 Task: Search one way flight ticket for 5 adults, 2 children, 1 infant in seat and 2 infants on lap in economy from Fort Myers: Southwest Florida International Airport to Sheridan: Sheridan County Airport on 8-6-2023. Choice of flights is JetBlue. Number of bags: 2 checked bags. Price is upto 35000. Outbound departure time preference is 6:15.
Action: Mouse moved to (325, 416)
Screenshot: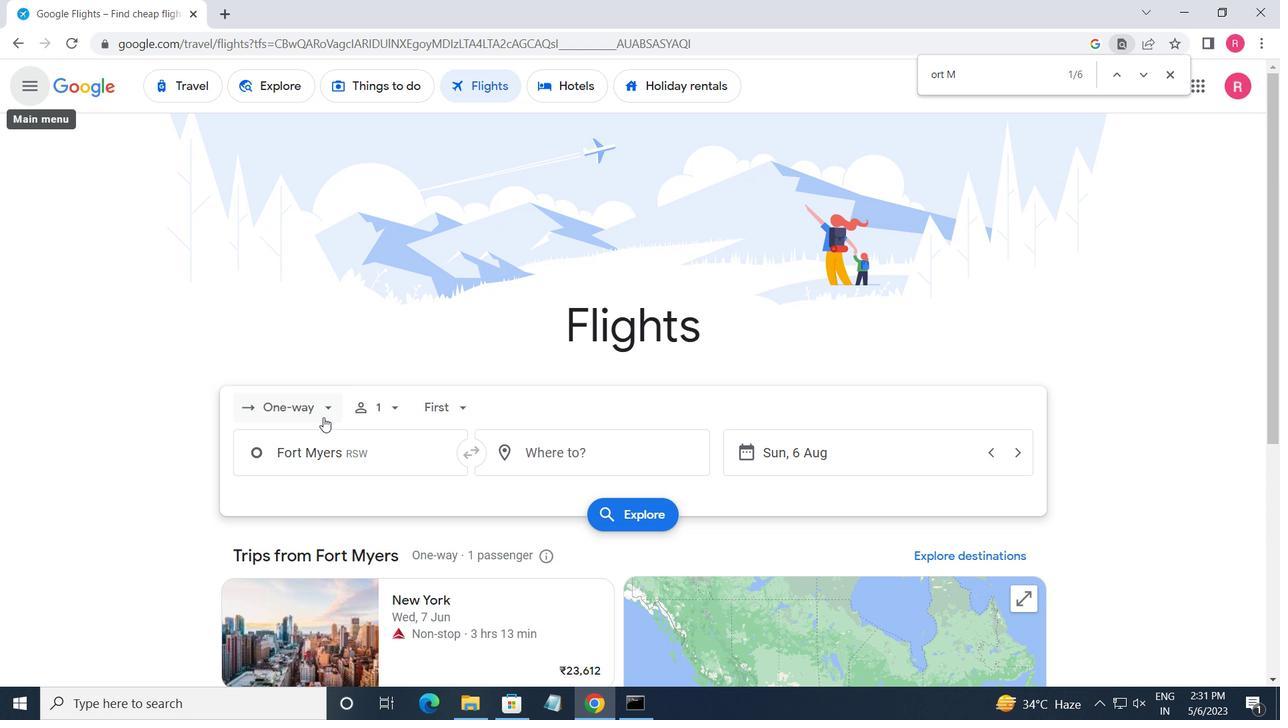 
Action: Mouse pressed left at (325, 416)
Screenshot: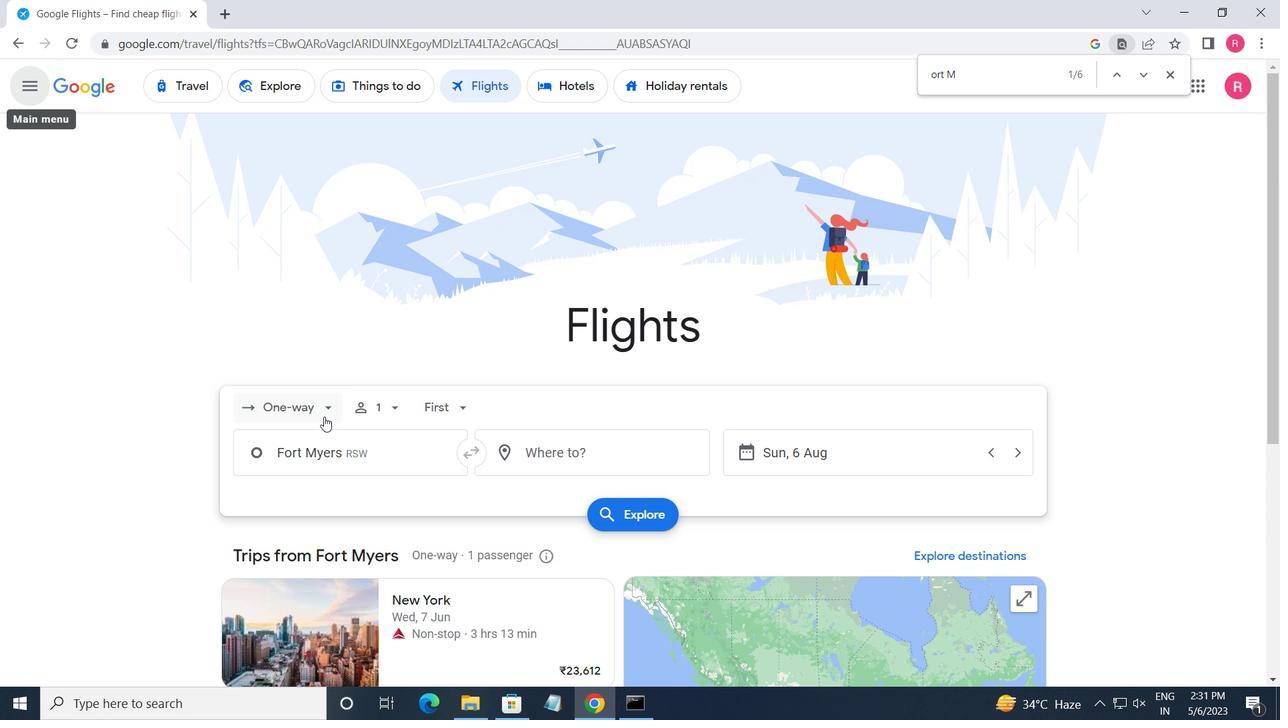 
Action: Mouse moved to (327, 478)
Screenshot: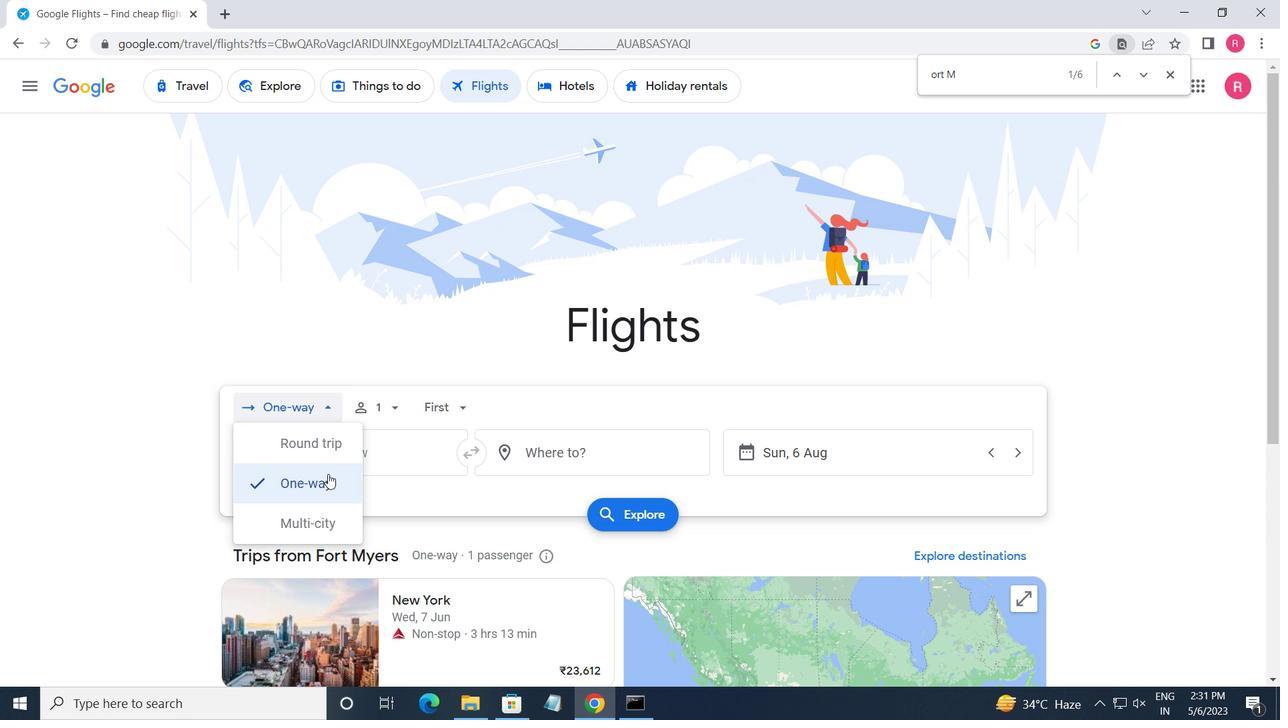 
Action: Mouse pressed left at (327, 478)
Screenshot: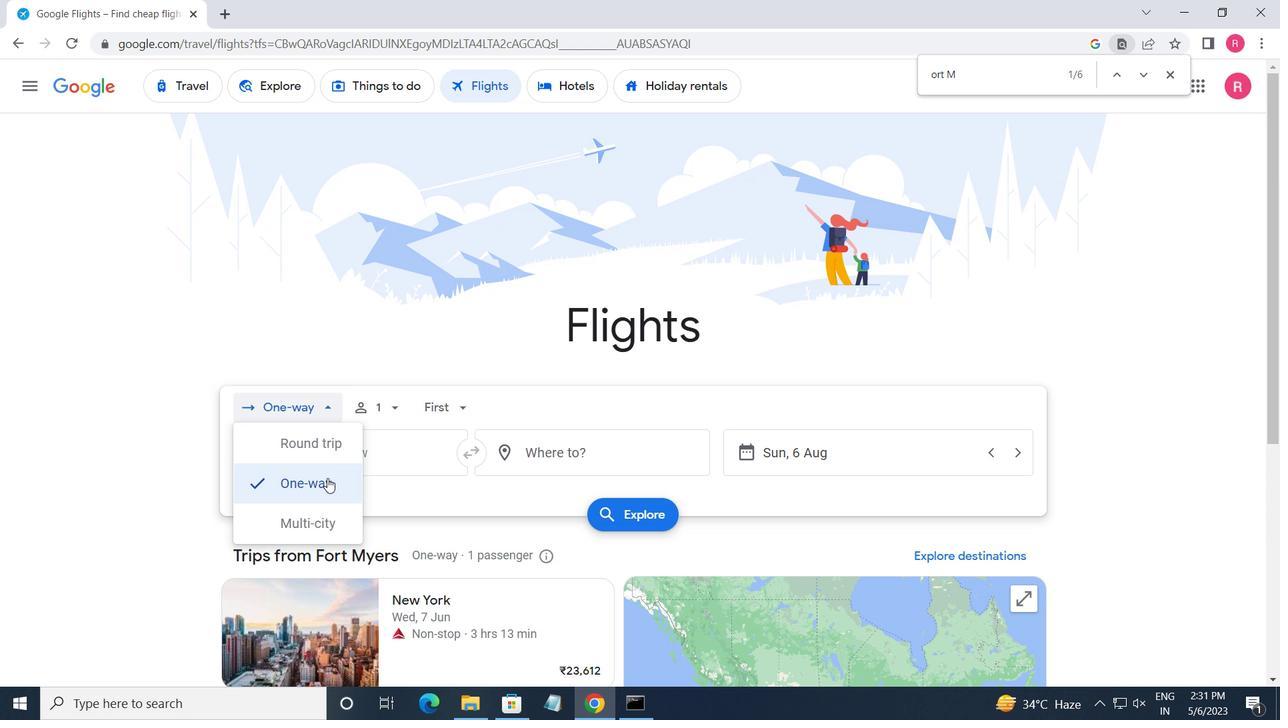 
Action: Mouse moved to (388, 407)
Screenshot: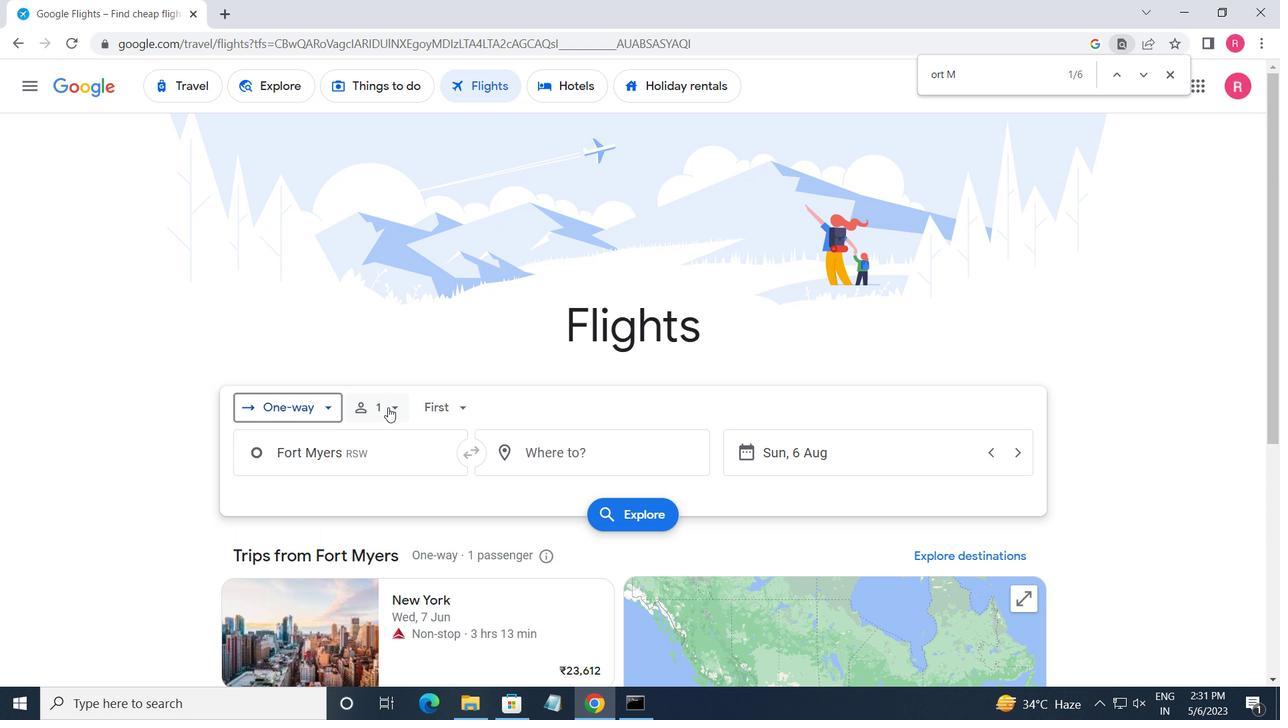 
Action: Mouse pressed left at (388, 407)
Screenshot: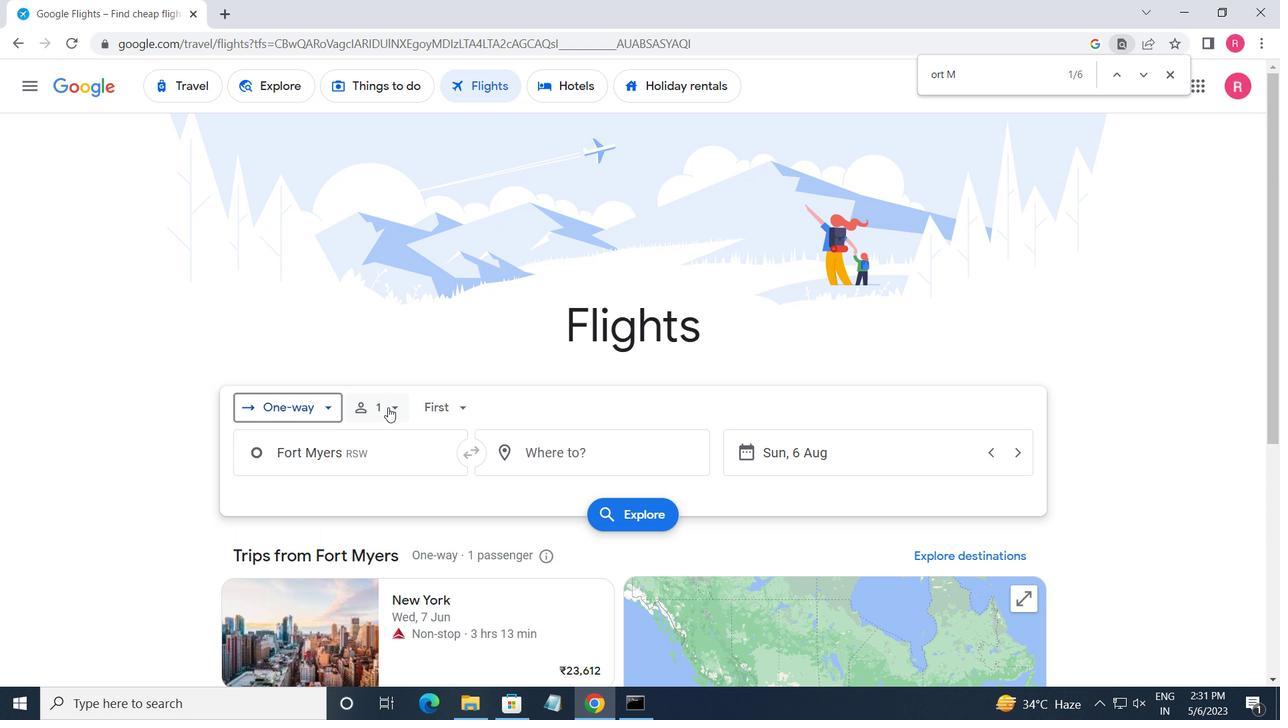 
Action: Mouse moved to (518, 449)
Screenshot: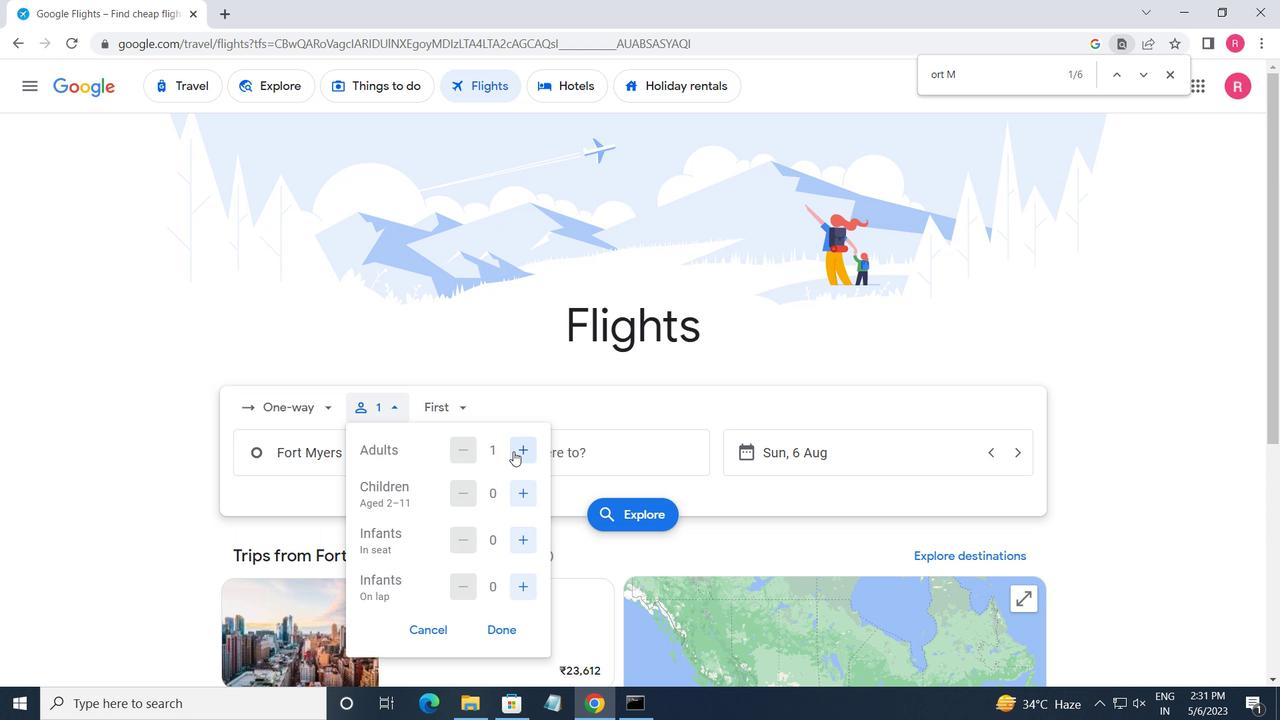 
Action: Mouse pressed left at (518, 449)
Screenshot: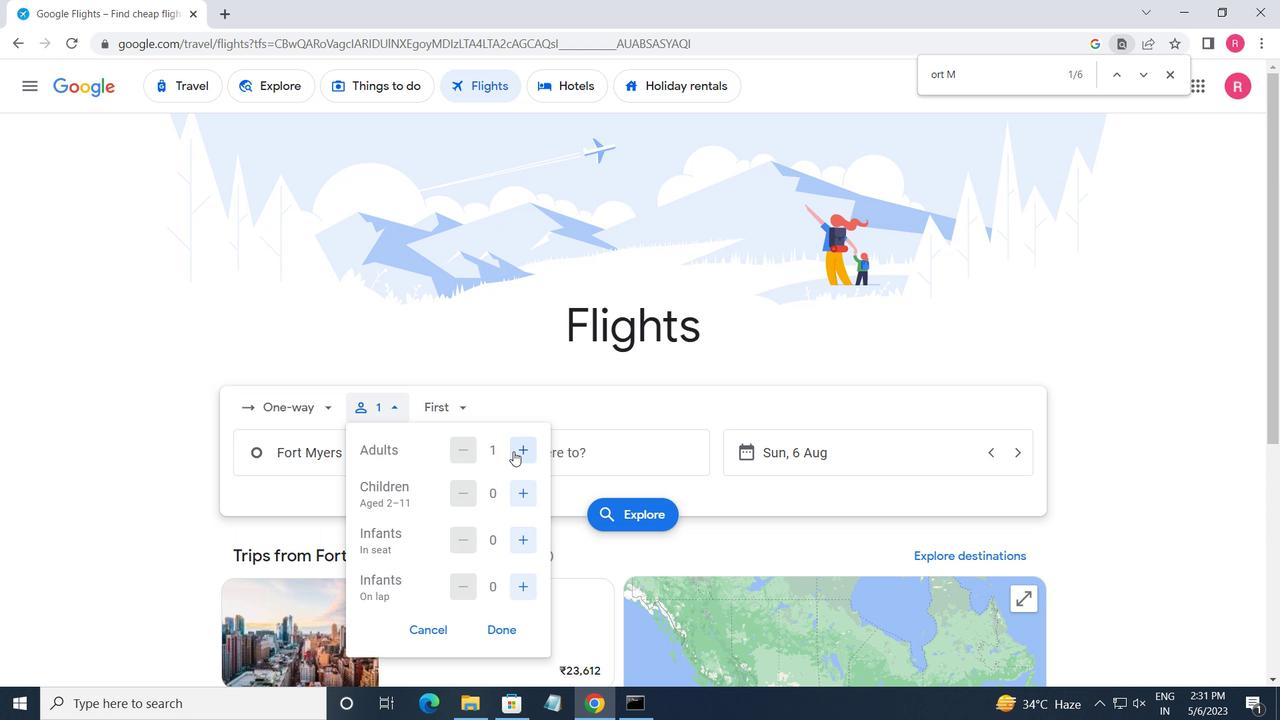 
Action: Mouse moved to (521, 448)
Screenshot: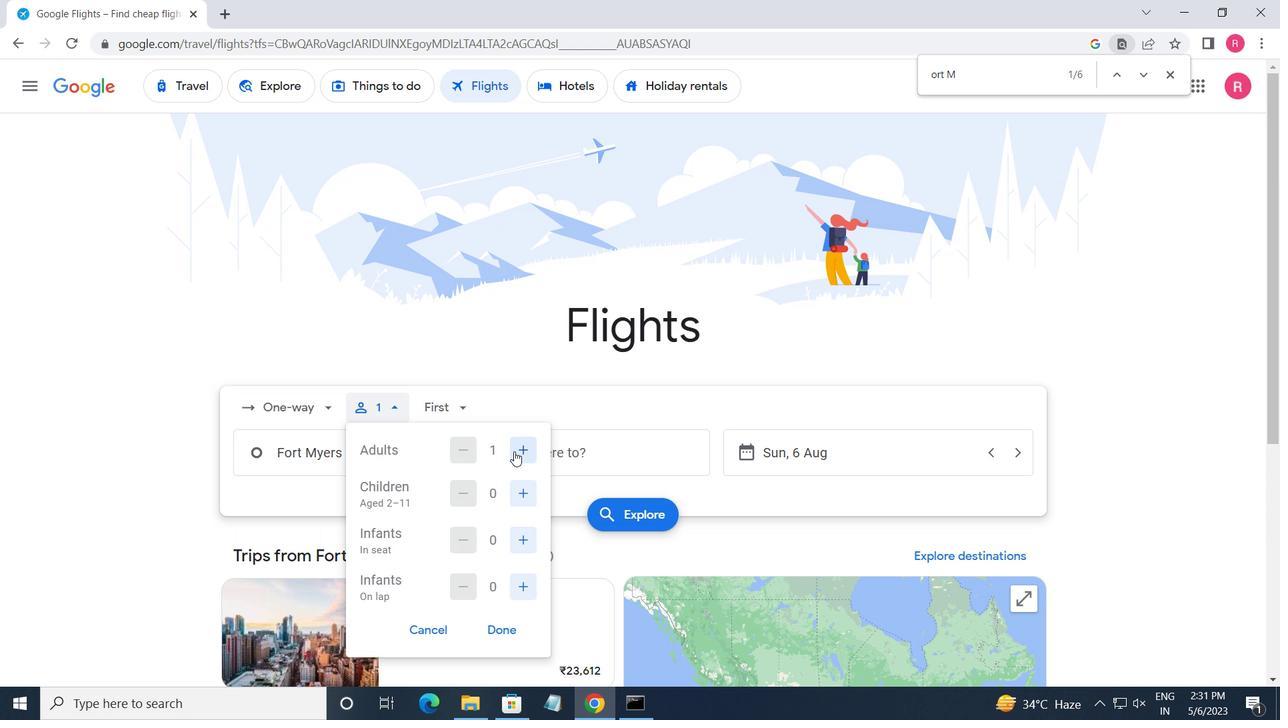 
Action: Mouse pressed left at (521, 448)
Screenshot: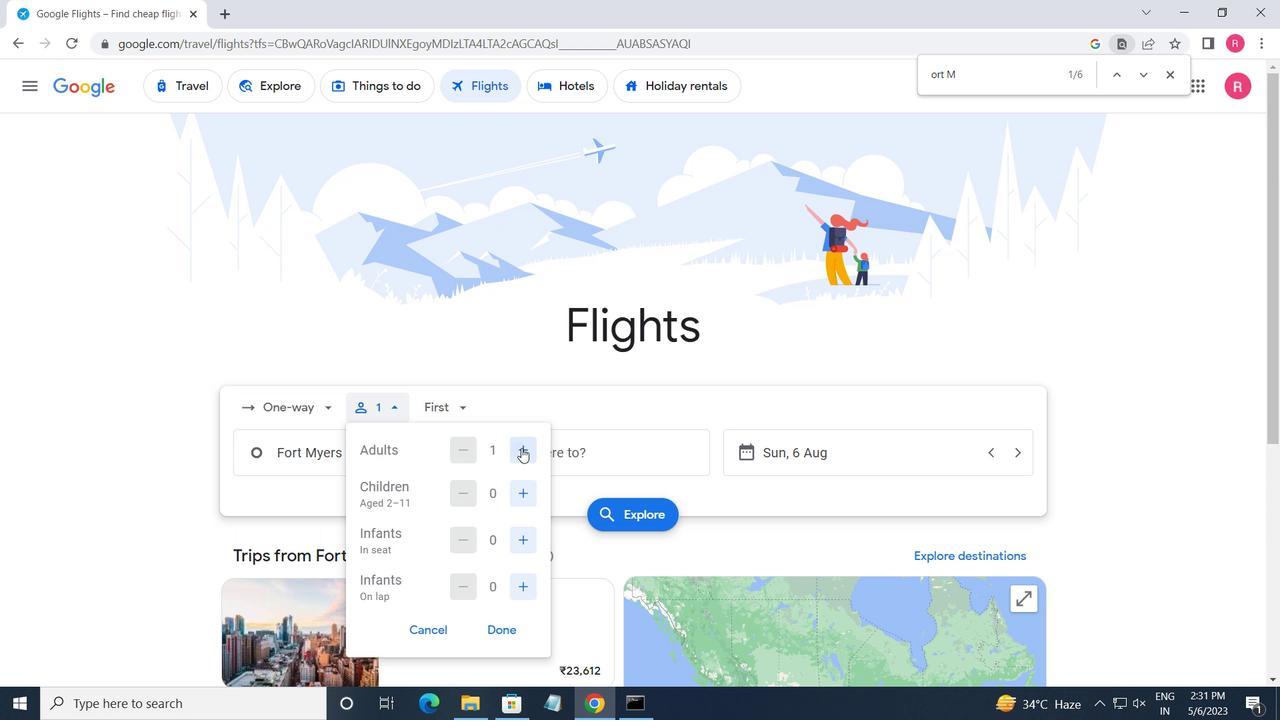 
Action: Mouse moved to (522, 448)
Screenshot: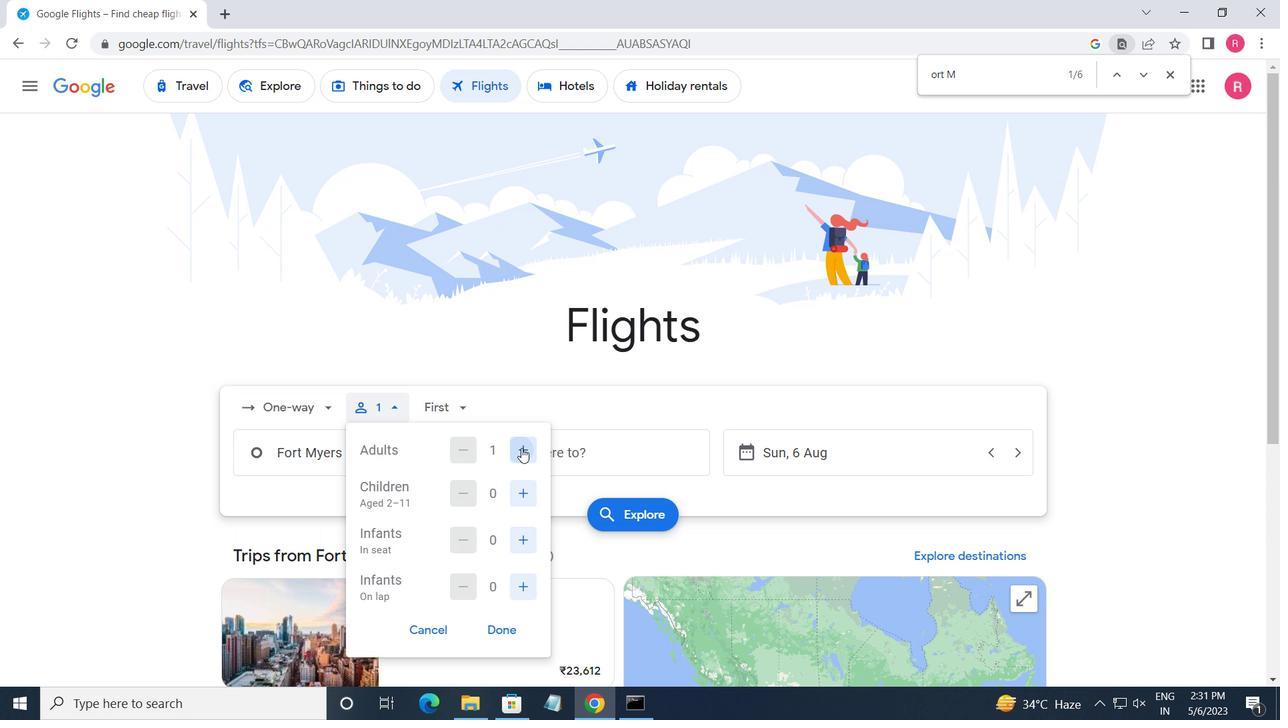 
Action: Mouse pressed left at (522, 448)
Screenshot: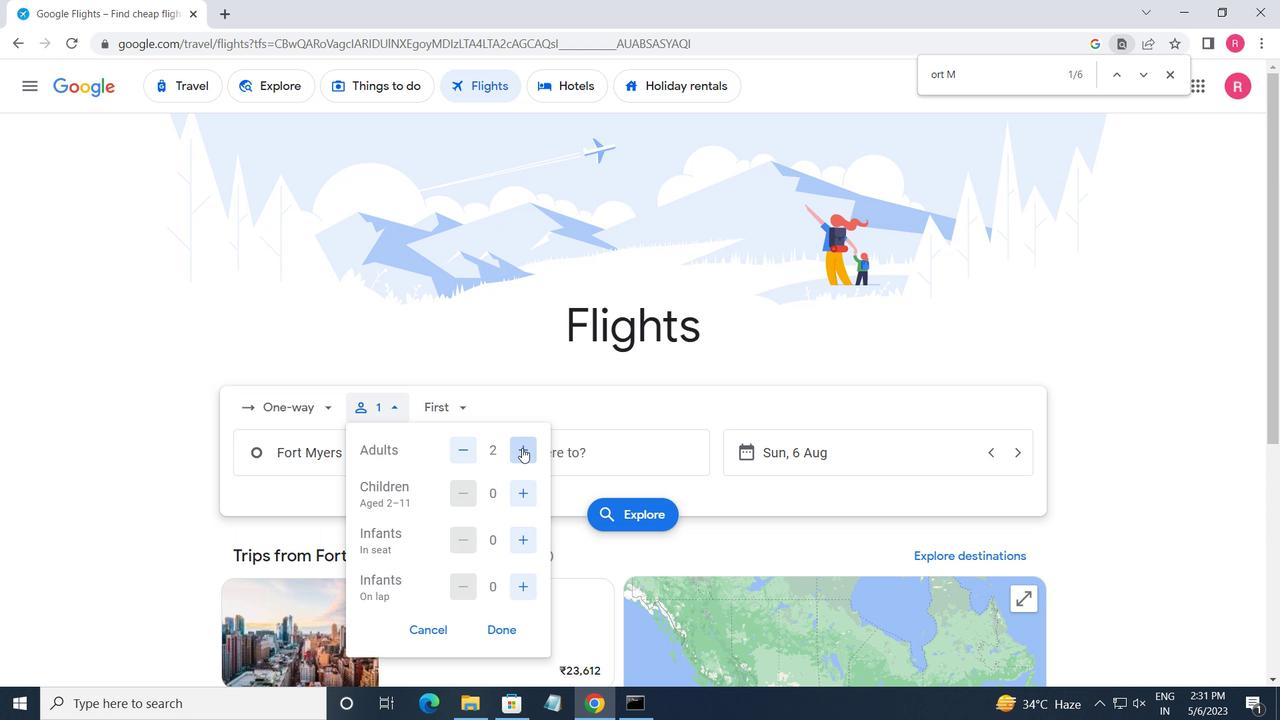 
Action: Mouse pressed left at (522, 448)
Screenshot: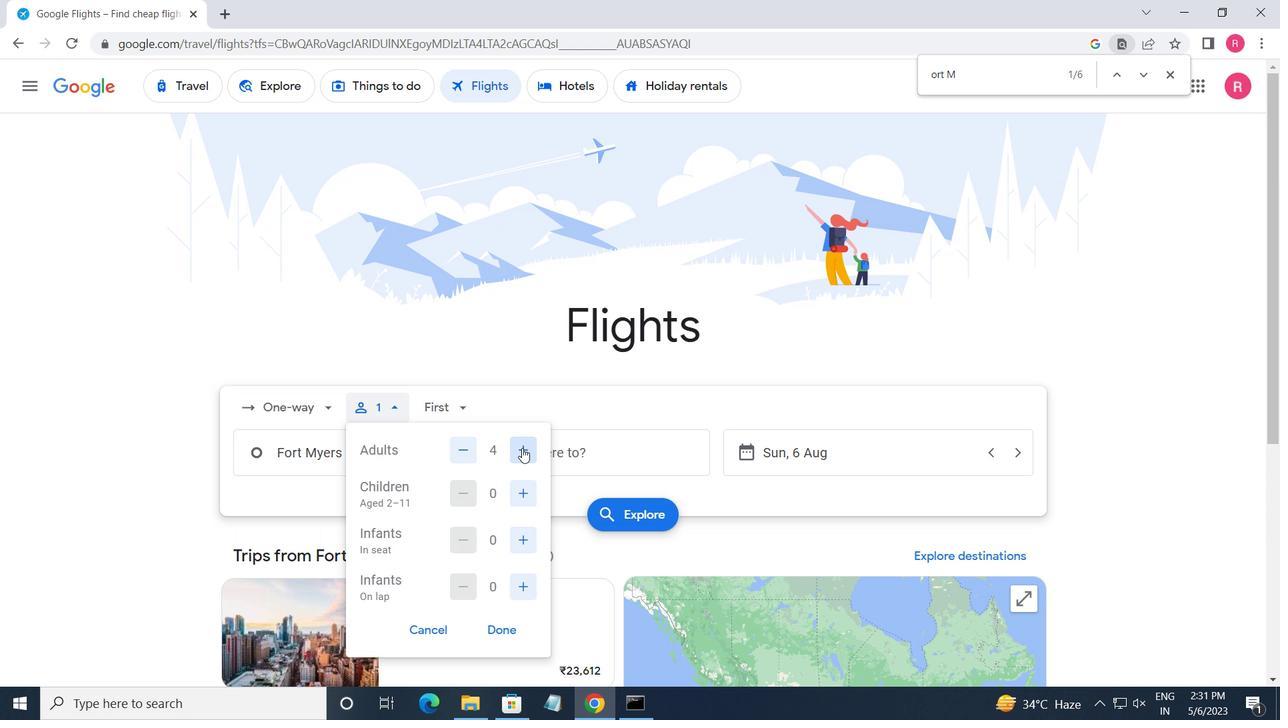 
Action: Mouse moved to (518, 495)
Screenshot: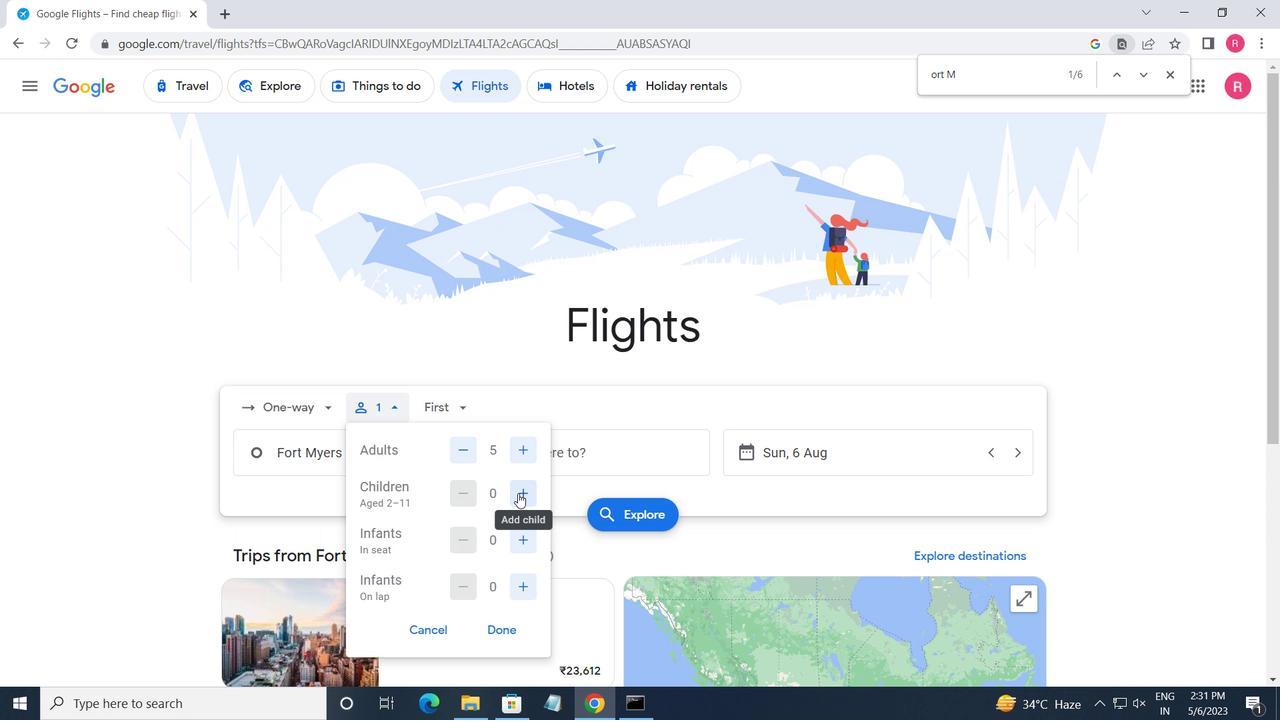 
Action: Mouse pressed left at (518, 495)
Screenshot: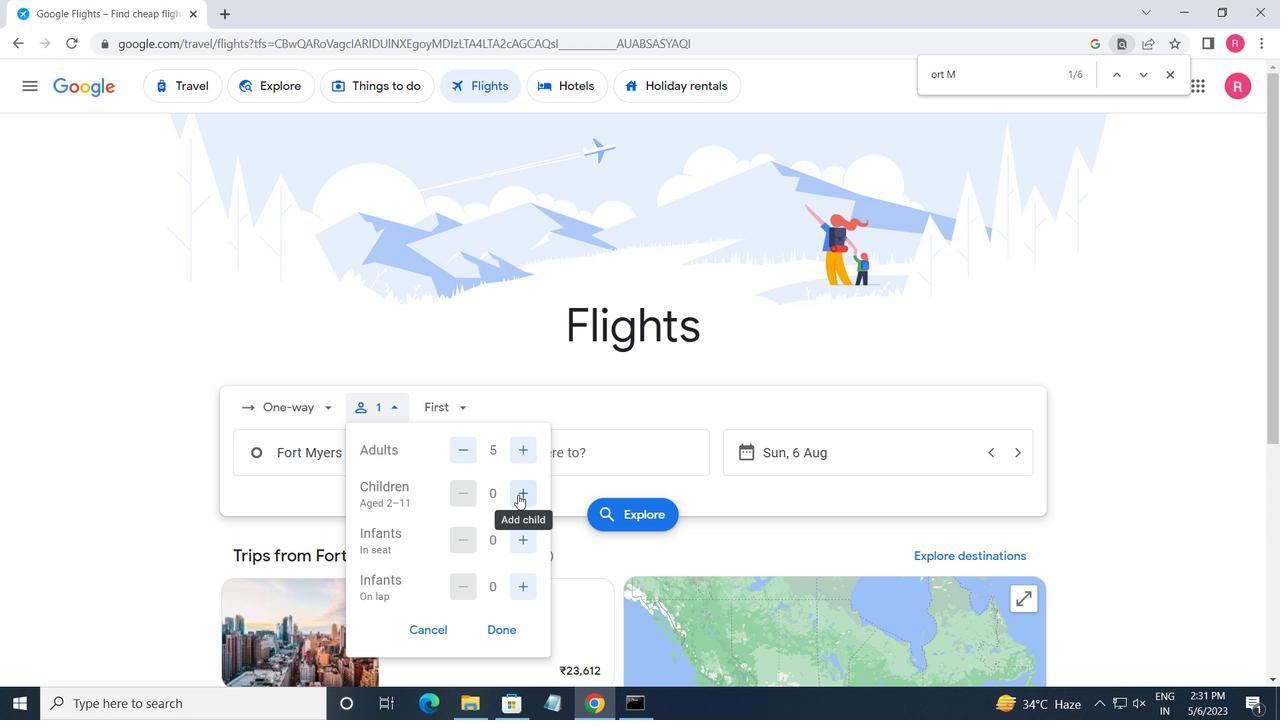 
Action: Mouse pressed left at (518, 495)
Screenshot: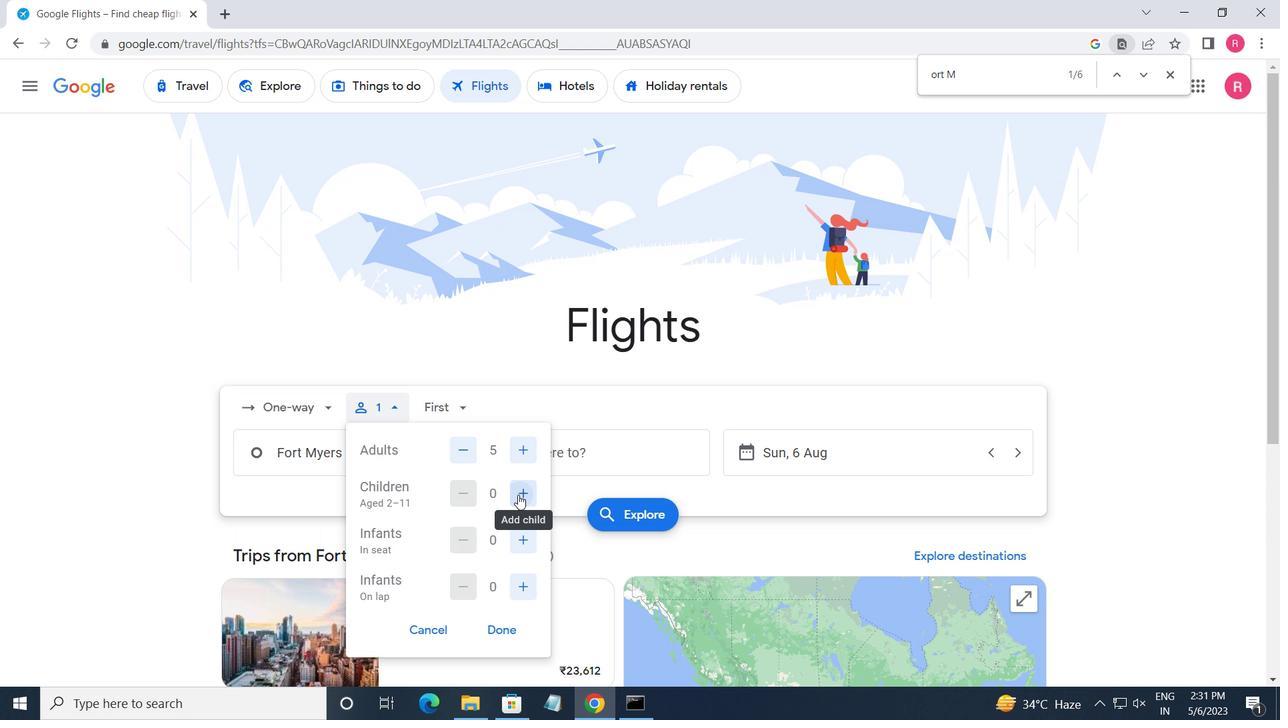 
Action: Mouse moved to (516, 538)
Screenshot: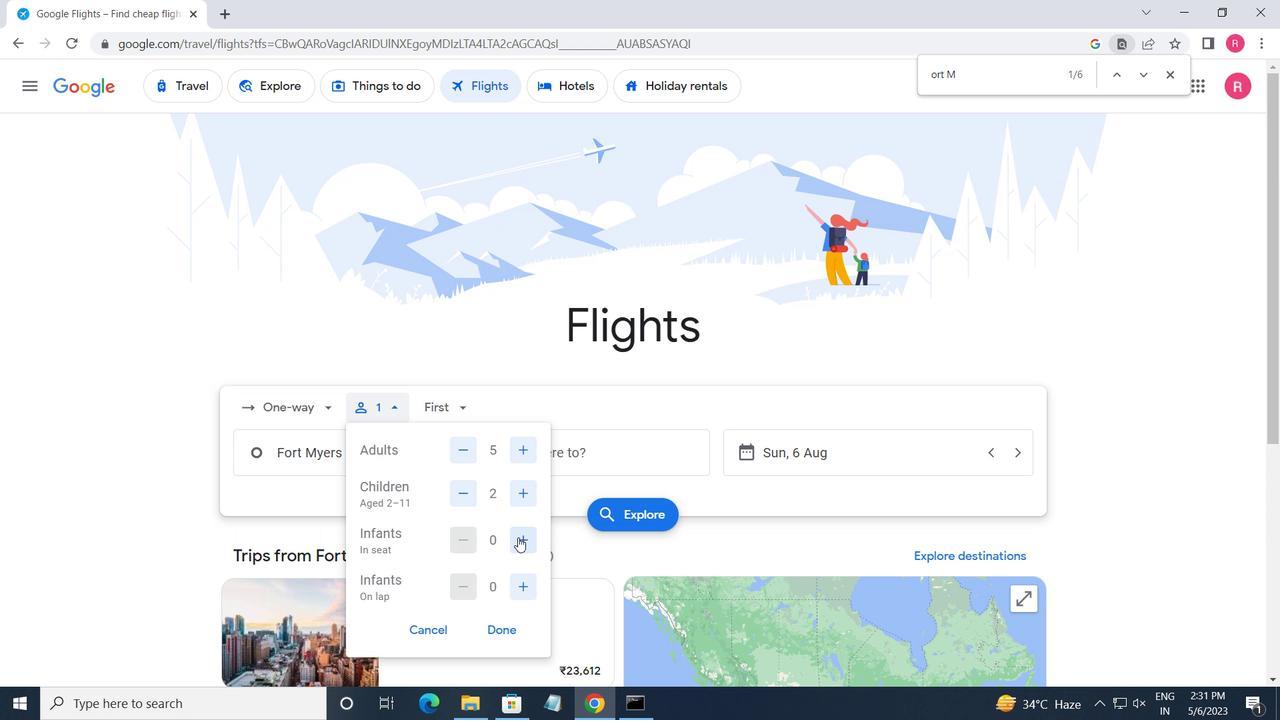 
Action: Mouse pressed left at (516, 538)
Screenshot: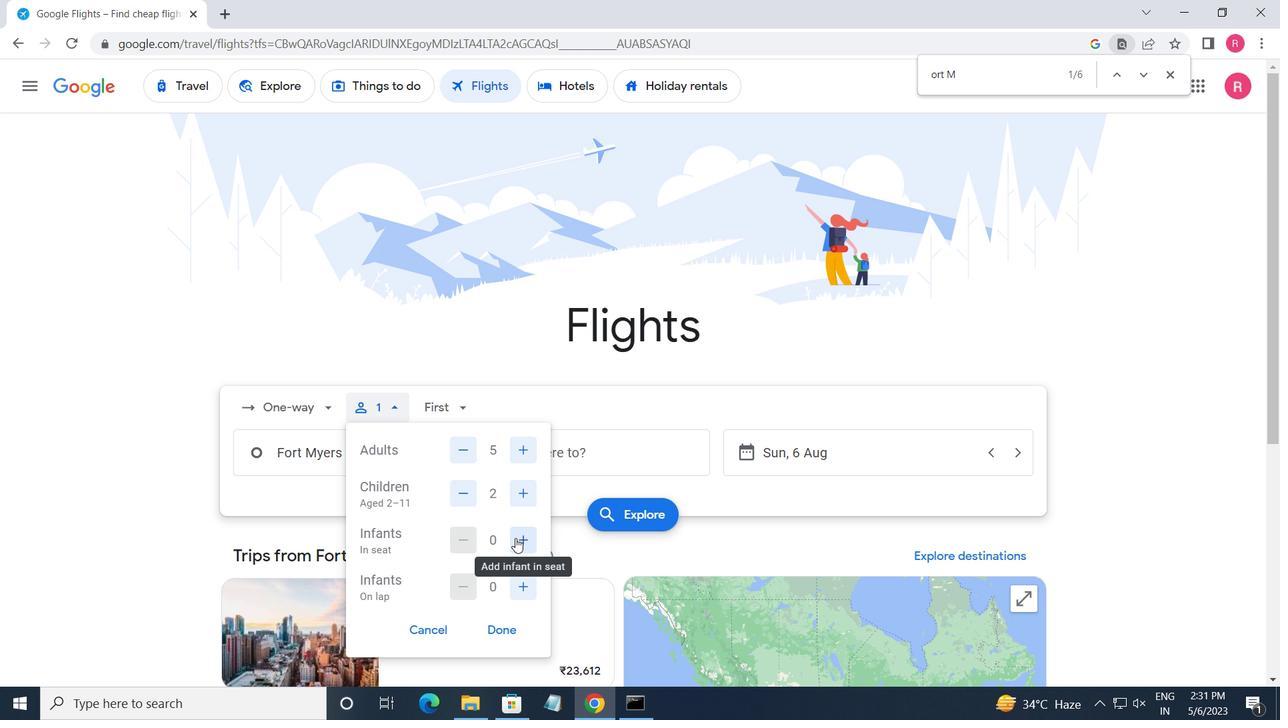 
Action: Mouse moved to (531, 587)
Screenshot: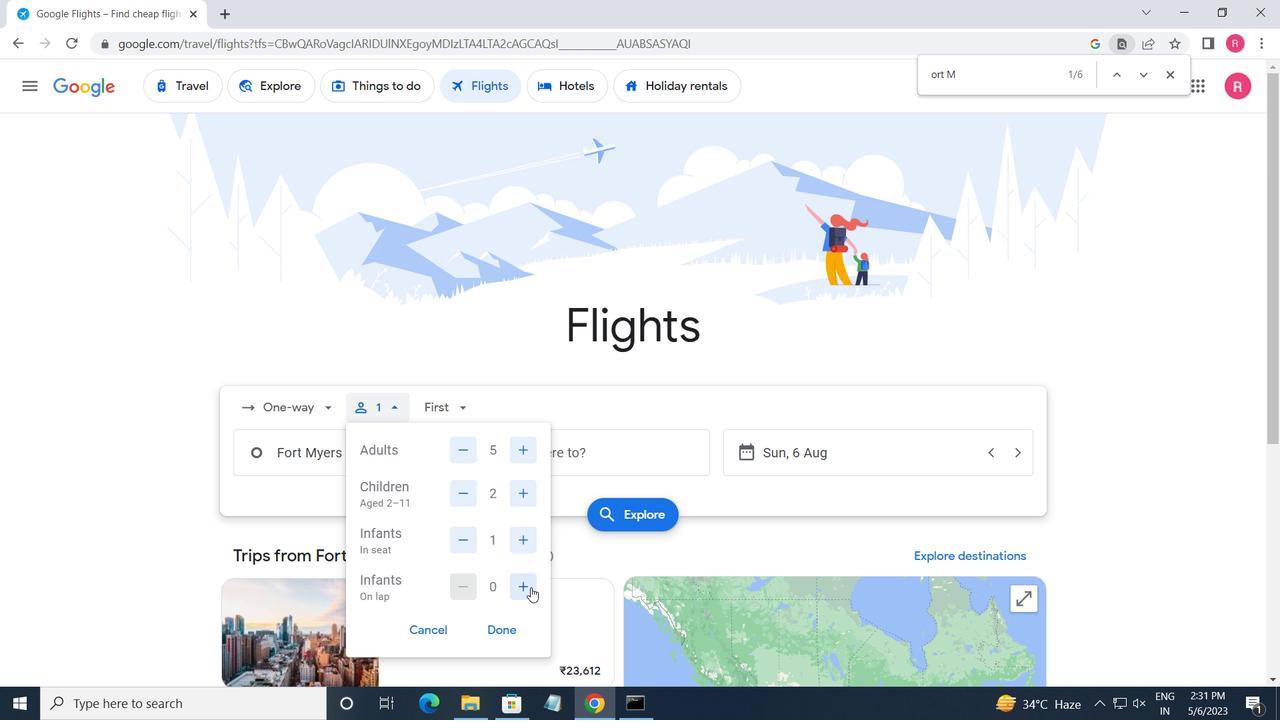 
Action: Mouse pressed left at (531, 587)
Screenshot: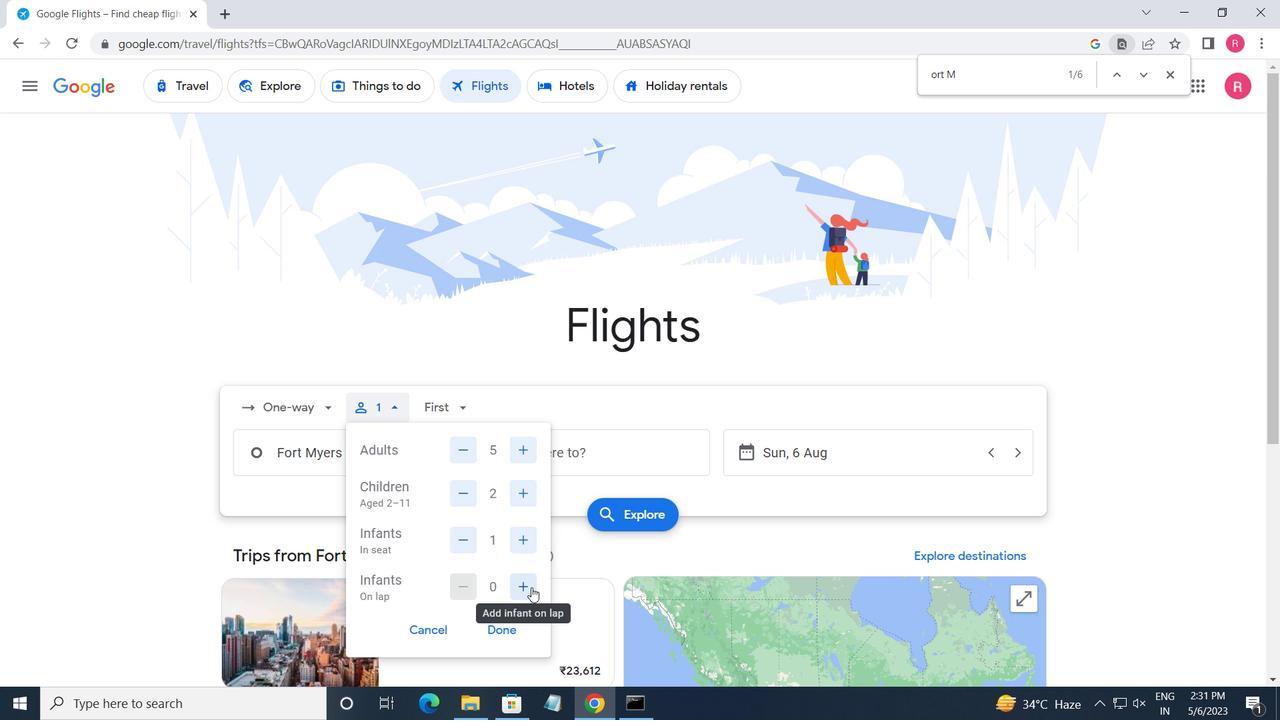 
Action: Mouse pressed left at (531, 587)
Screenshot: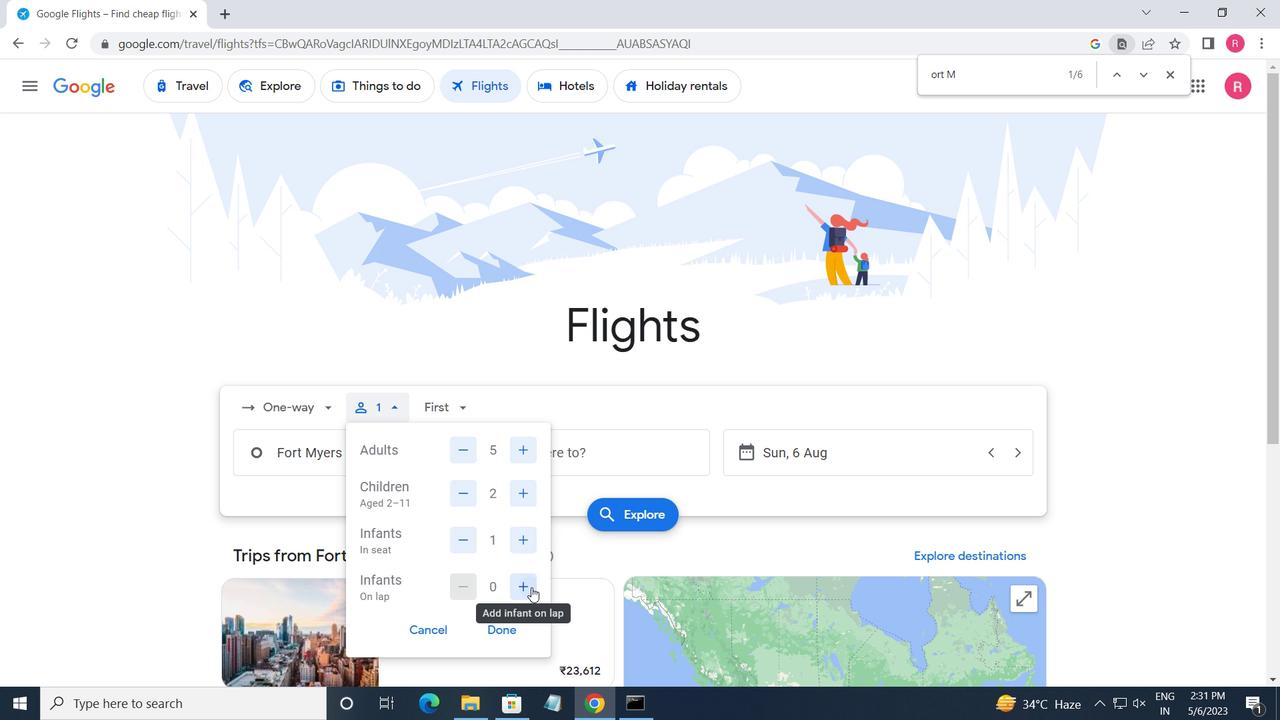 
Action: Mouse moved to (471, 581)
Screenshot: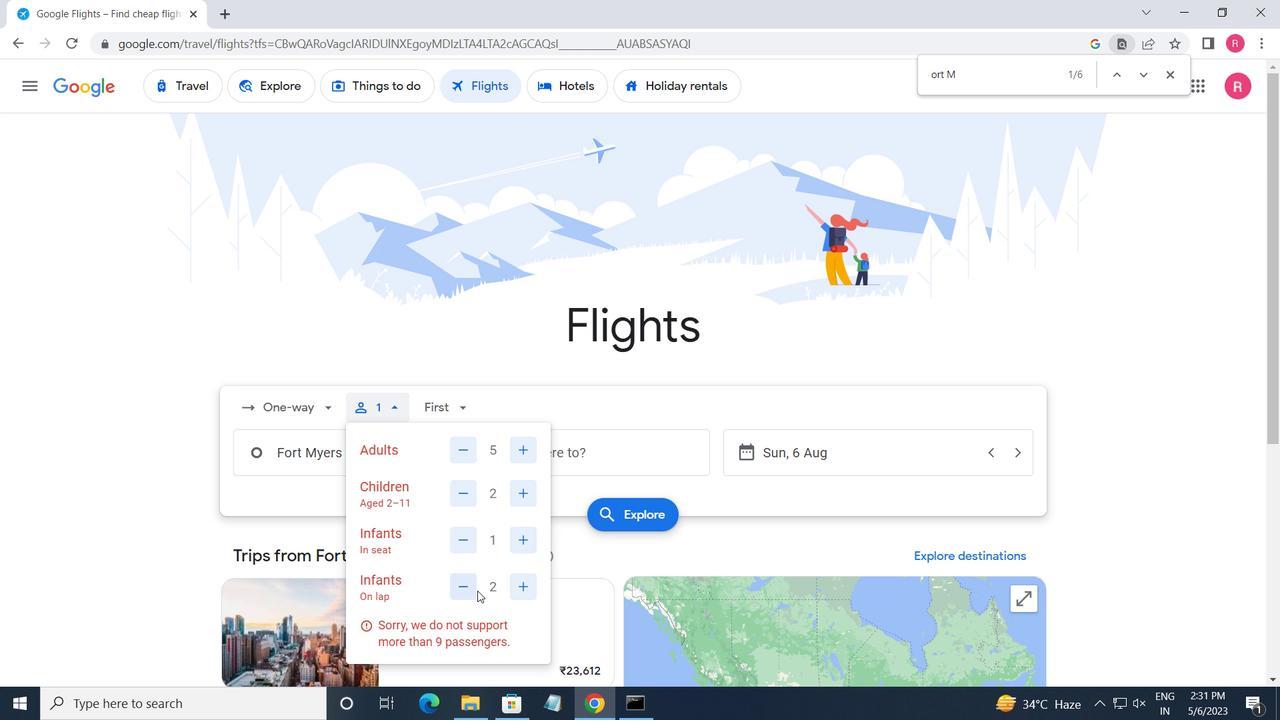 
Action: Mouse pressed left at (471, 581)
Screenshot: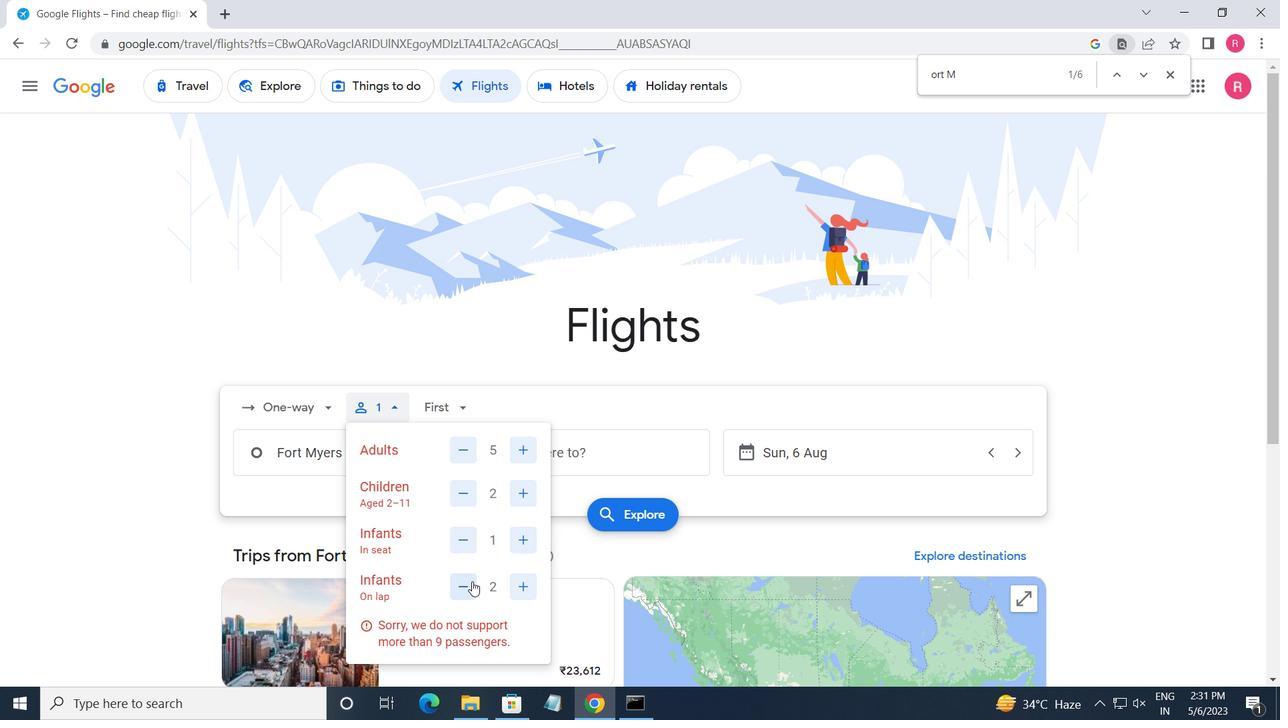 
Action: Mouse moved to (502, 638)
Screenshot: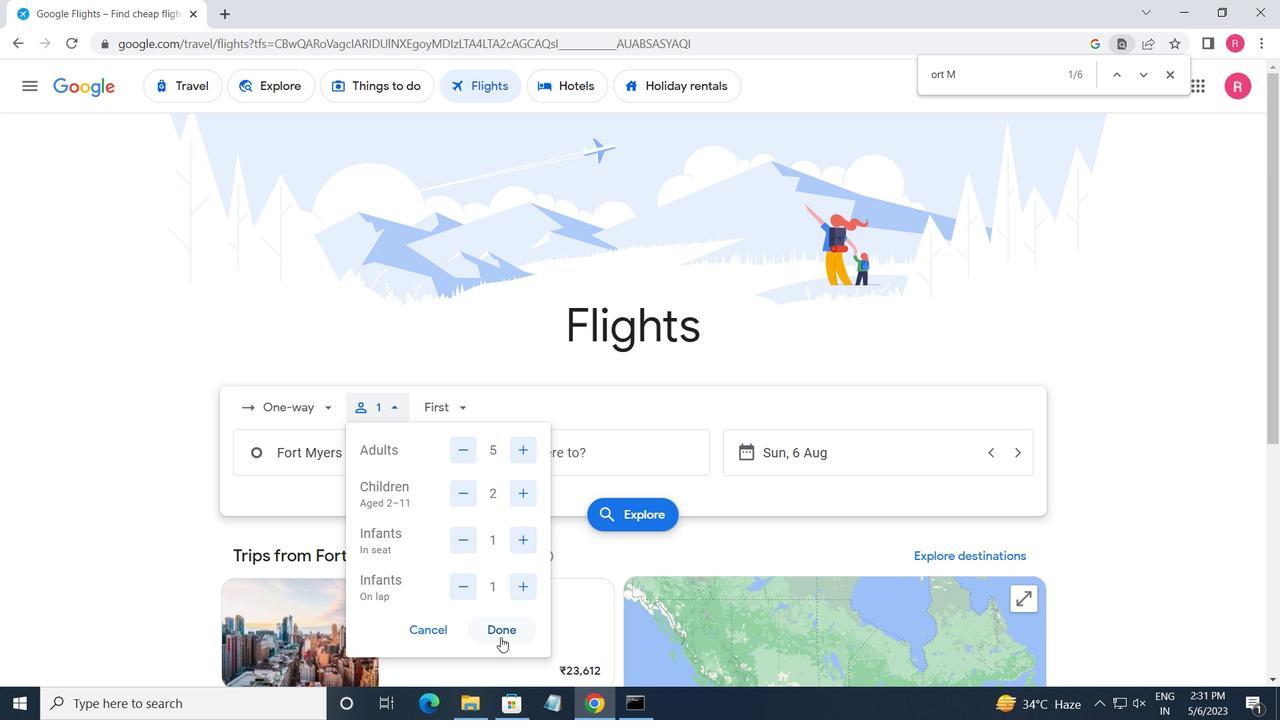 
Action: Mouse pressed left at (502, 638)
Screenshot: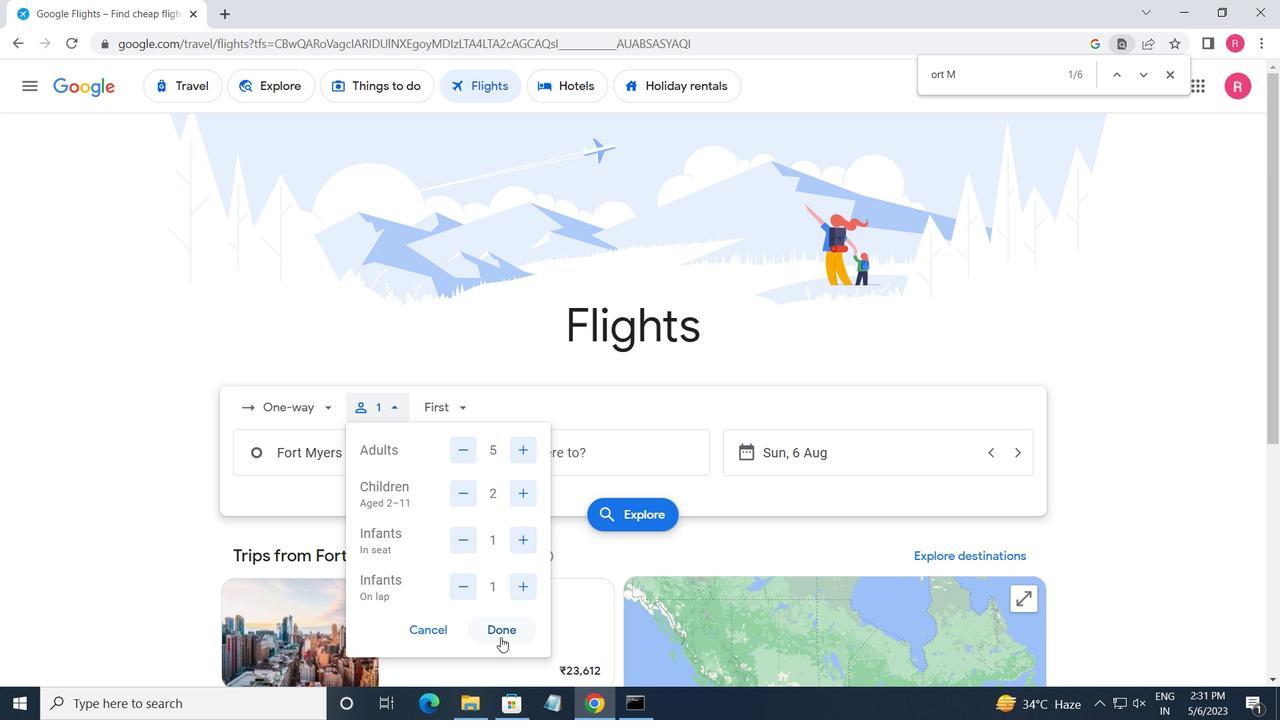 
Action: Mouse moved to (432, 400)
Screenshot: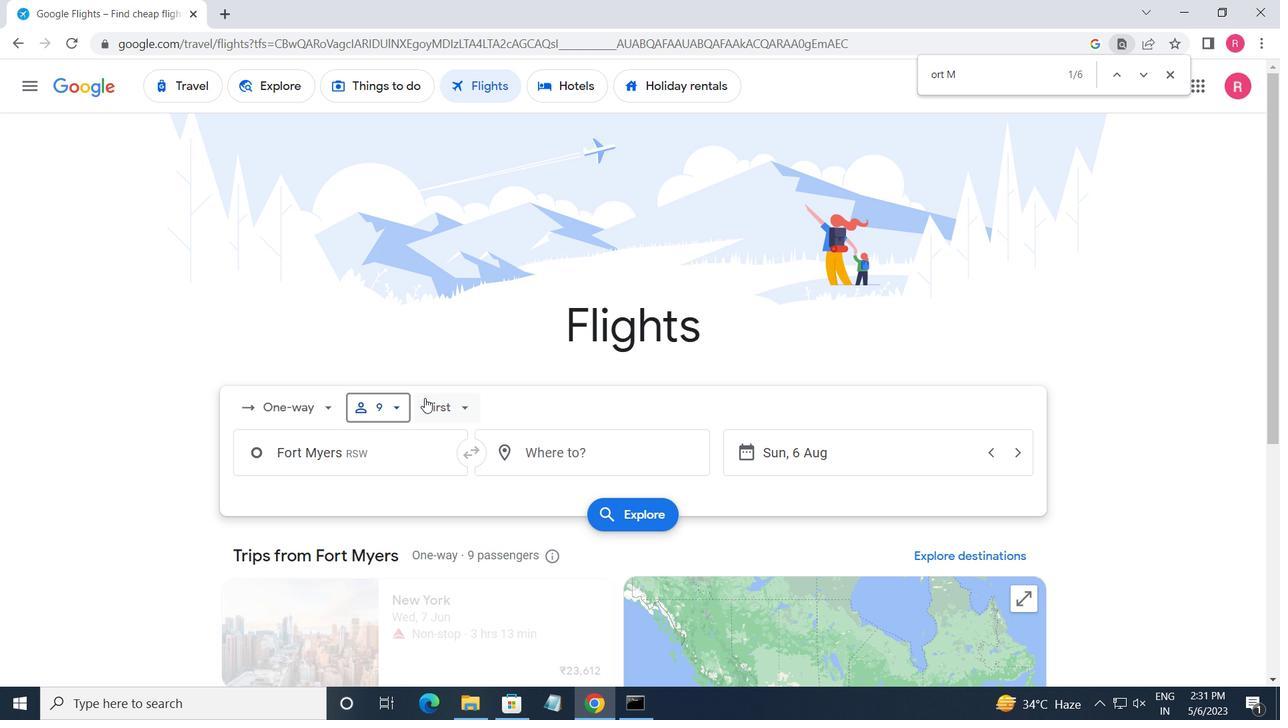 
Action: Mouse pressed left at (432, 400)
Screenshot: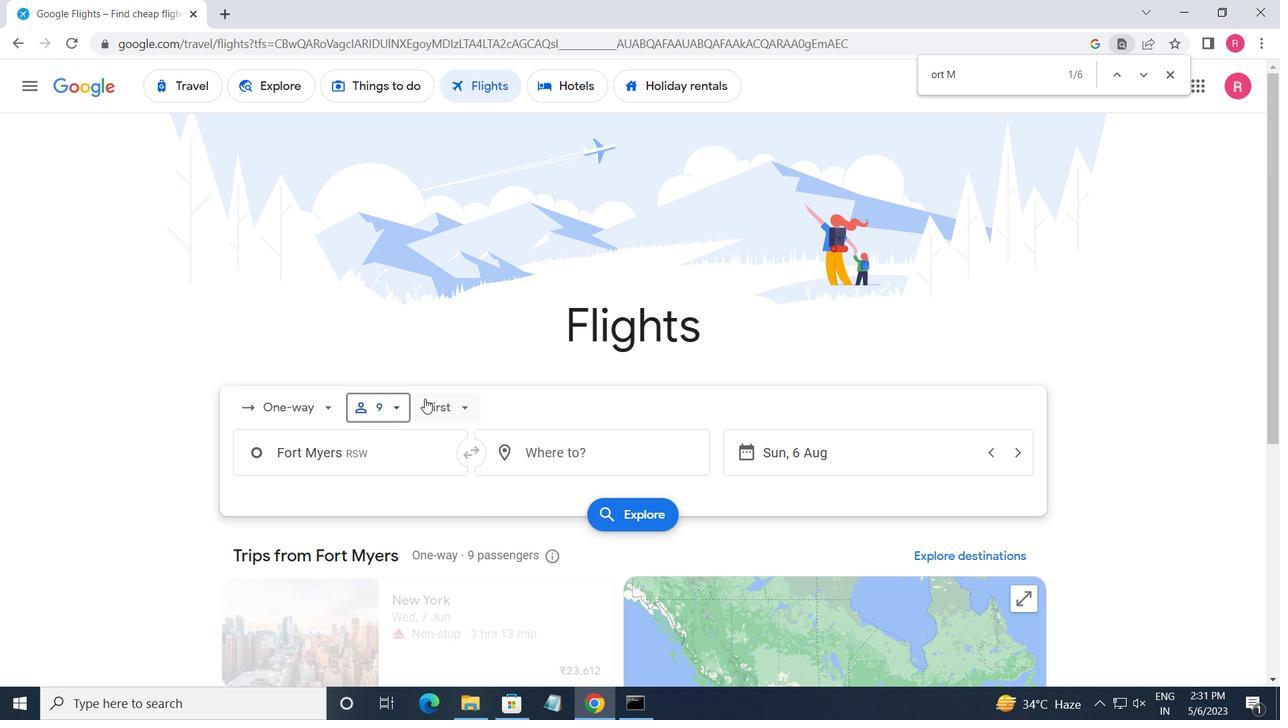 
Action: Mouse moved to (481, 452)
Screenshot: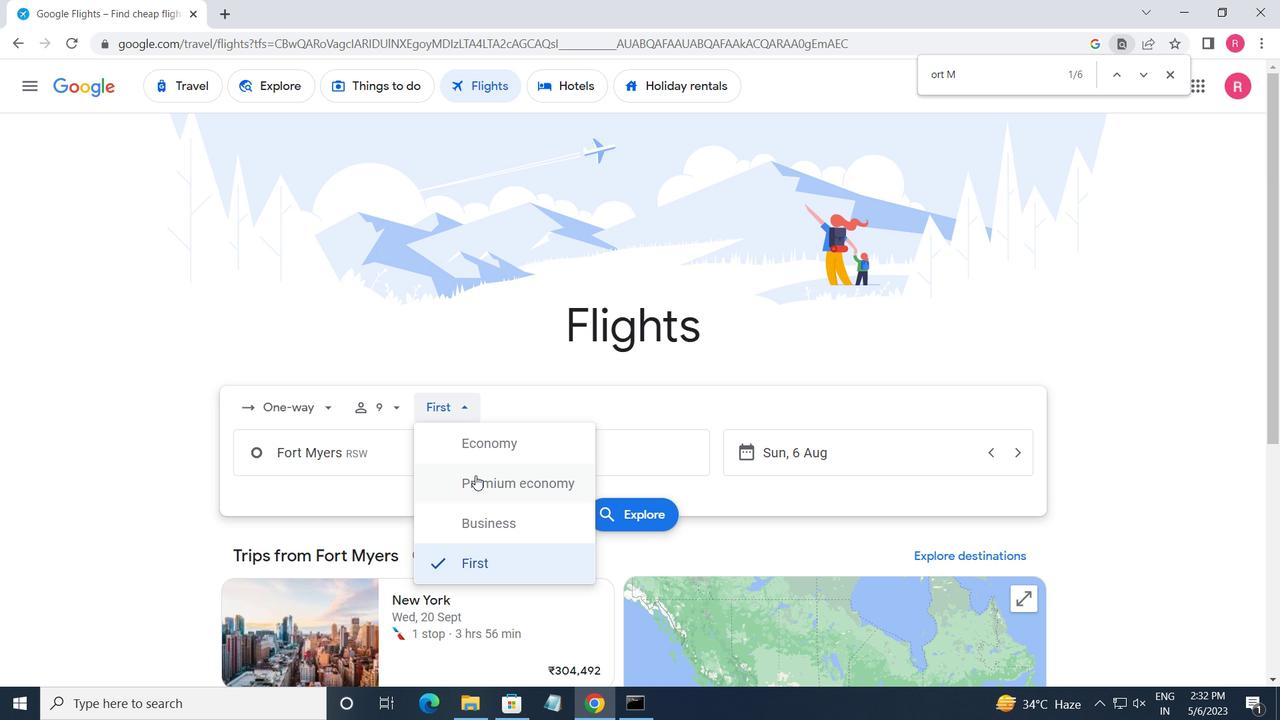 
Action: Mouse pressed left at (481, 452)
Screenshot: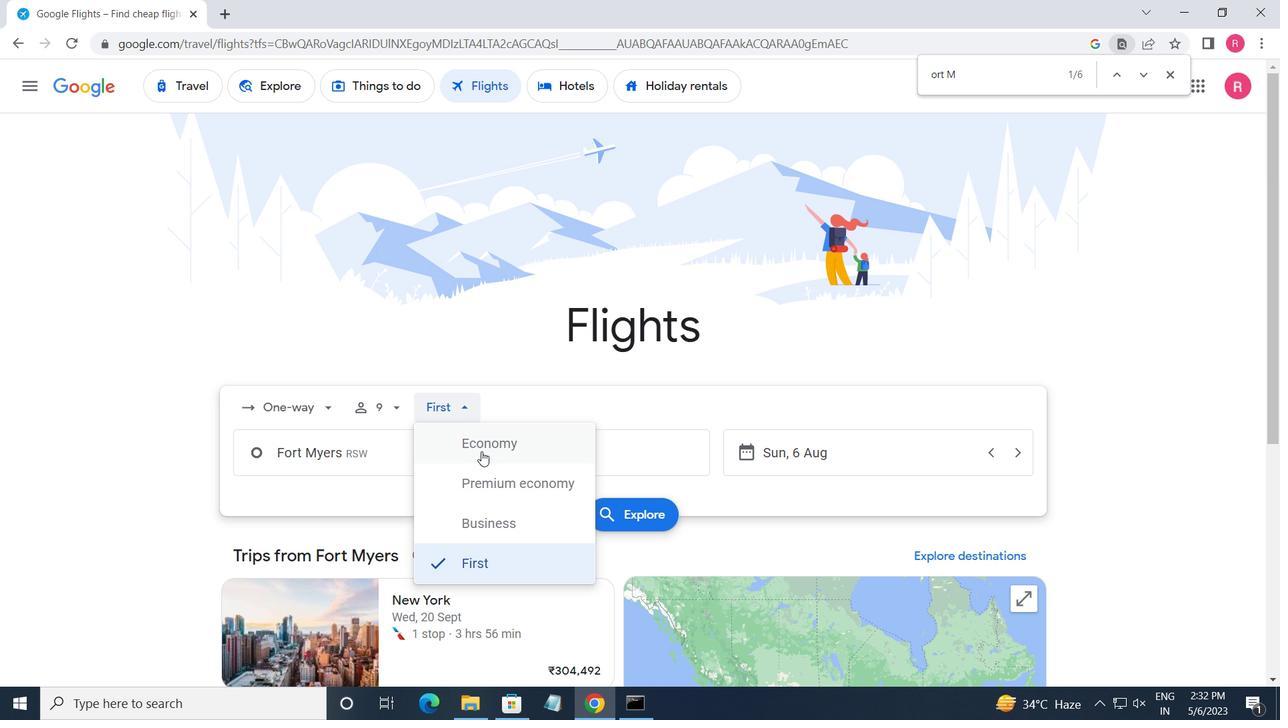 
Action: Mouse moved to (381, 458)
Screenshot: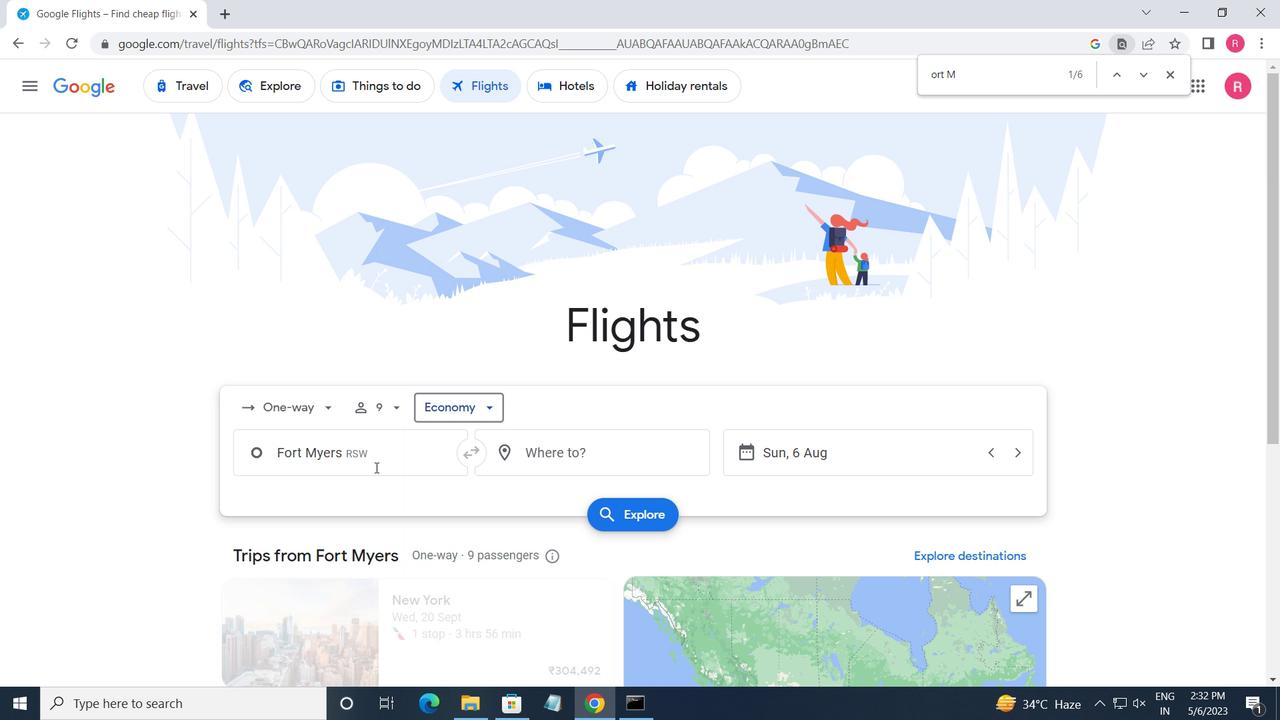 
Action: Mouse pressed left at (381, 458)
Screenshot: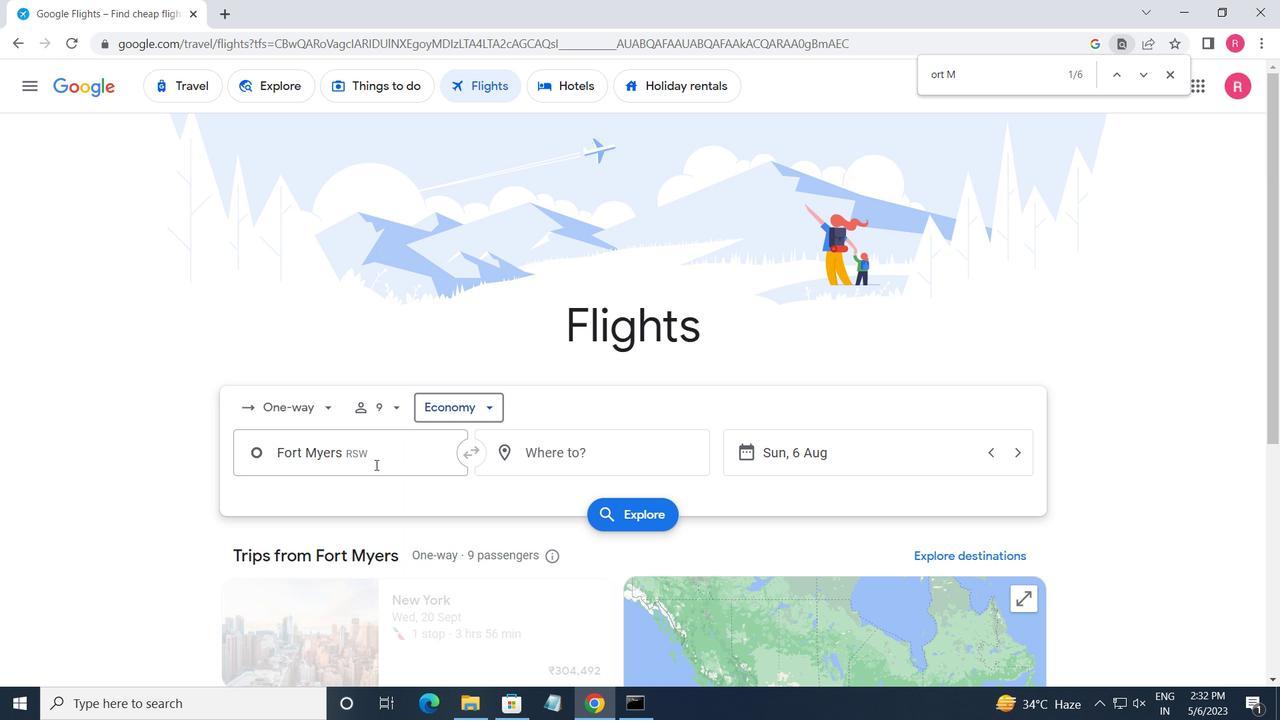 
Action: Mouse moved to (382, 457)
Screenshot: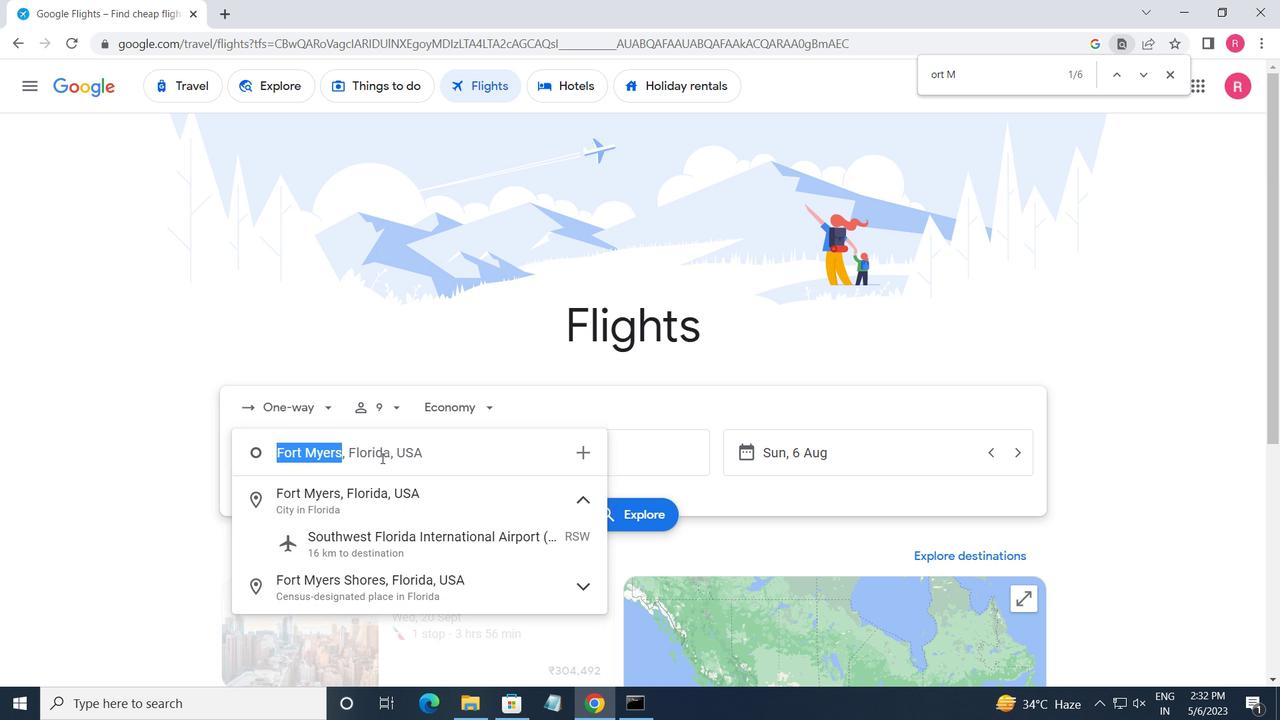 
Action: Key pressed <Key.shift>FORT<Key.space><Key.shift>MAY<Key.backspace><Key.backspace>YERS
Screenshot: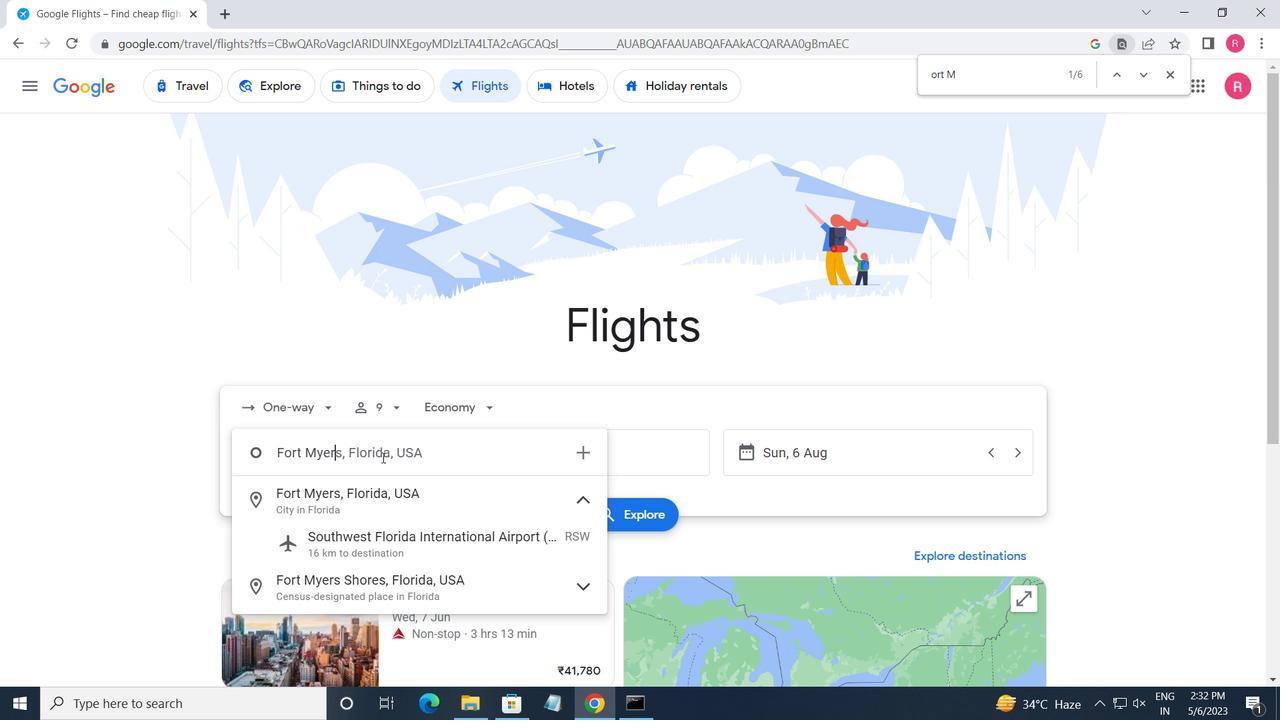 
Action: Mouse moved to (388, 545)
Screenshot: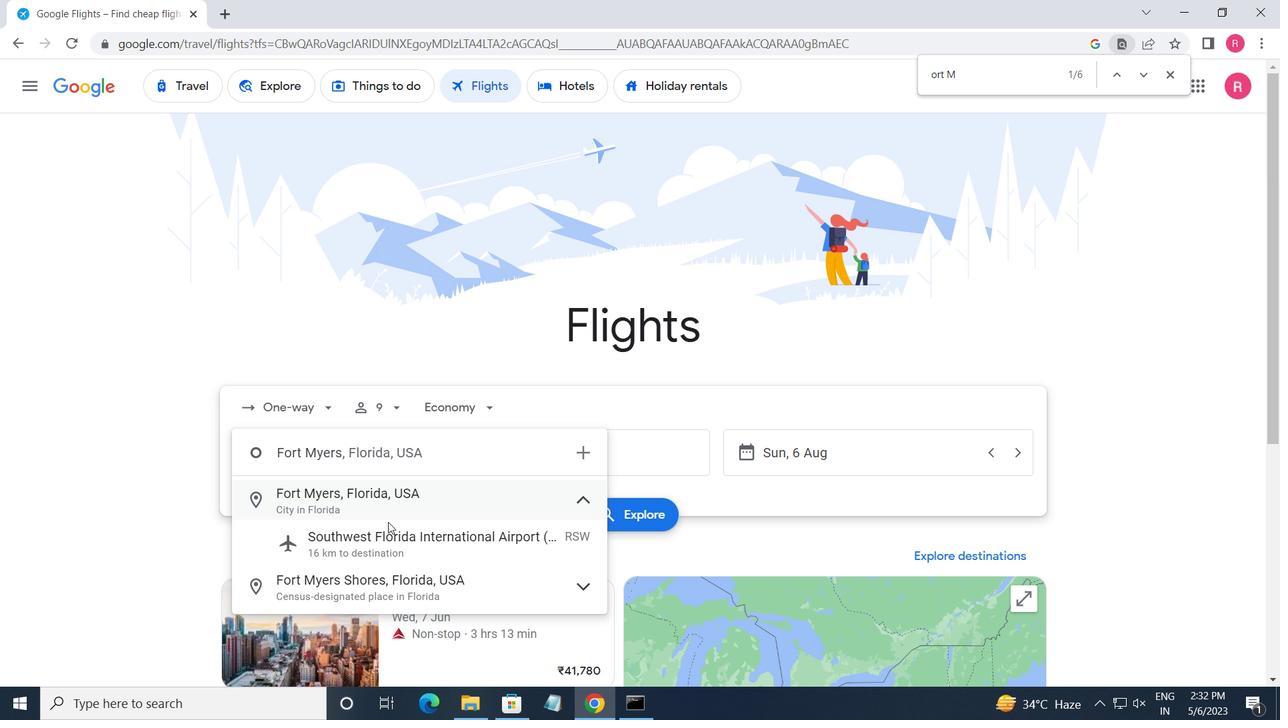 
Action: Mouse pressed left at (388, 545)
Screenshot: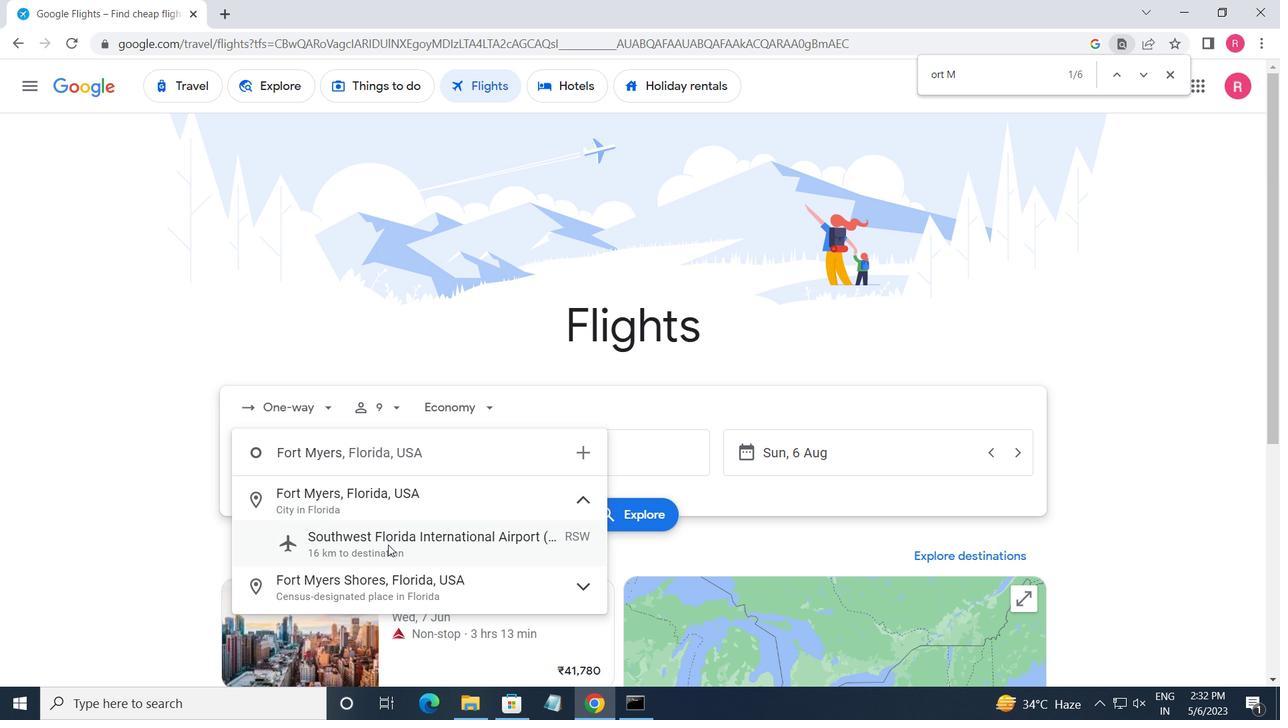 
Action: Mouse moved to (600, 442)
Screenshot: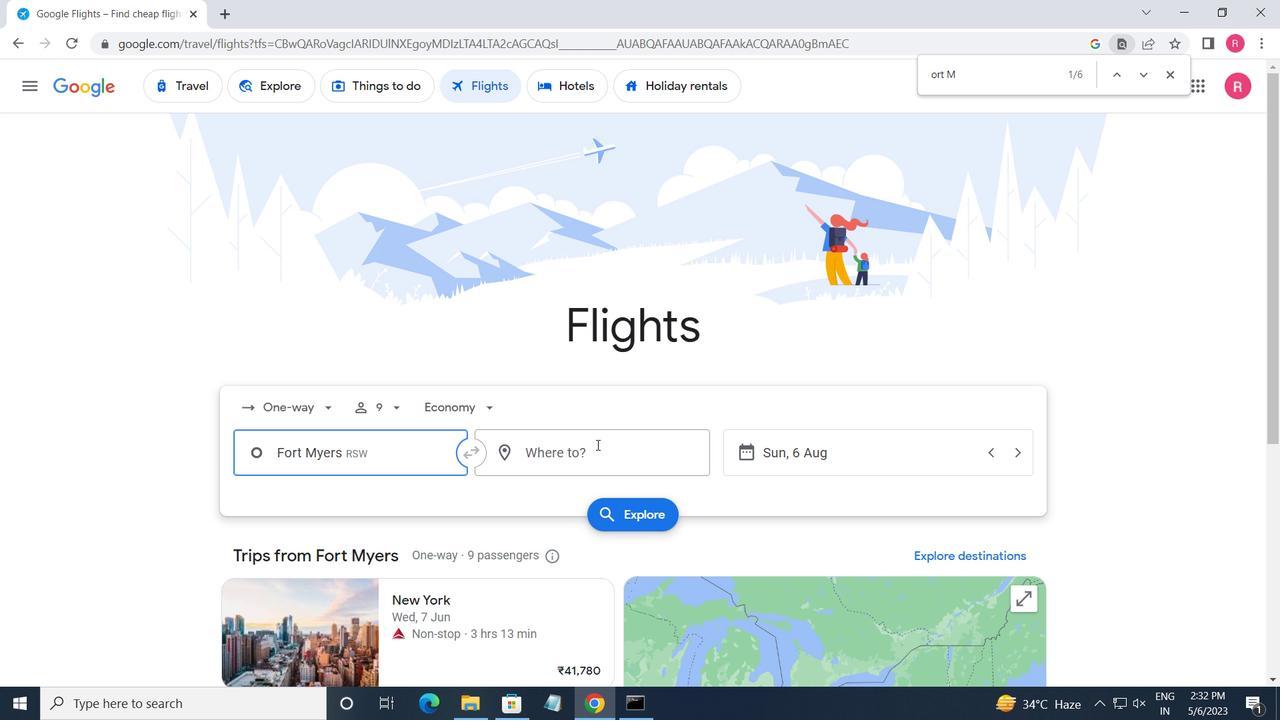 
Action: Mouse pressed left at (600, 442)
Screenshot: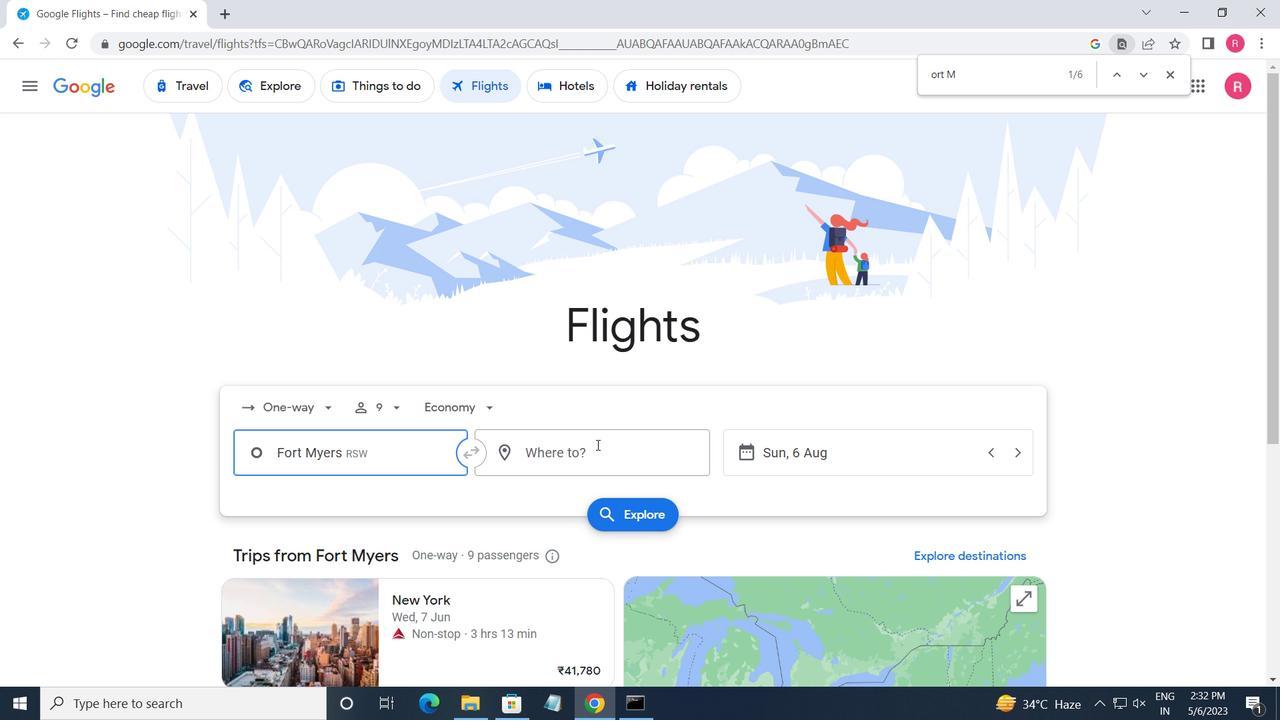
Action: Mouse moved to (597, 443)
Screenshot: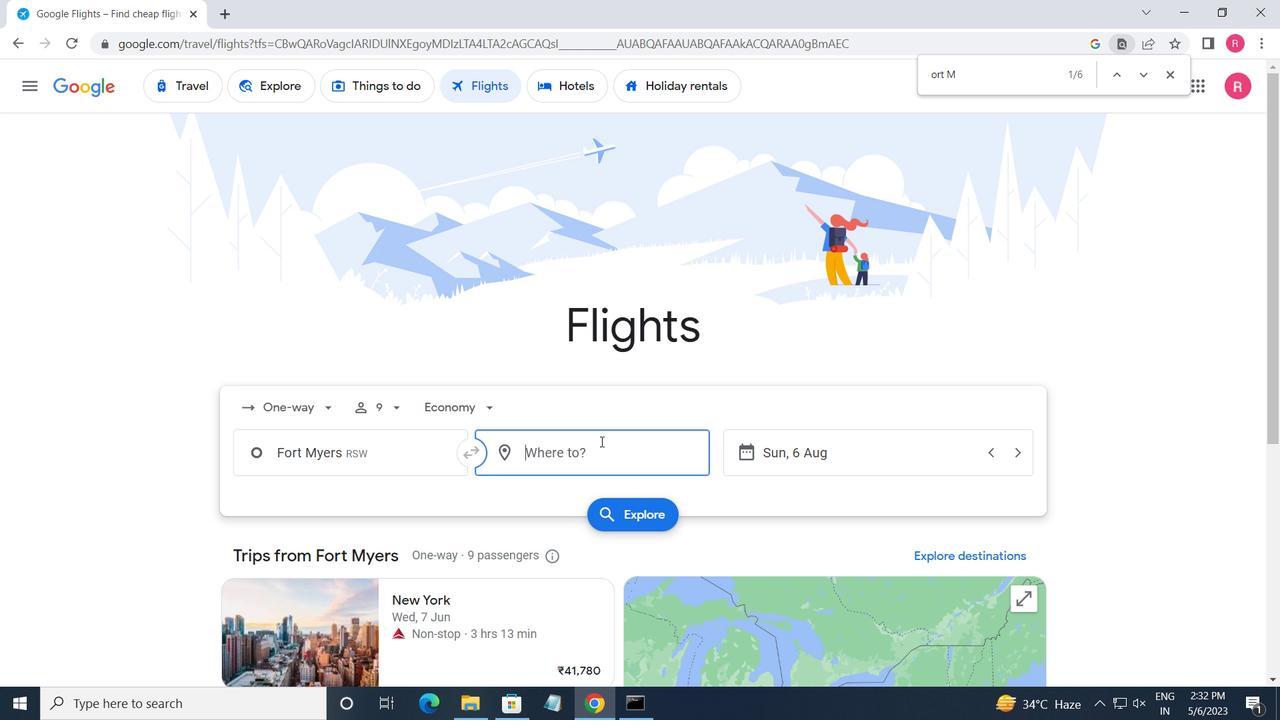 
Action: Key pressed <Key.shift>SHERIDAN
Screenshot: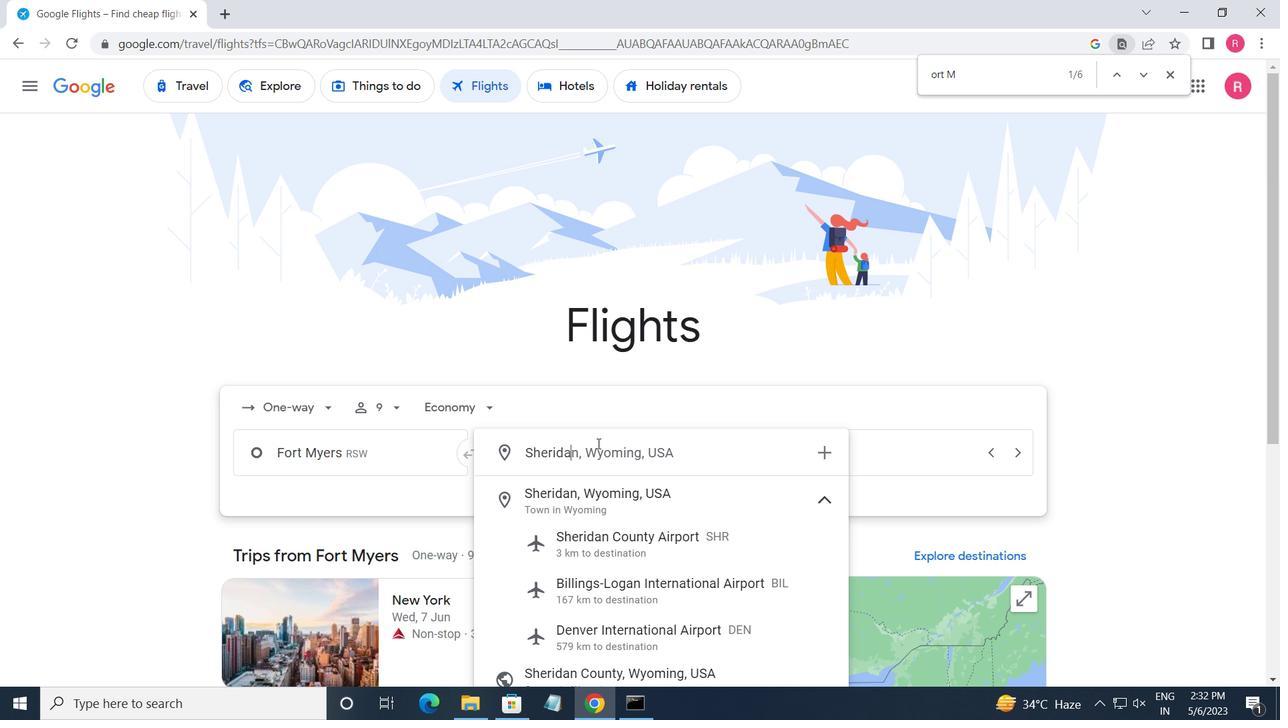 
Action: Mouse moved to (674, 556)
Screenshot: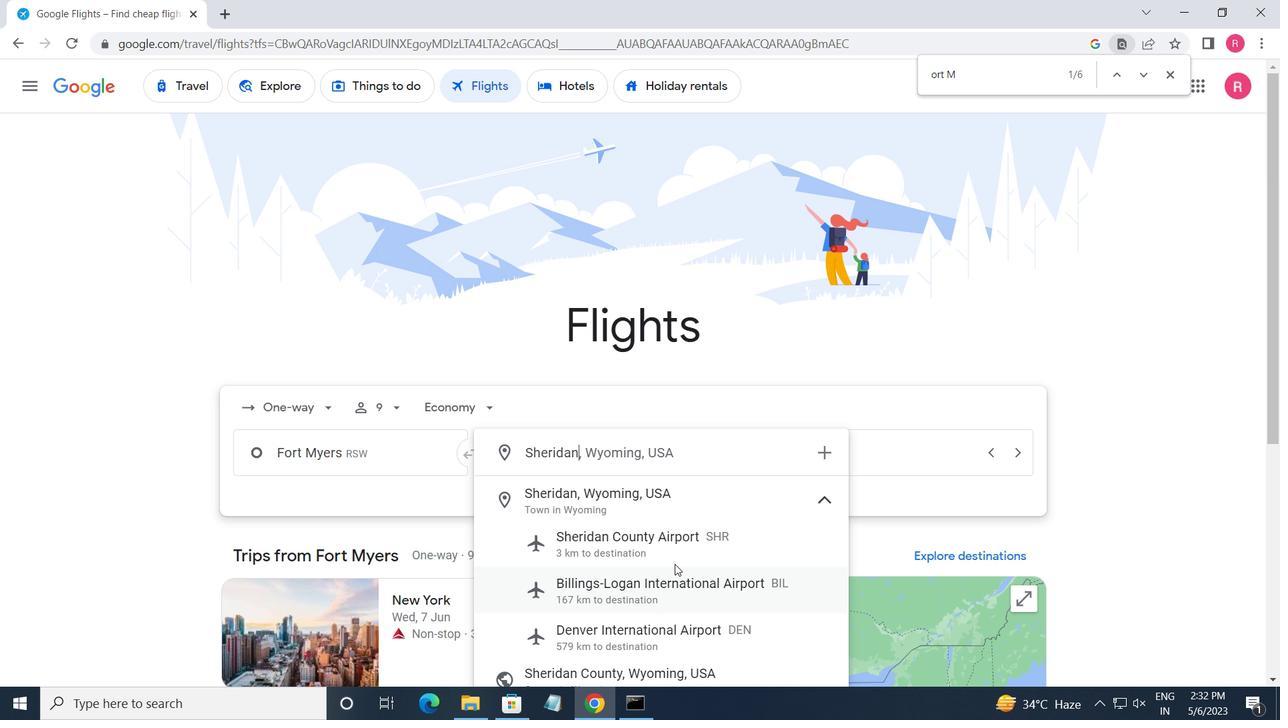 
Action: Mouse pressed left at (674, 556)
Screenshot: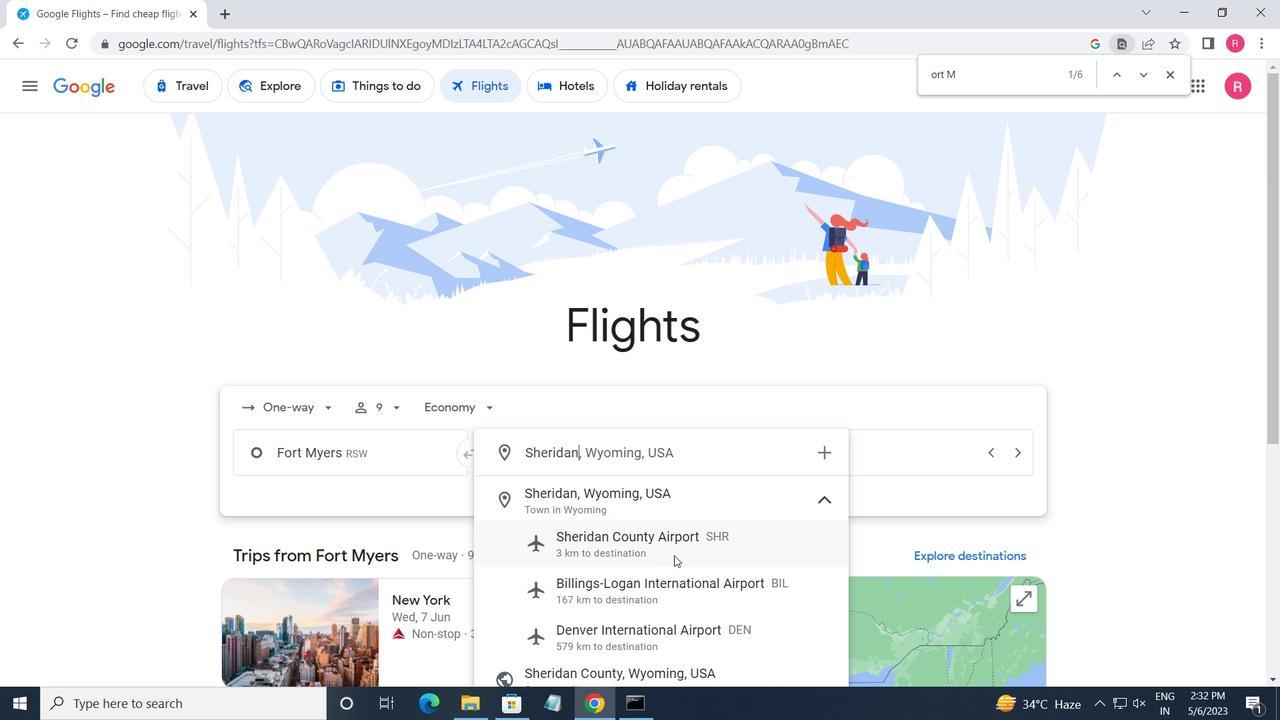 
Action: Mouse moved to (781, 448)
Screenshot: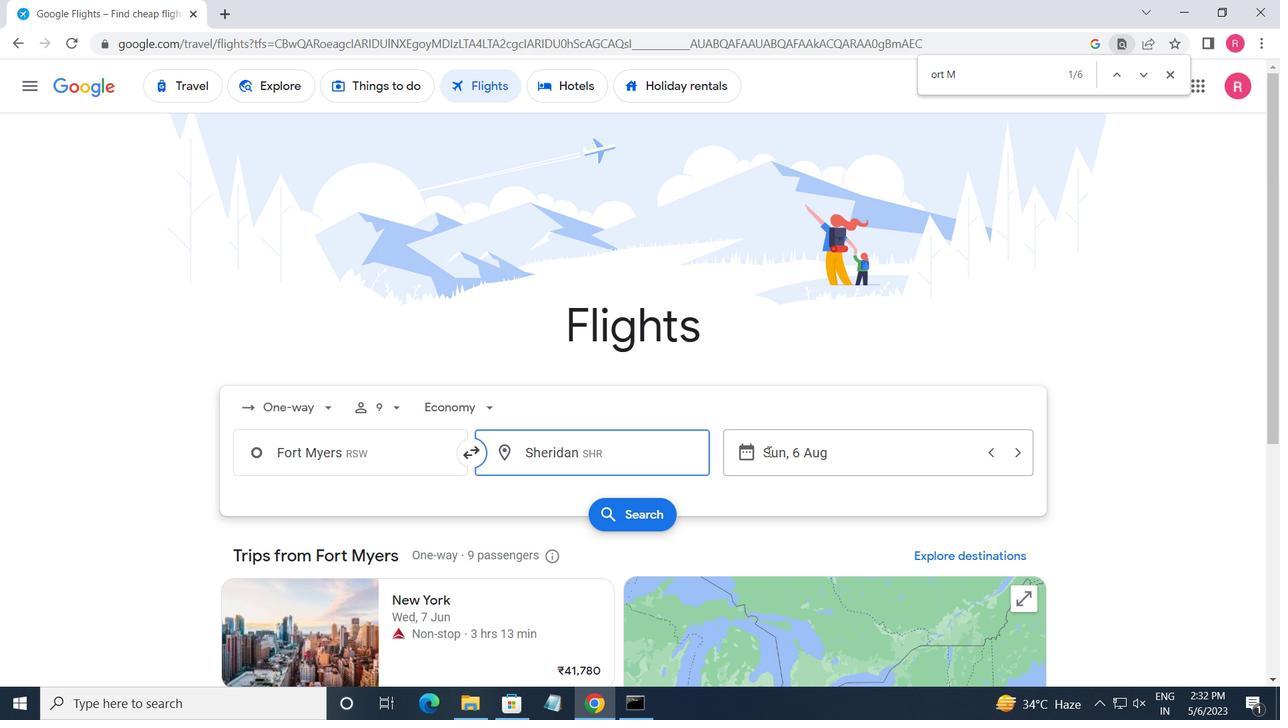 
Action: Mouse pressed left at (781, 448)
Screenshot: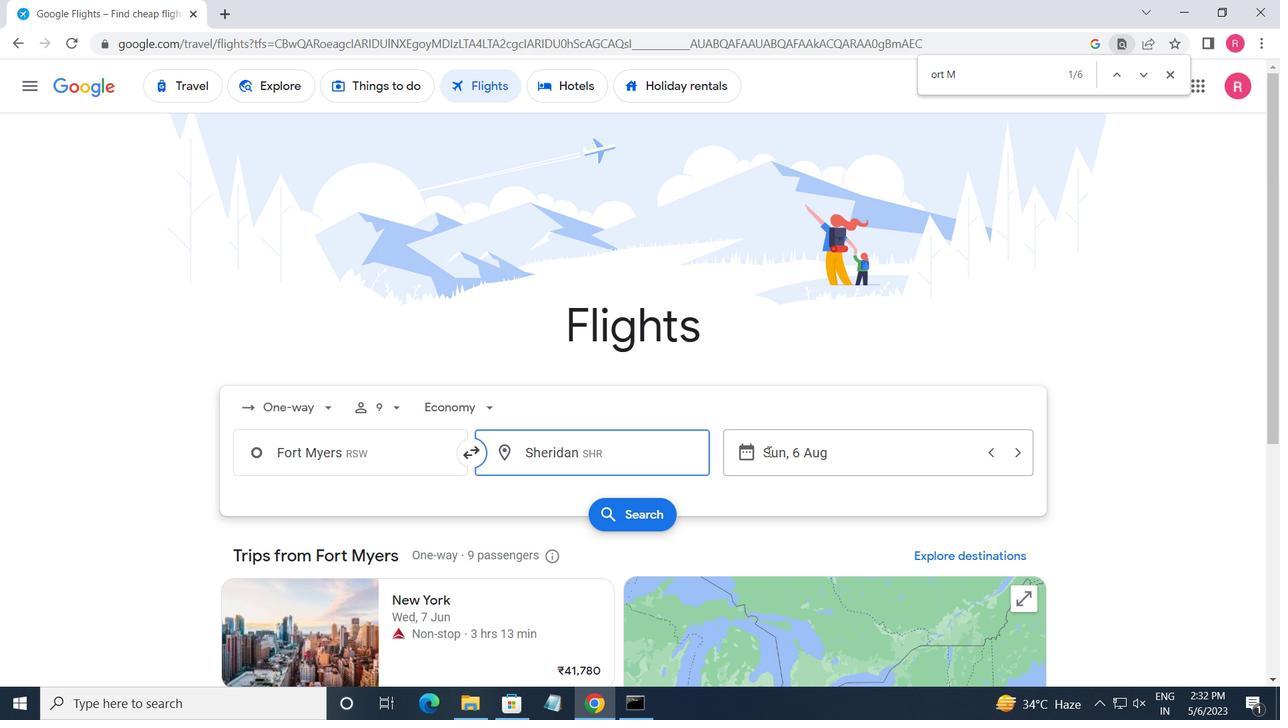
Action: Mouse moved to (438, 437)
Screenshot: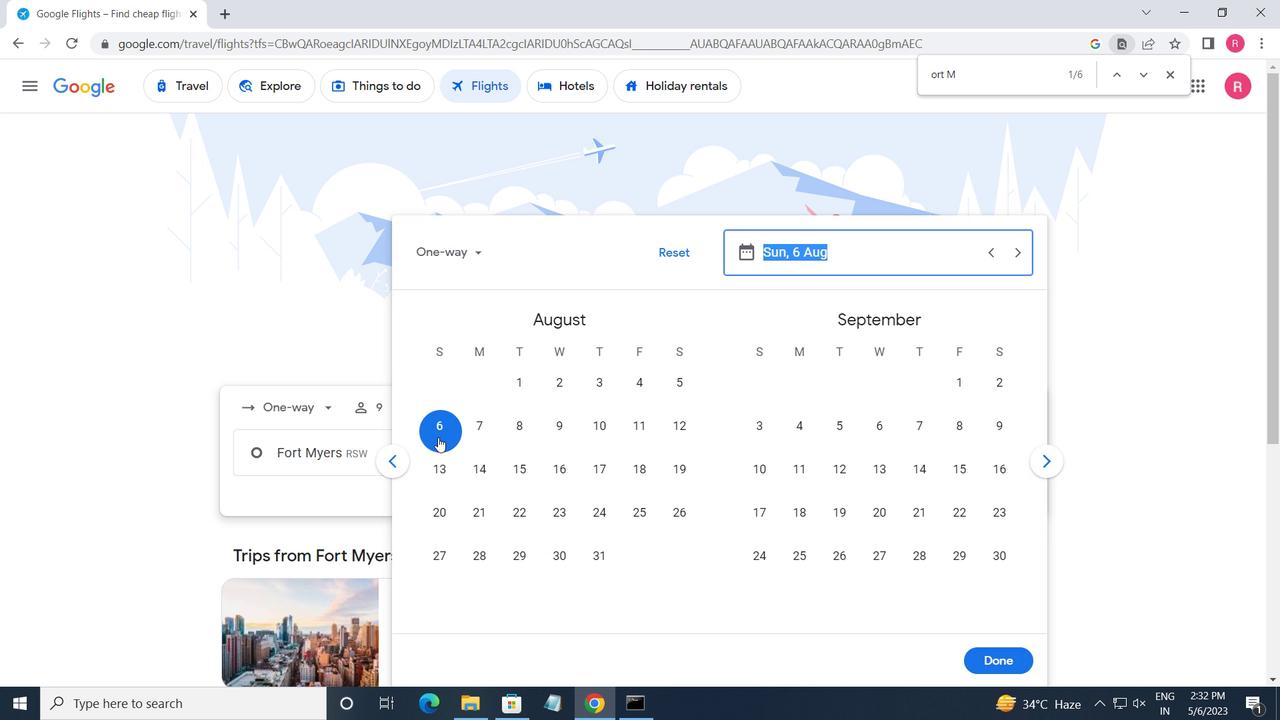 
Action: Mouse pressed left at (438, 437)
Screenshot: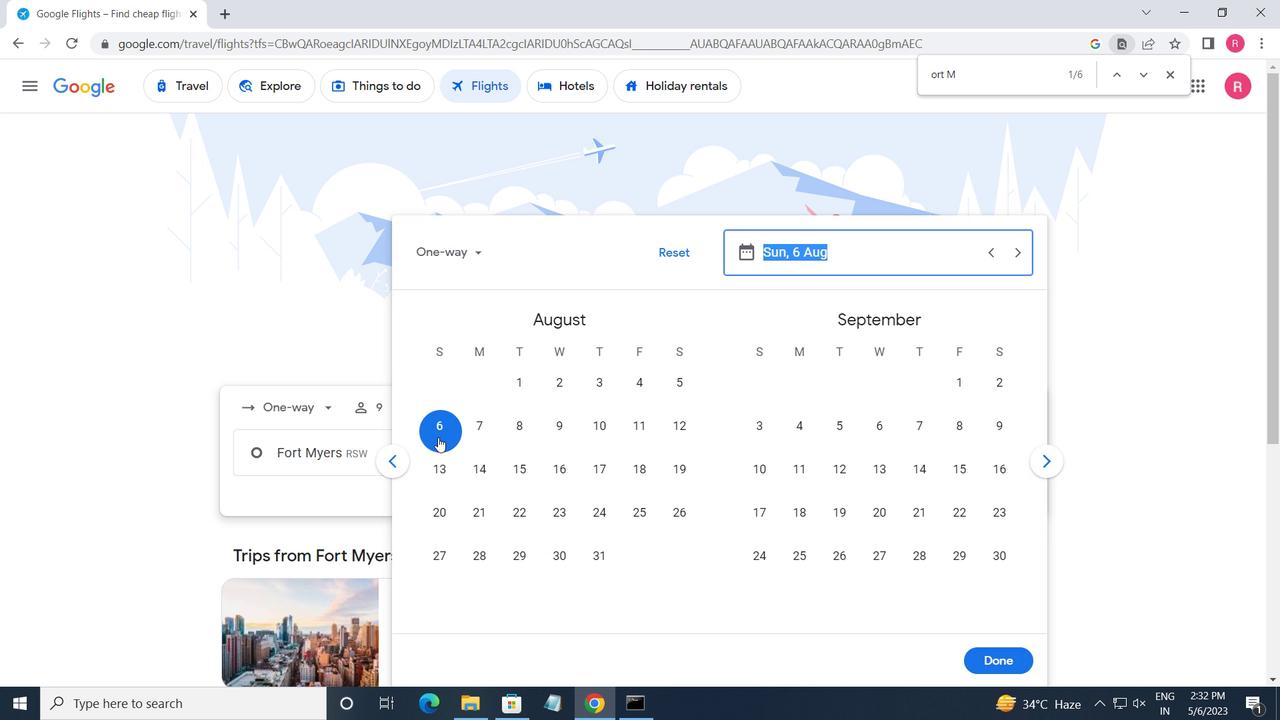 
Action: Mouse moved to (995, 653)
Screenshot: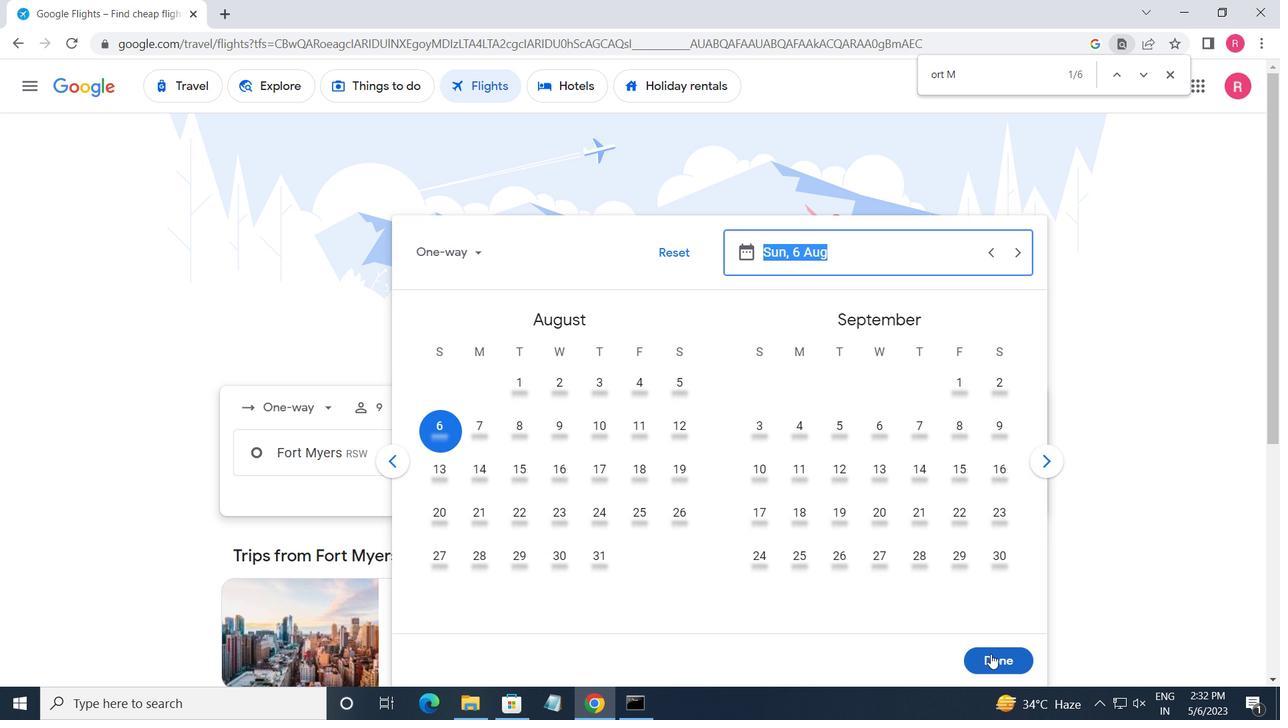 
Action: Mouse pressed left at (995, 653)
Screenshot: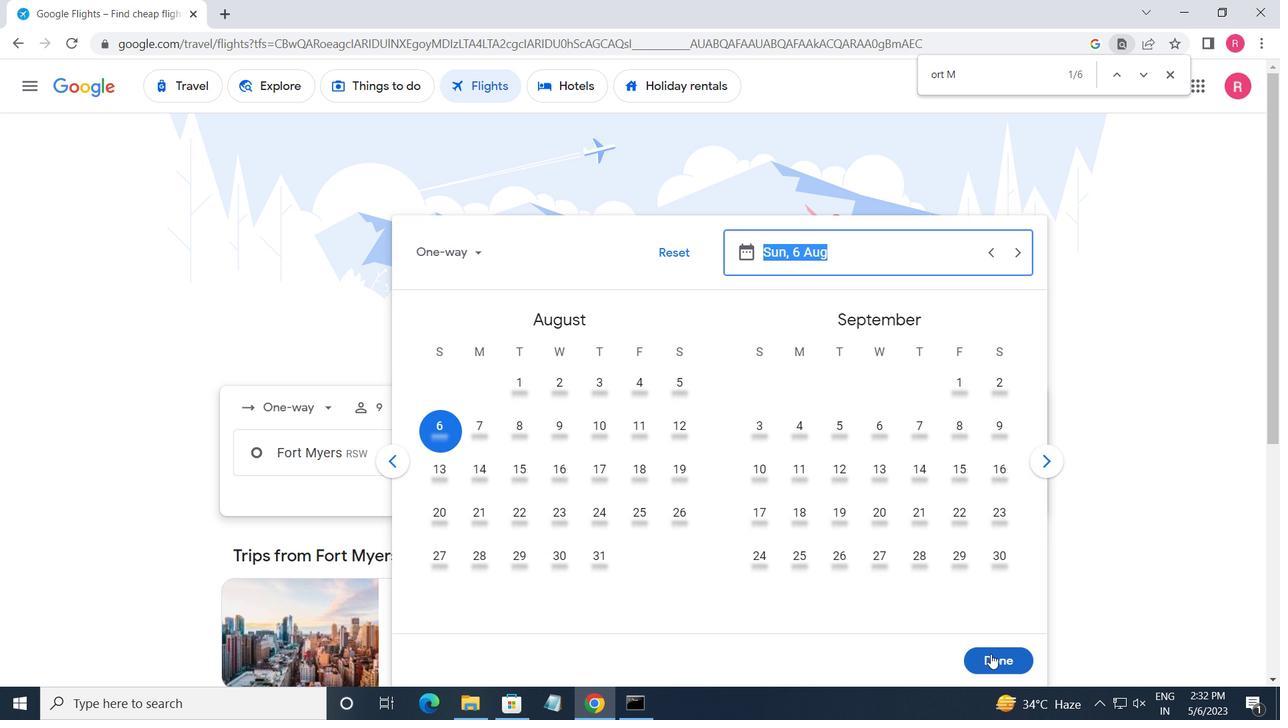
Action: Mouse moved to (640, 514)
Screenshot: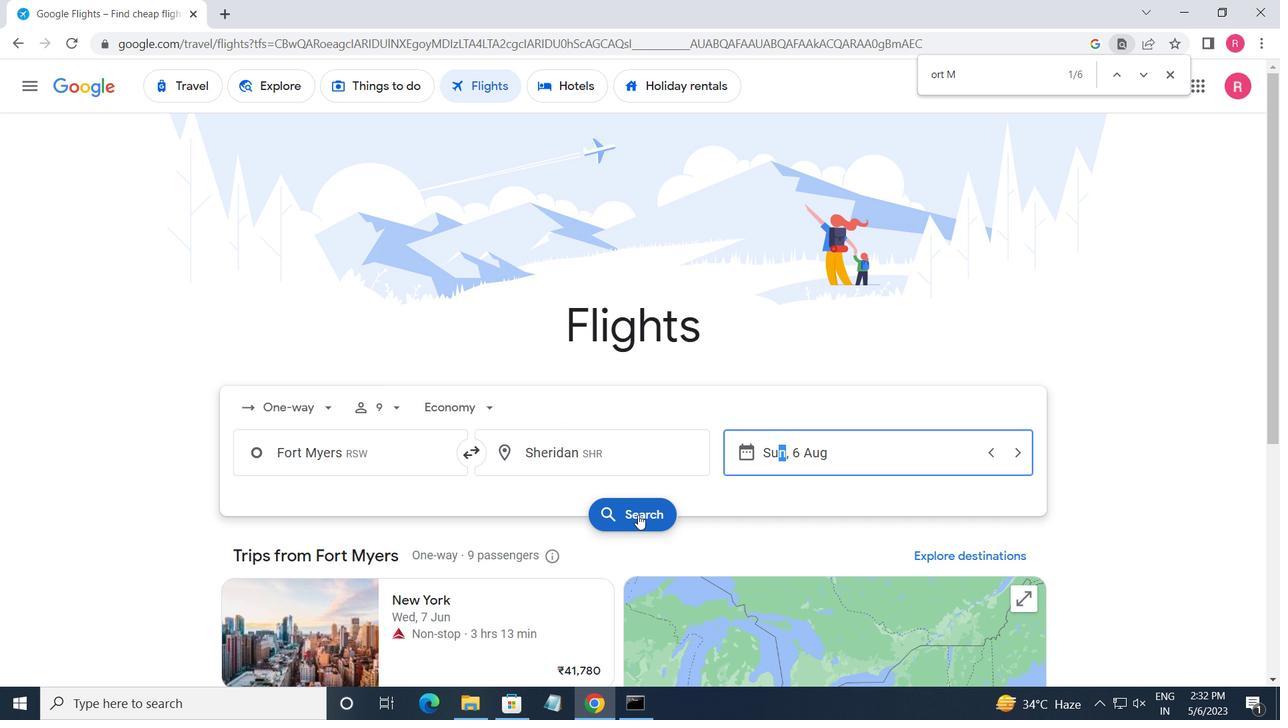 
Action: Mouse pressed left at (640, 514)
Screenshot: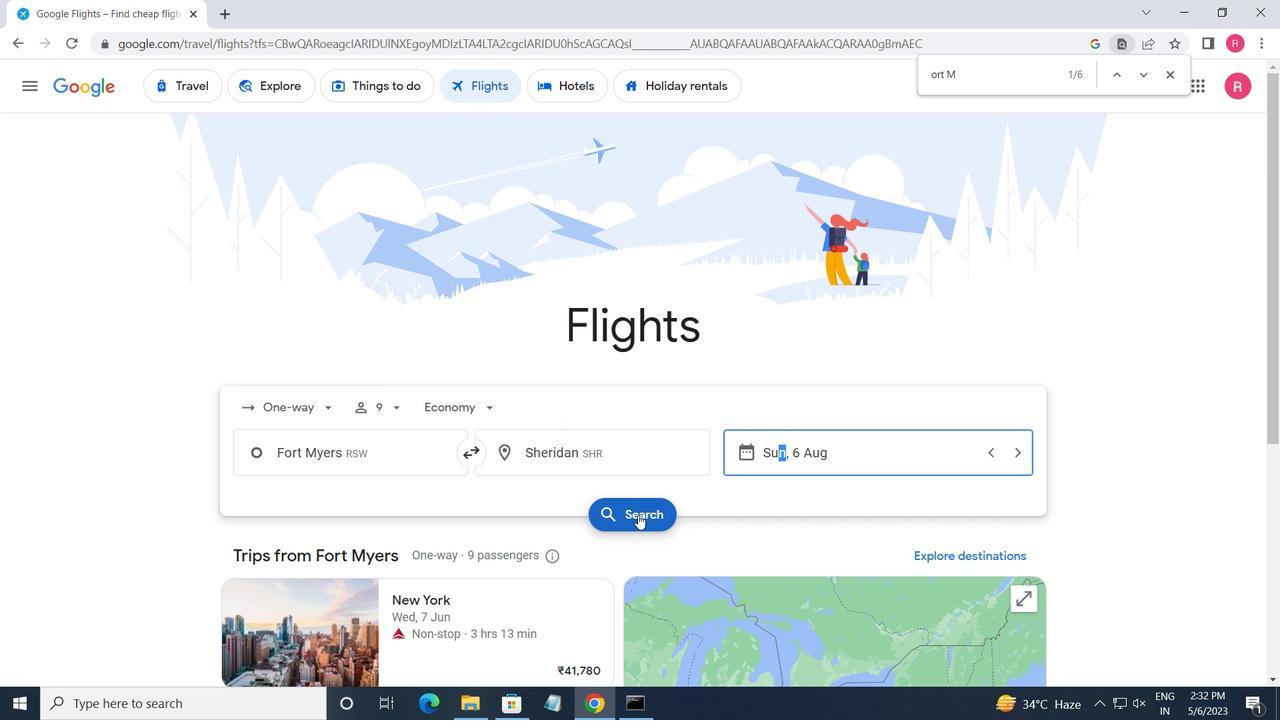 
Action: Mouse moved to (266, 240)
Screenshot: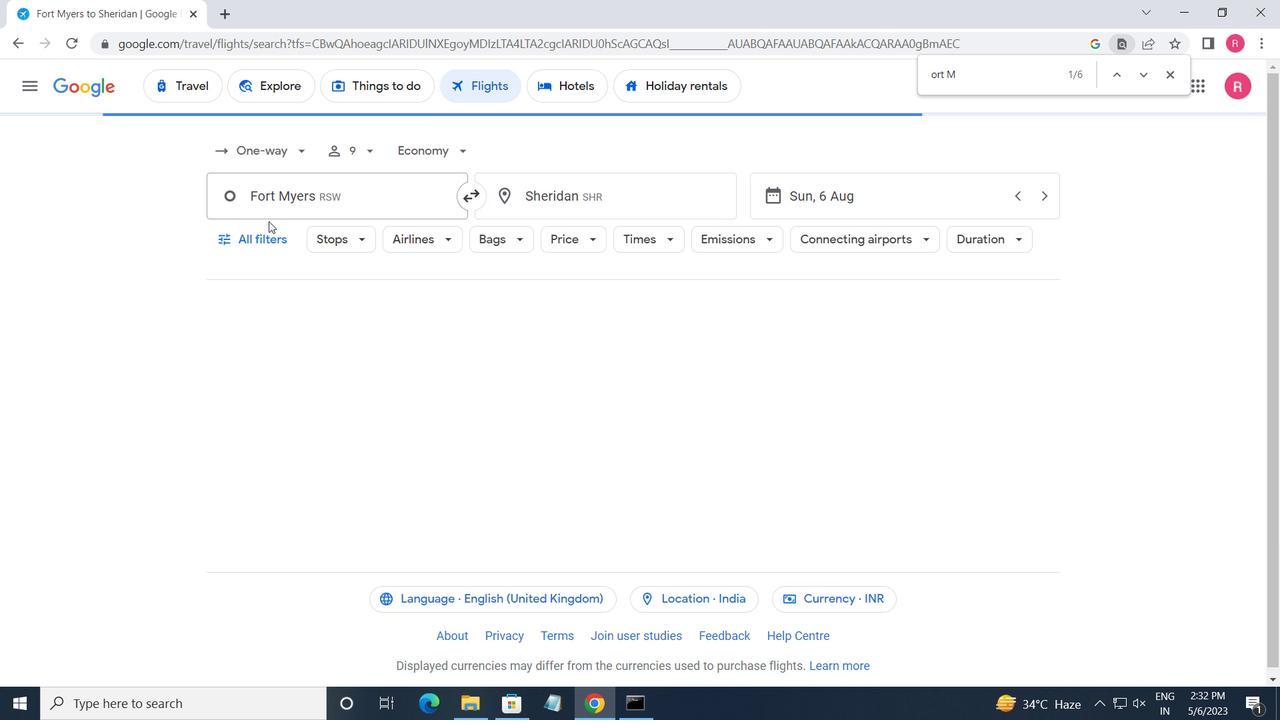 
Action: Mouse pressed left at (266, 240)
Screenshot: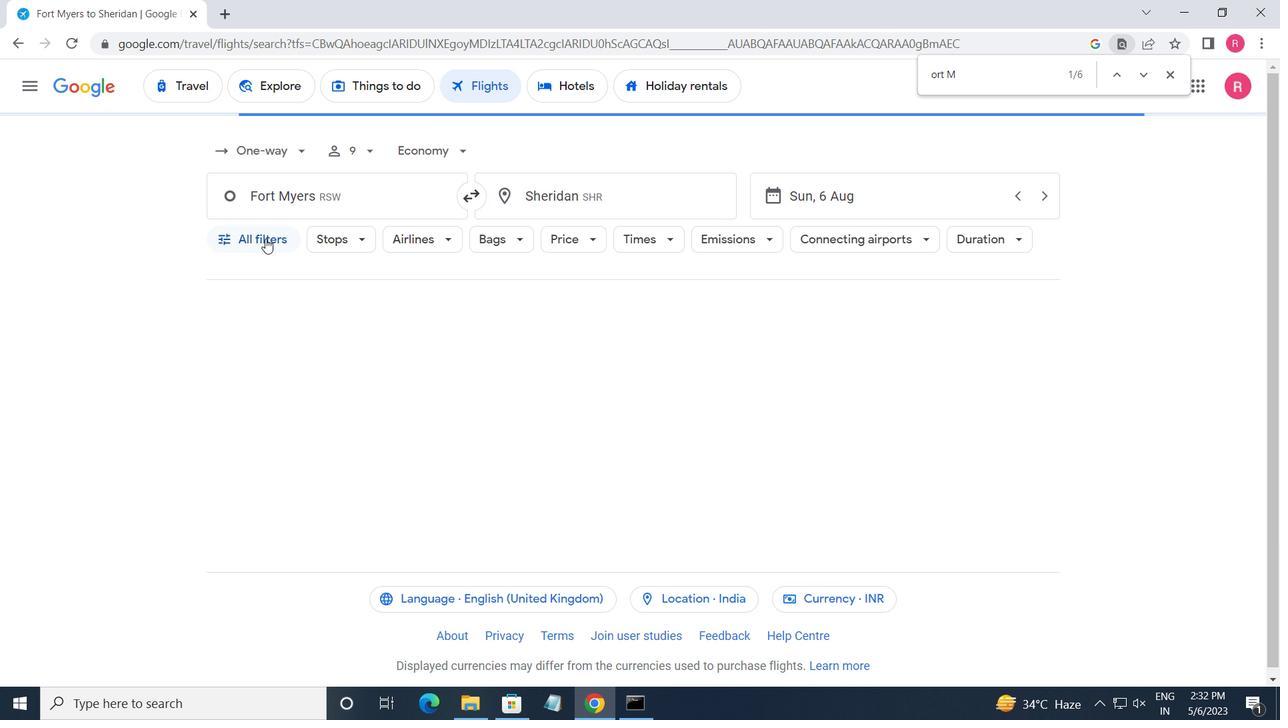 
Action: Mouse moved to (342, 430)
Screenshot: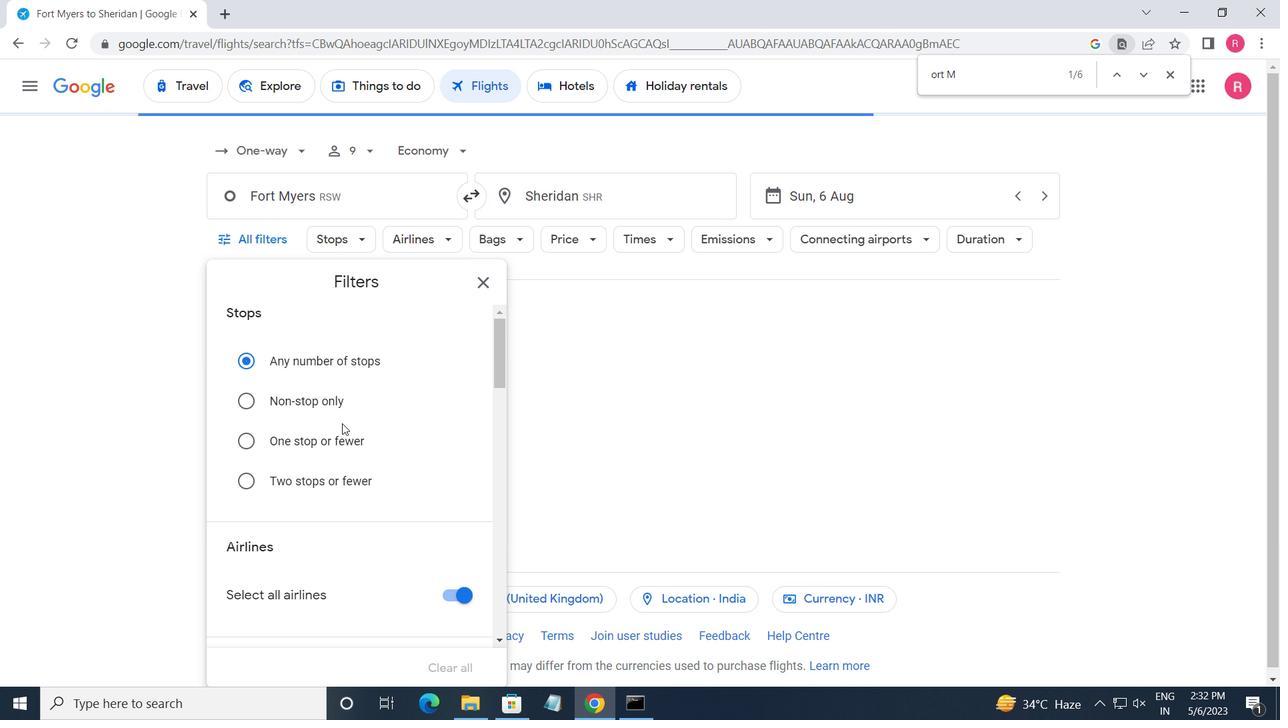 
Action: Mouse scrolled (342, 430) with delta (0, 0)
Screenshot: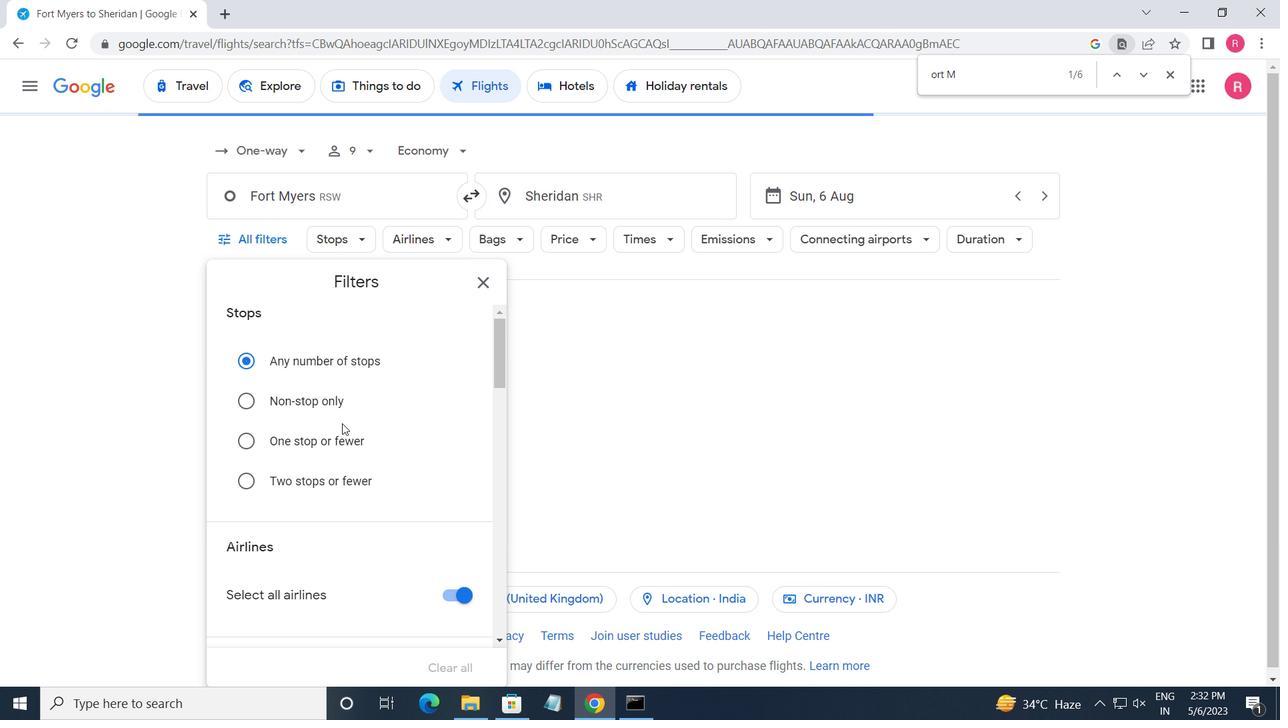 
Action: Mouse moved to (342, 430)
Screenshot: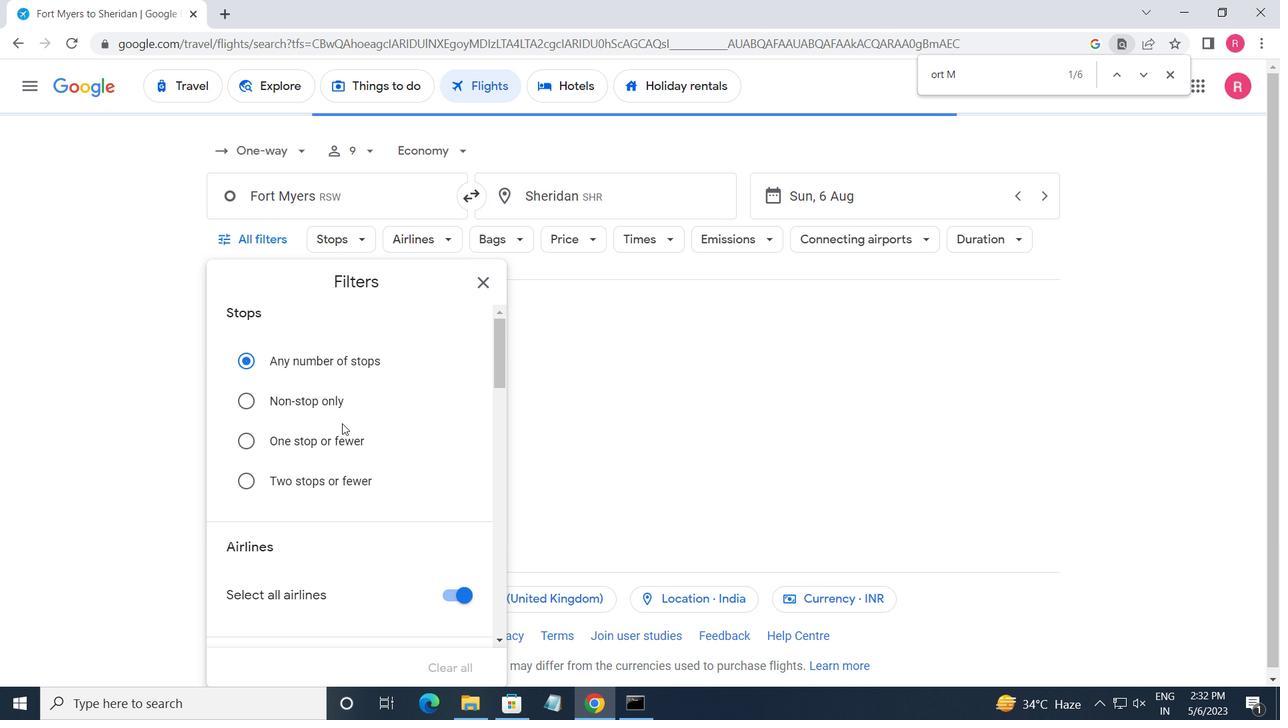 
Action: Mouse scrolled (342, 430) with delta (0, 0)
Screenshot: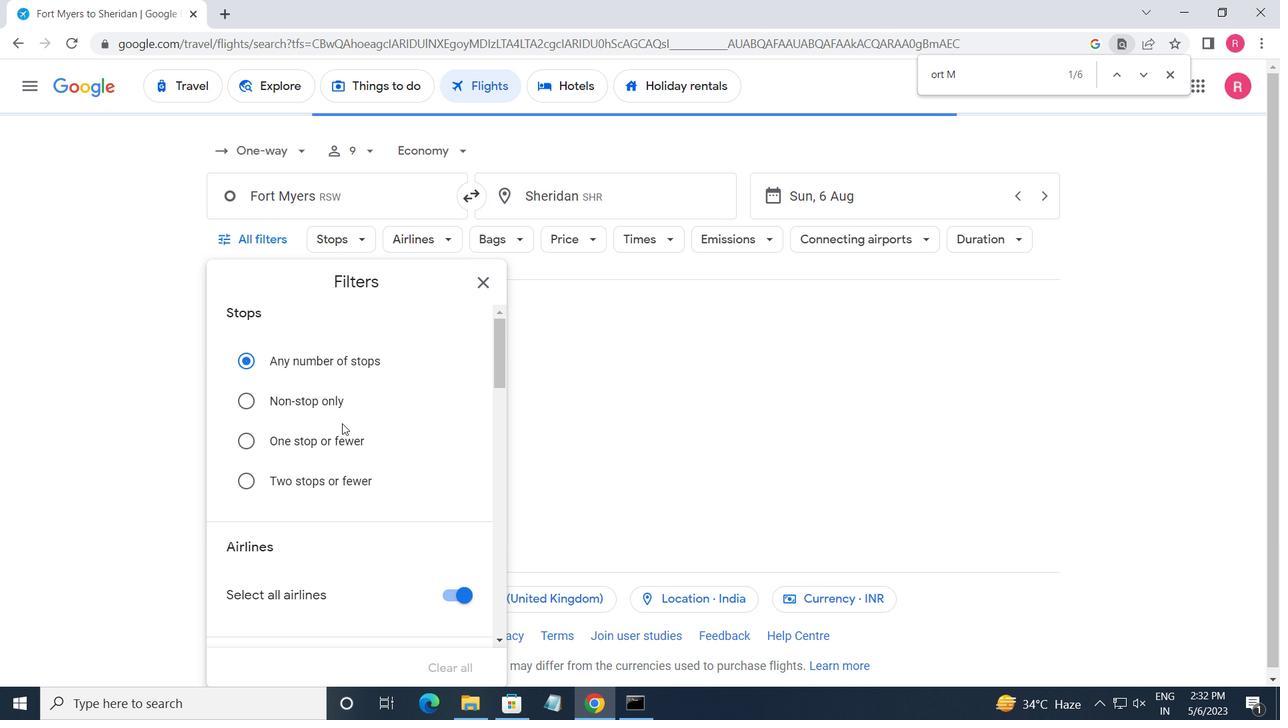
Action: Mouse moved to (329, 434)
Screenshot: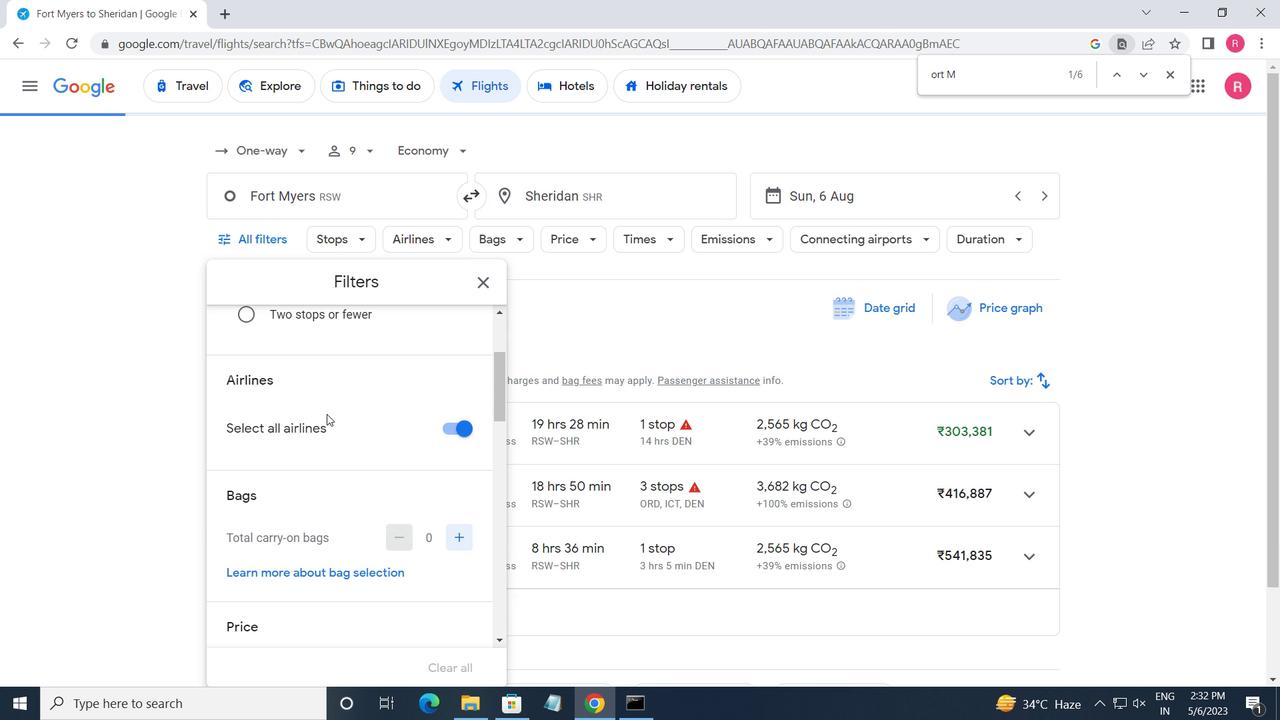 
Action: Mouse scrolled (329, 434) with delta (0, 0)
Screenshot: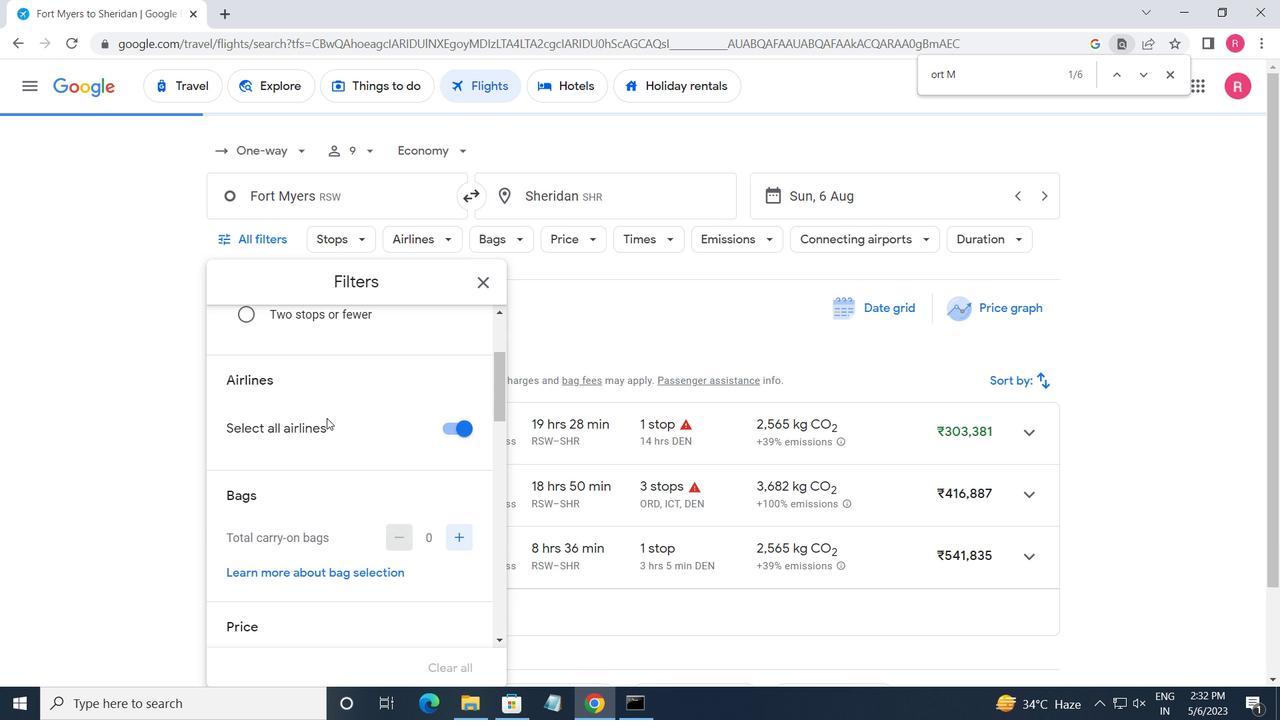 
Action: Mouse moved to (351, 424)
Screenshot: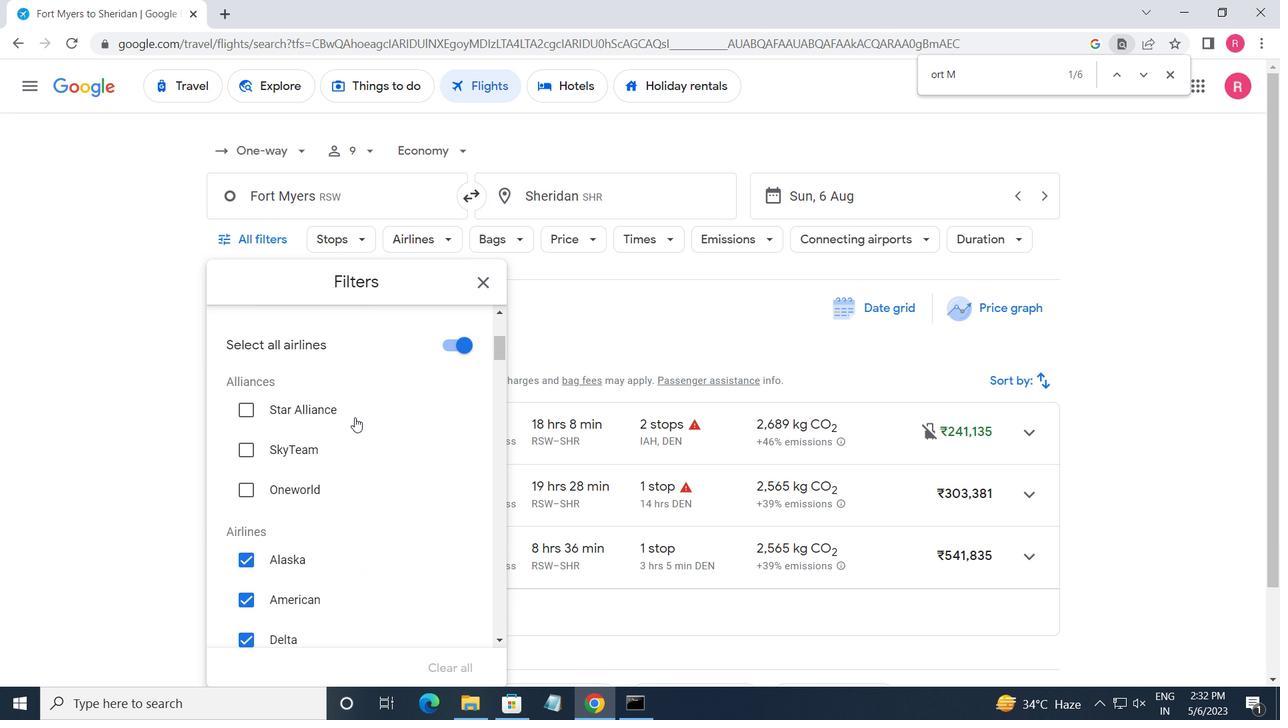 
Action: Mouse scrolled (351, 423) with delta (0, 0)
Screenshot: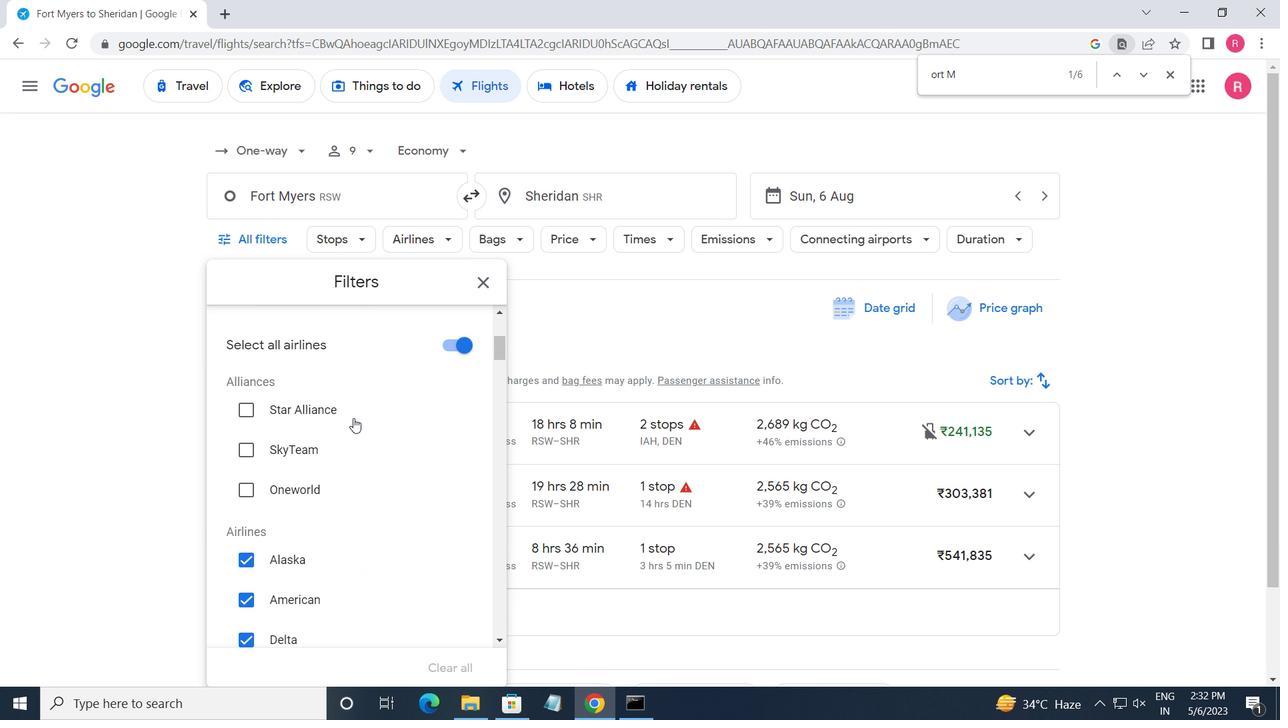 
Action: Mouse moved to (351, 424)
Screenshot: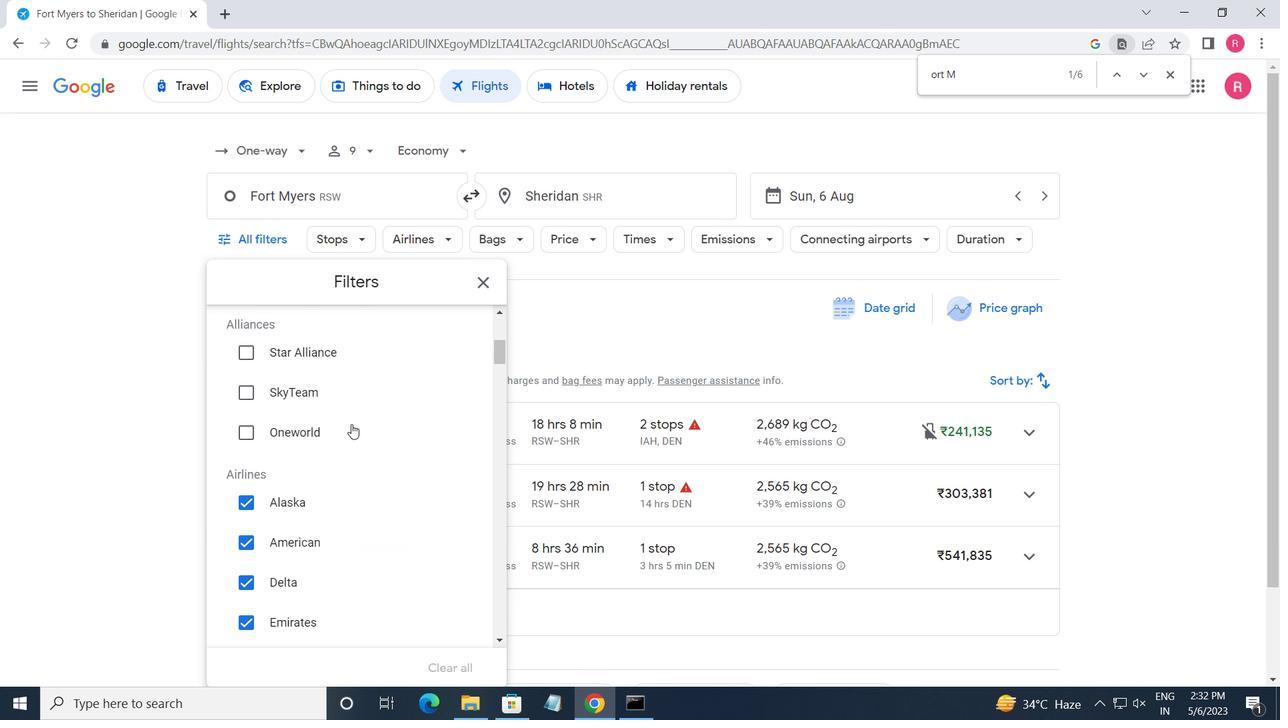 
Action: Mouse scrolled (351, 424) with delta (0, 0)
Screenshot: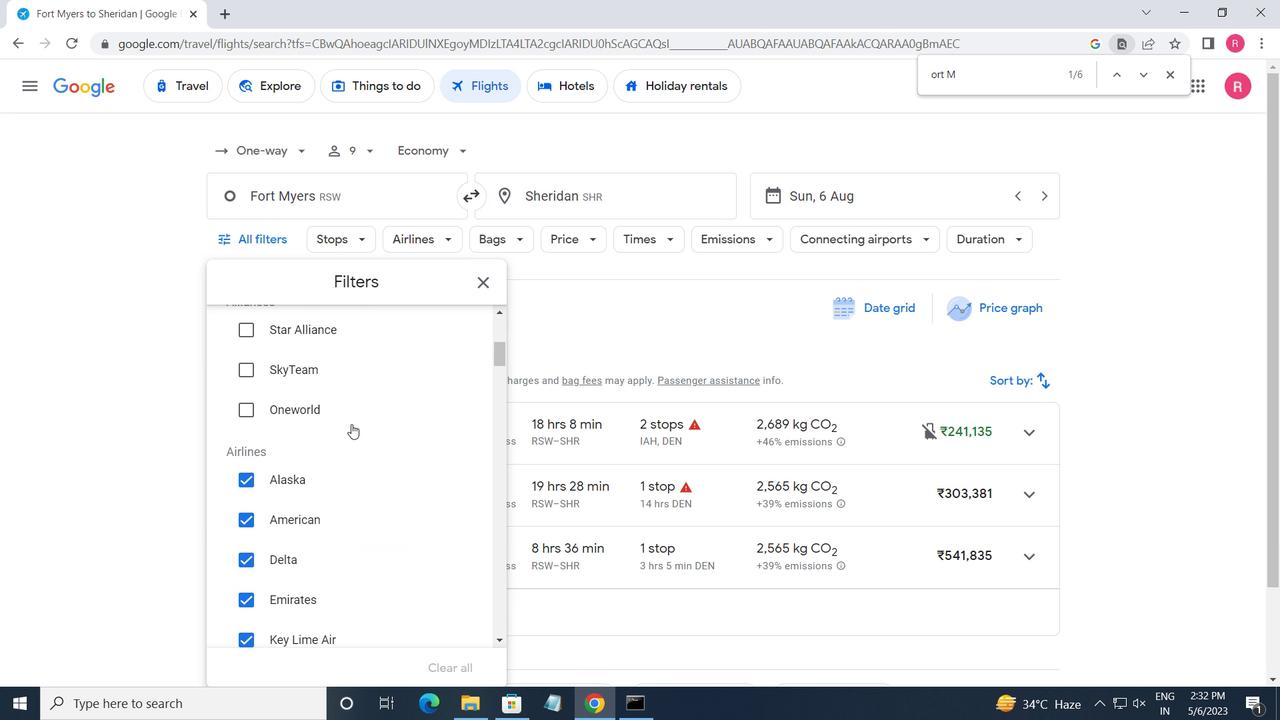 
Action: Mouse moved to (351, 426)
Screenshot: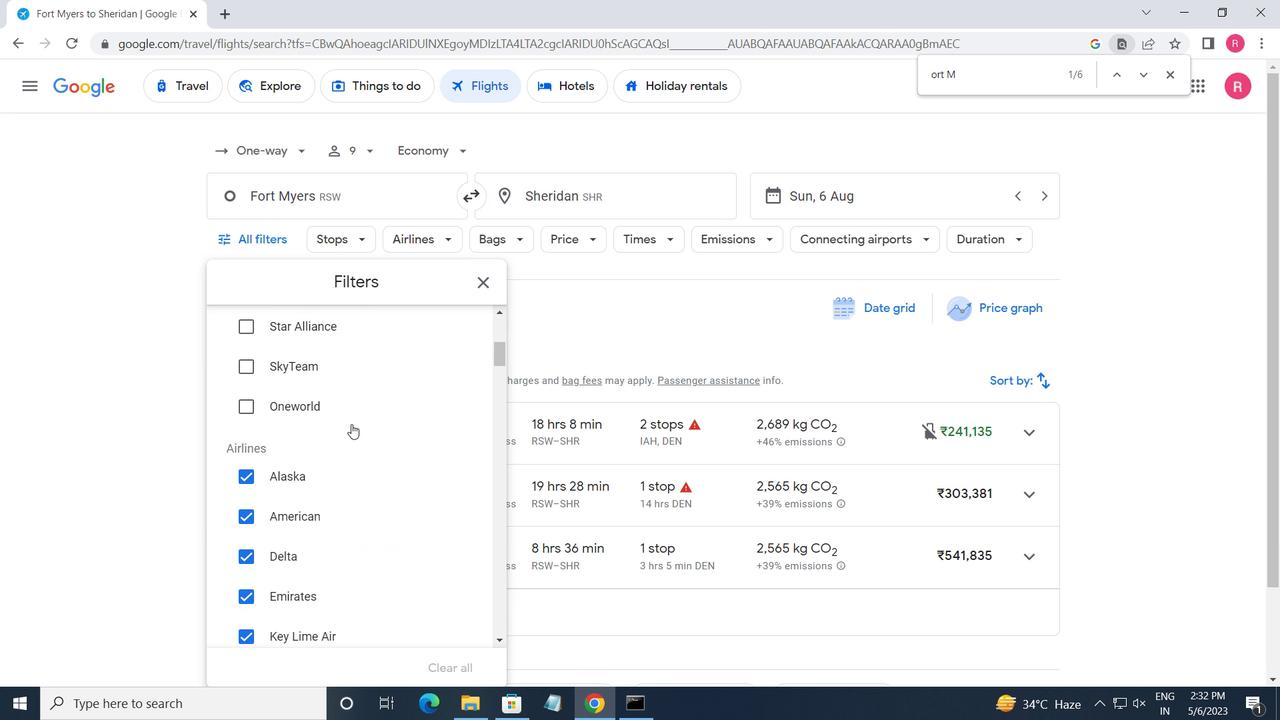 
Action: Mouse scrolled (351, 425) with delta (0, 0)
Screenshot: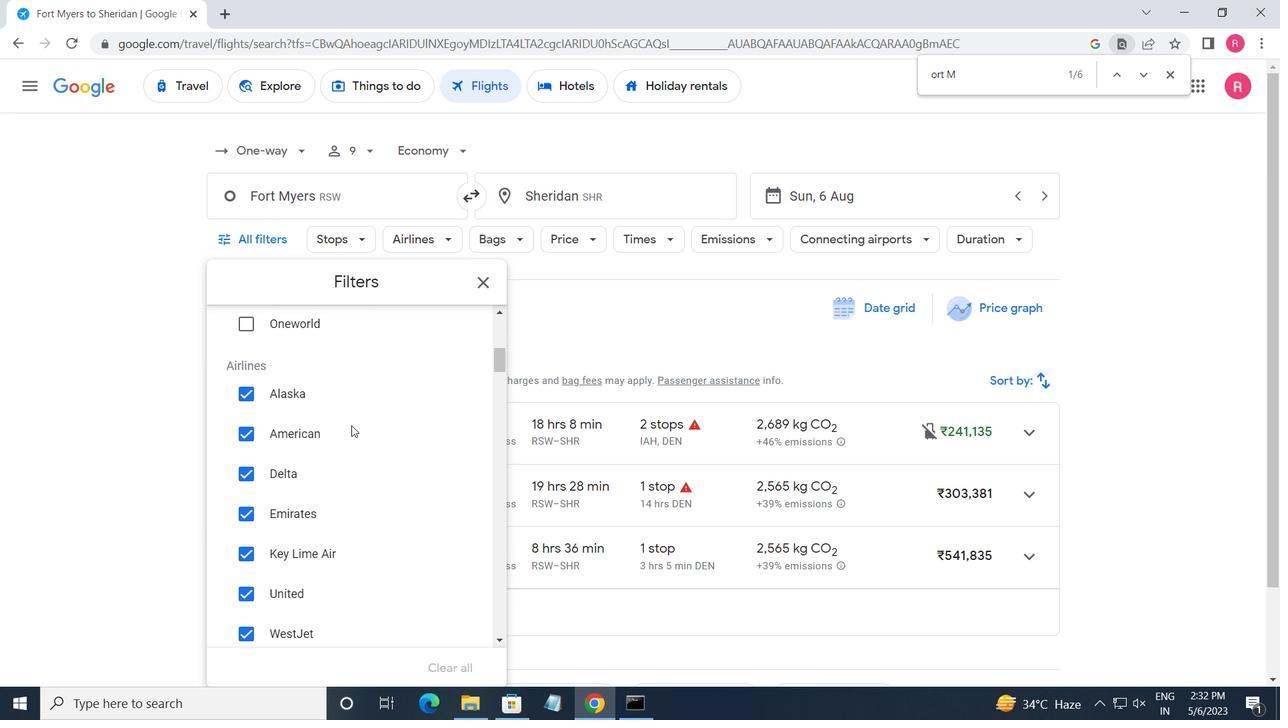 
Action: Mouse moved to (351, 426)
Screenshot: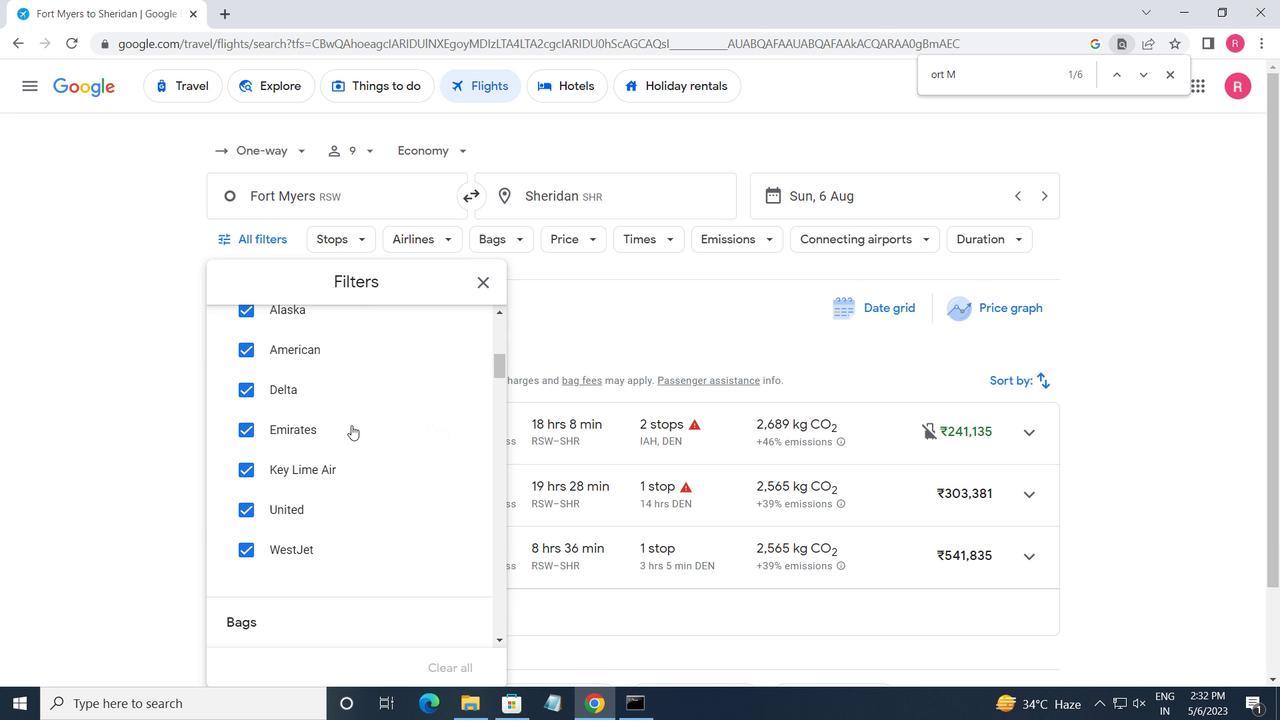 
Action: Mouse scrolled (351, 427) with delta (0, 0)
Screenshot: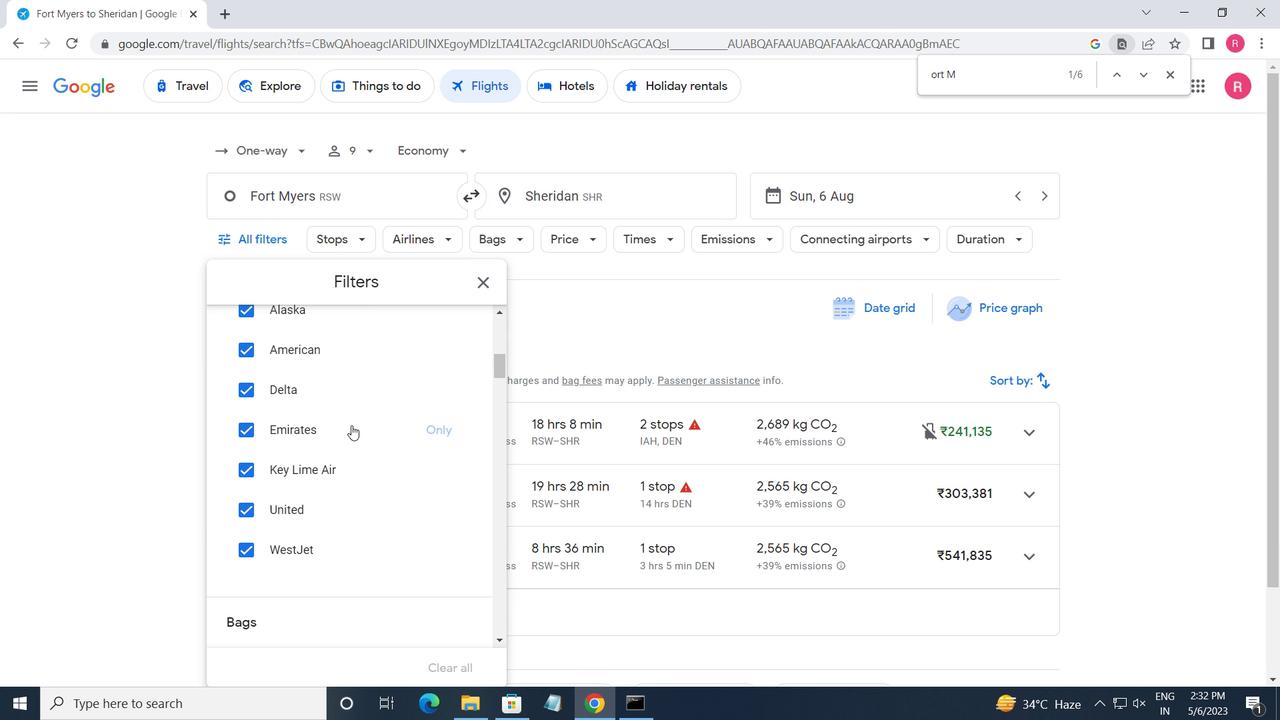 
Action: Mouse scrolled (351, 427) with delta (0, 0)
Screenshot: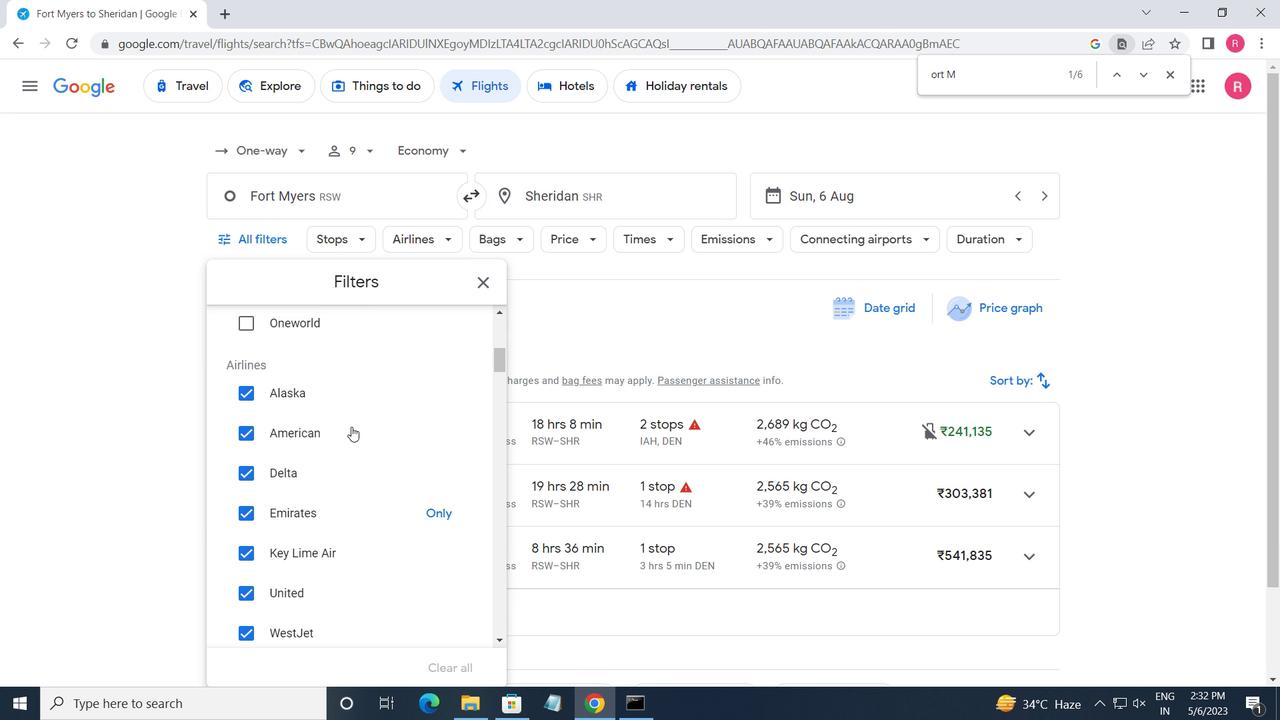 
Action: Mouse moved to (354, 426)
Screenshot: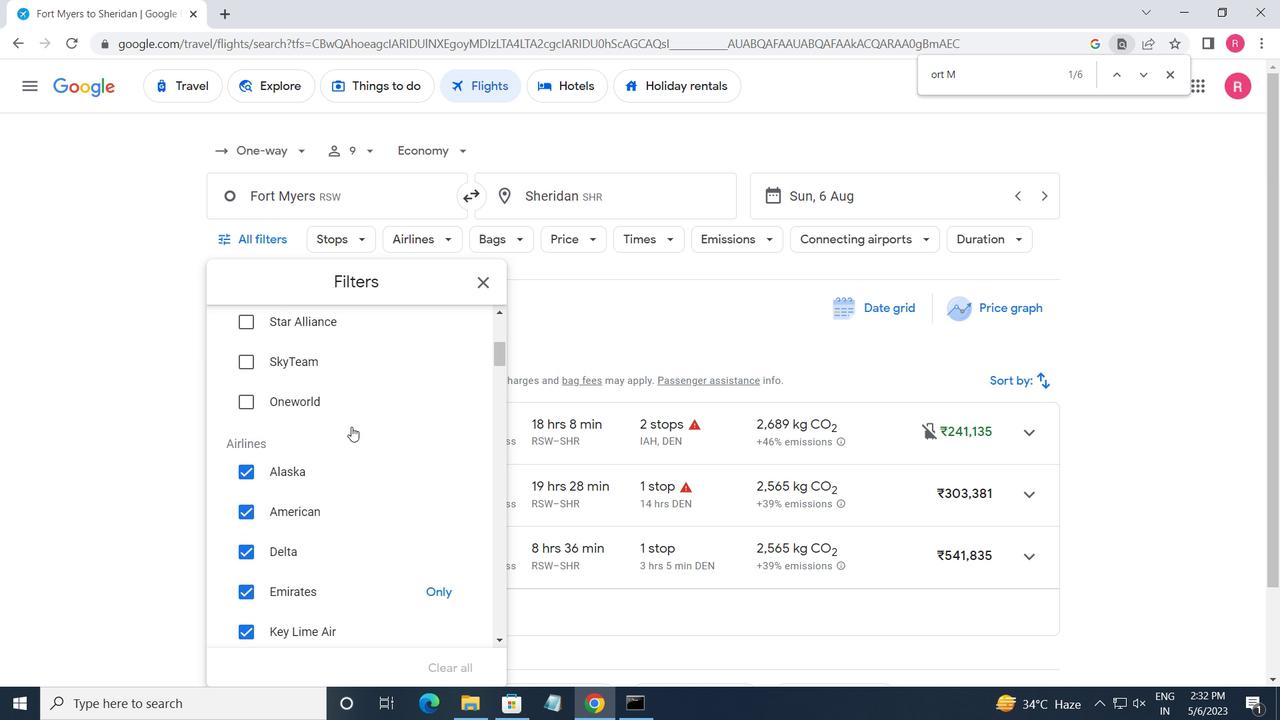 
Action: Mouse scrolled (354, 427) with delta (0, 0)
Screenshot: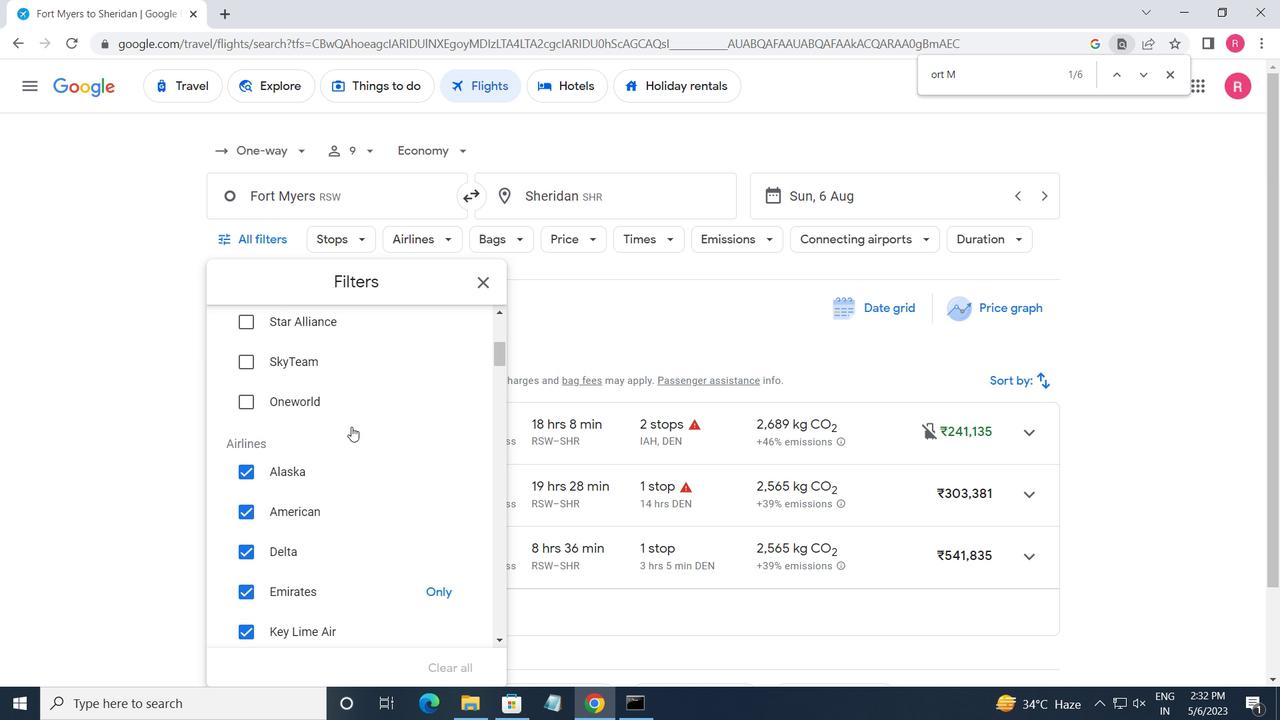 
Action: Mouse moved to (354, 426)
Screenshot: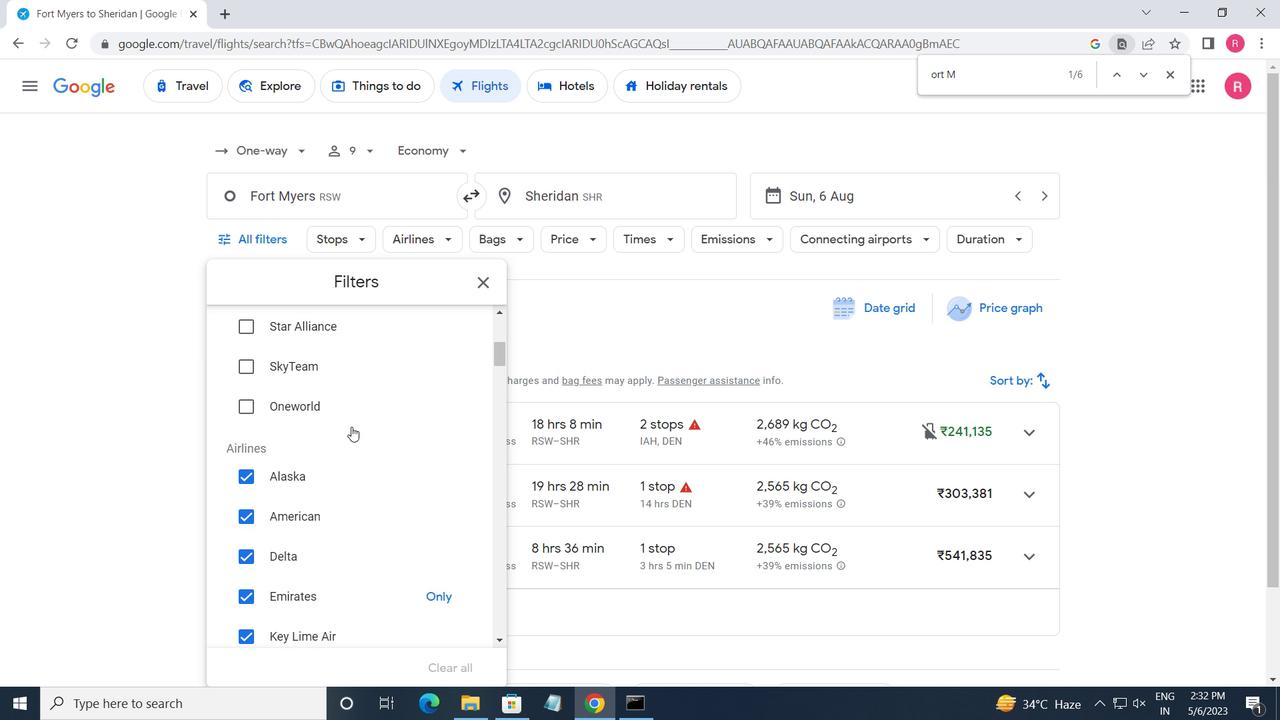 
Action: Mouse scrolled (354, 427) with delta (0, 0)
Screenshot: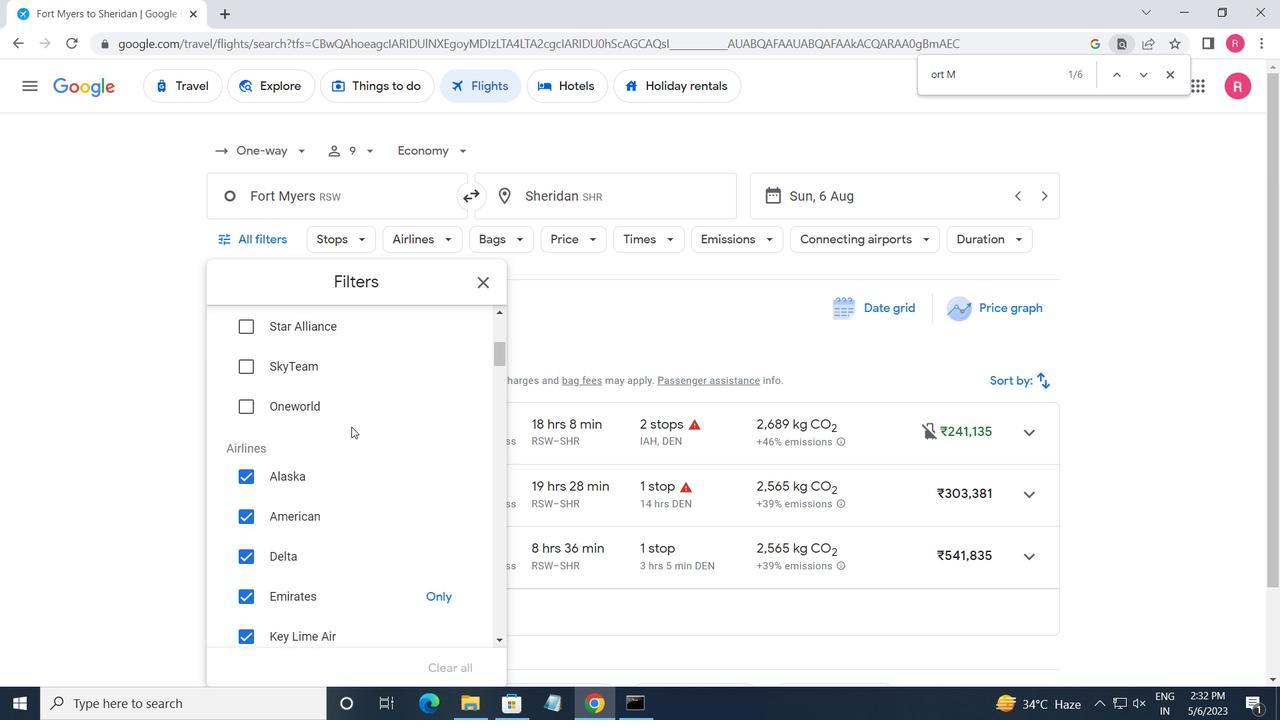 
Action: Mouse moved to (454, 430)
Screenshot: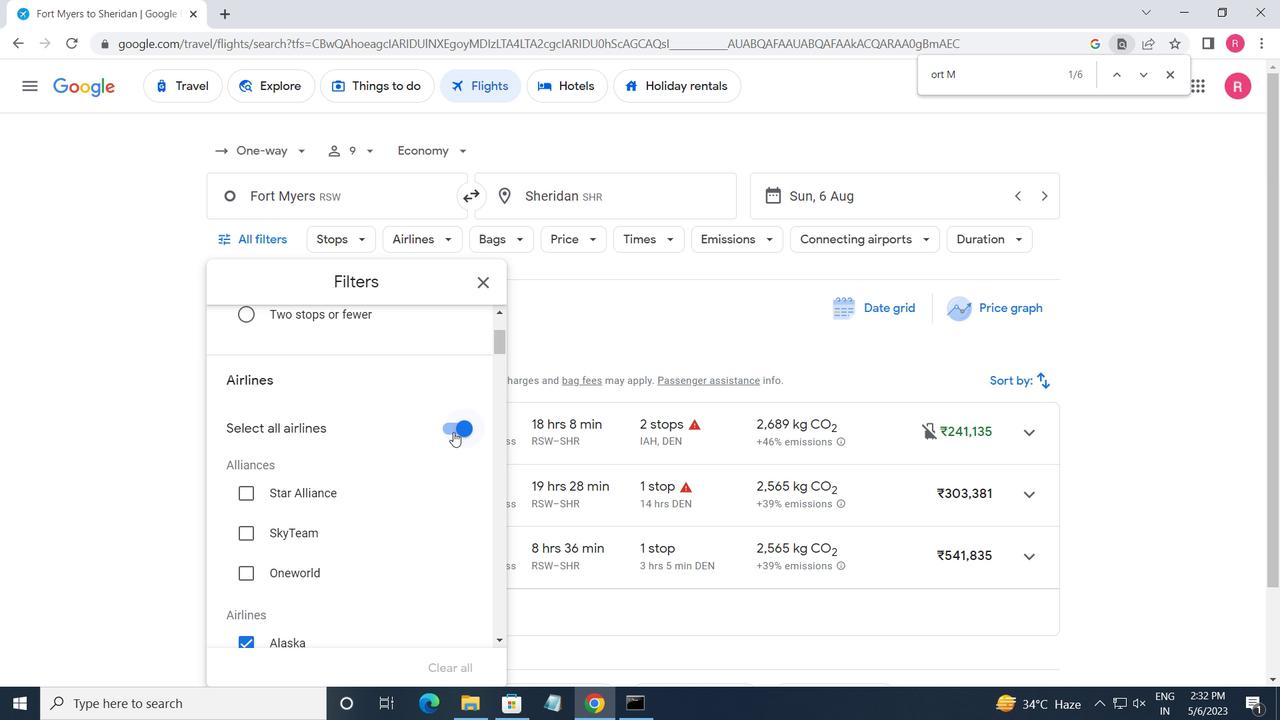 
Action: Mouse pressed left at (454, 430)
Screenshot: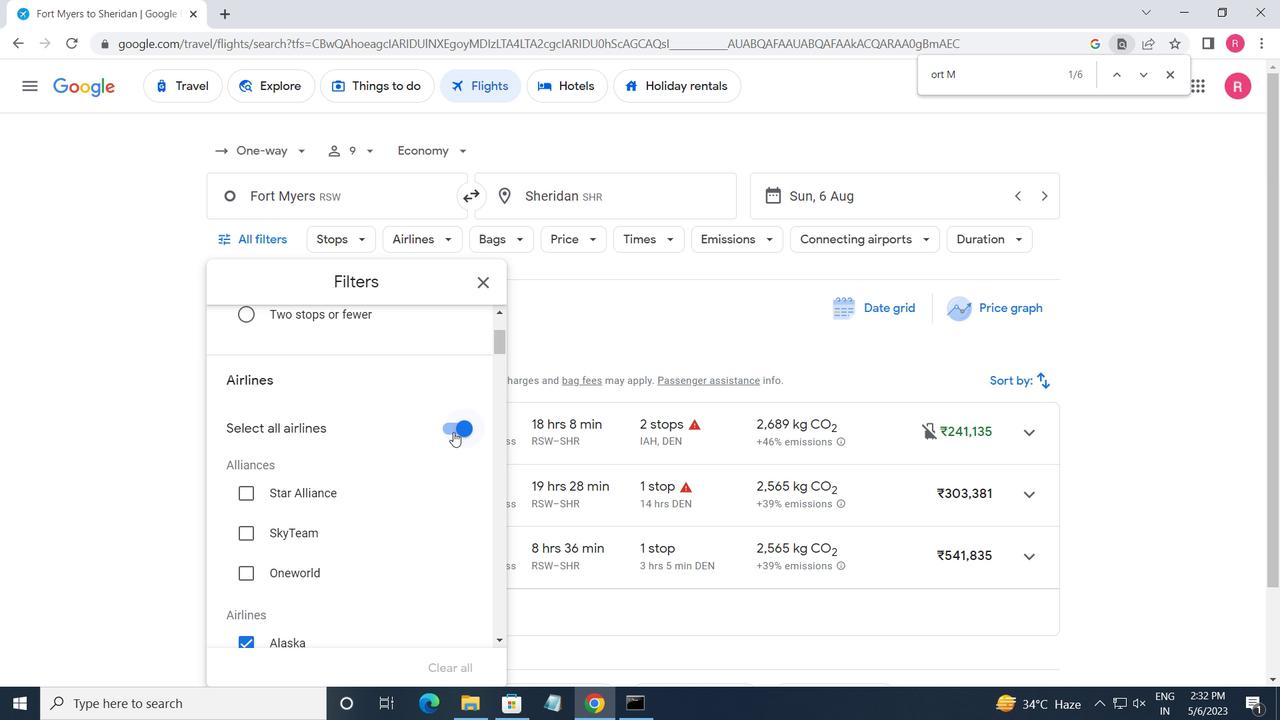 
Action: Mouse moved to (381, 444)
Screenshot: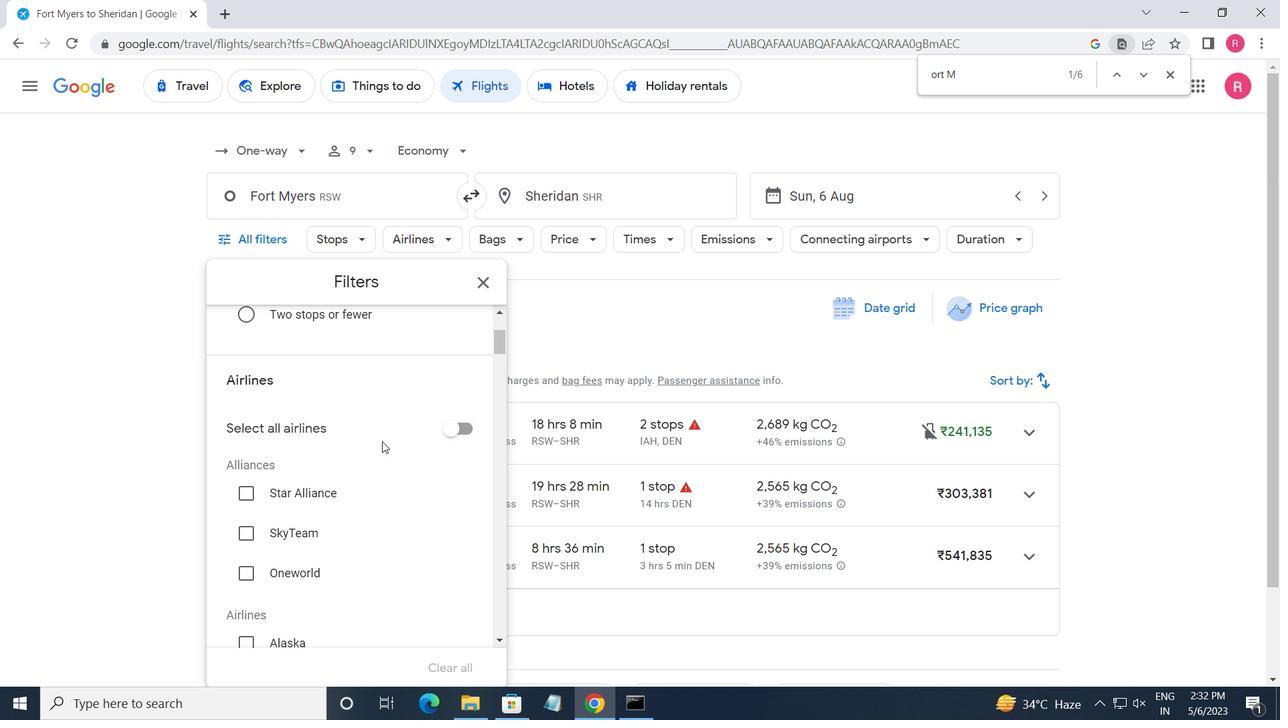 
Action: Mouse scrolled (381, 443) with delta (0, 0)
Screenshot: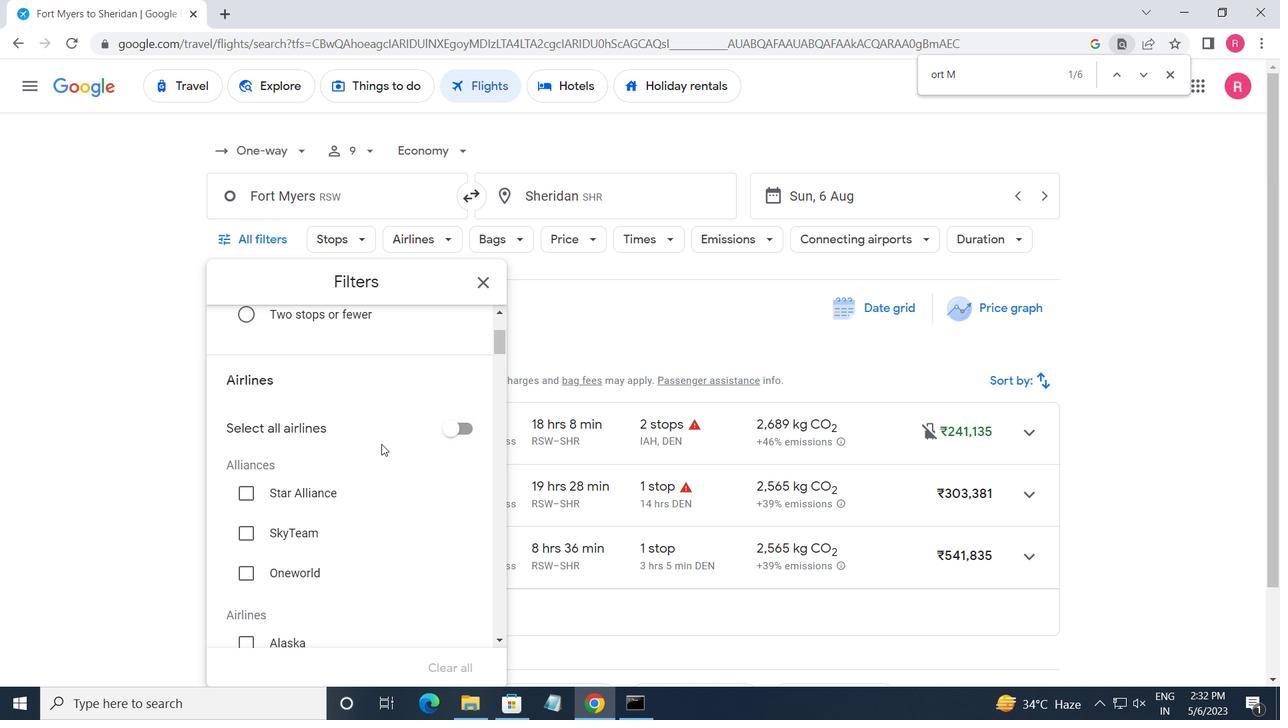 
Action: Mouse moved to (381, 444)
Screenshot: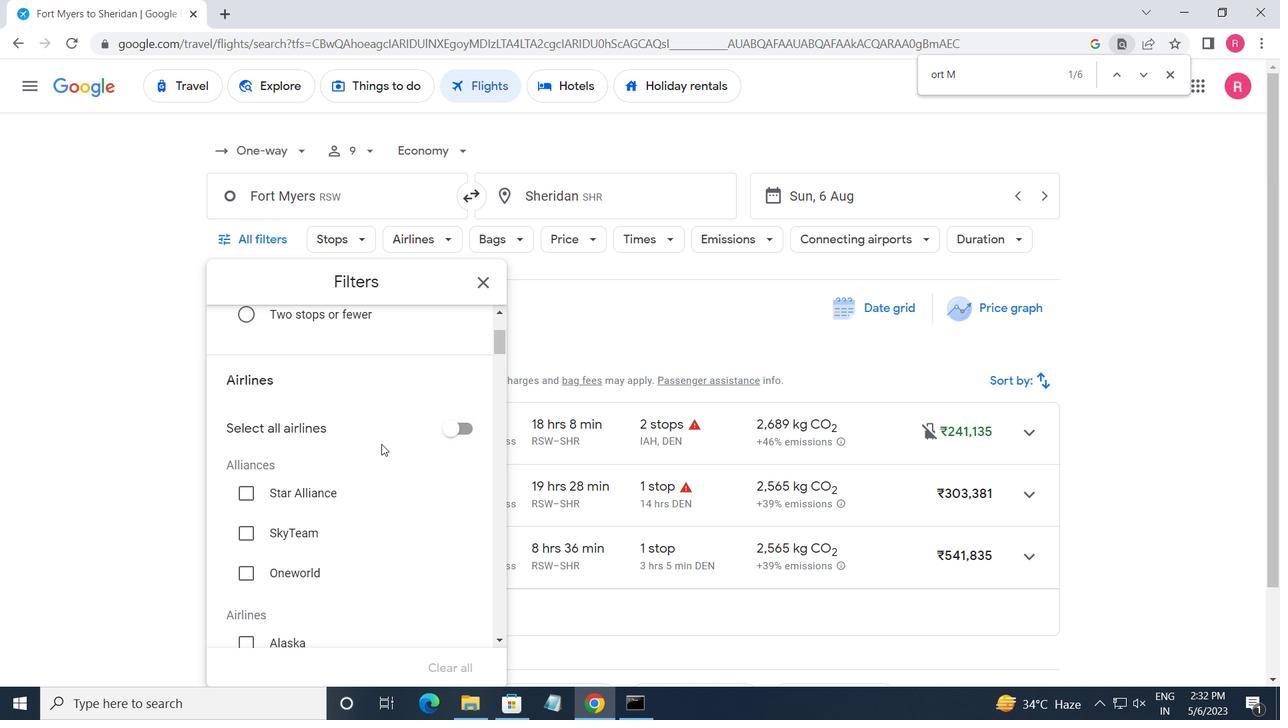 
Action: Mouse scrolled (381, 444) with delta (0, 0)
Screenshot: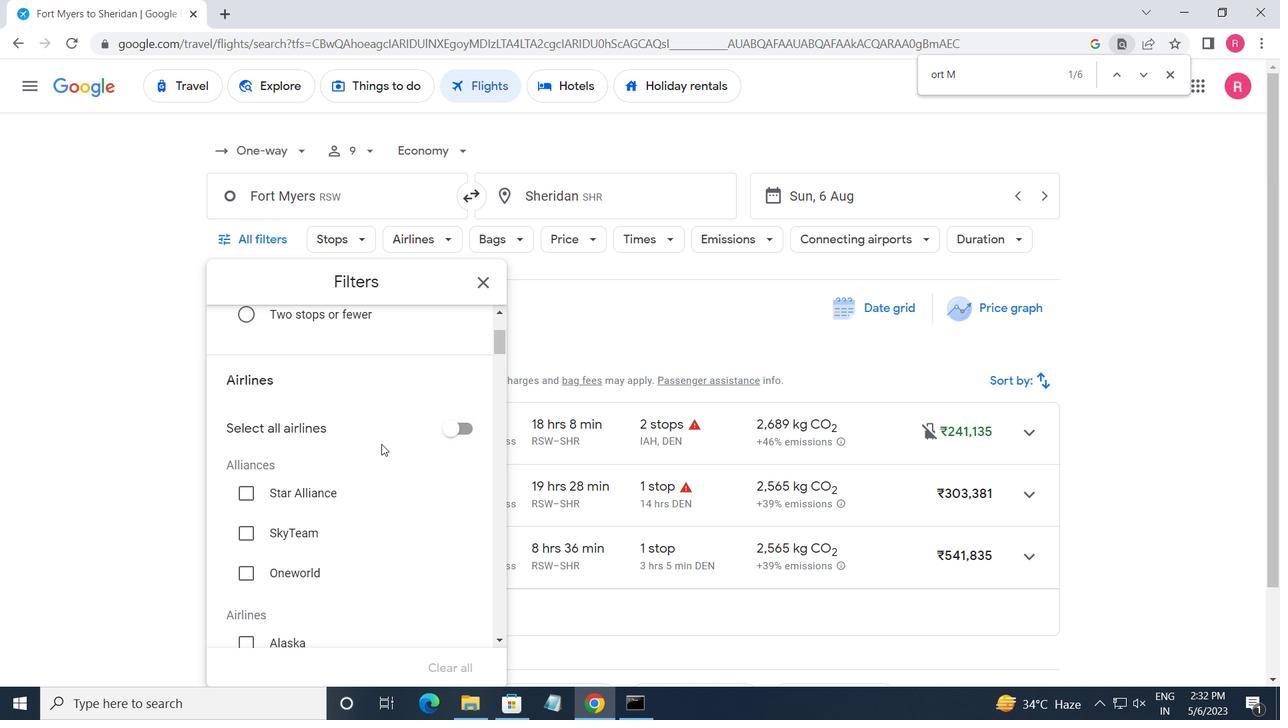 
Action: Mouse moved to (382, 445)
Screenshot: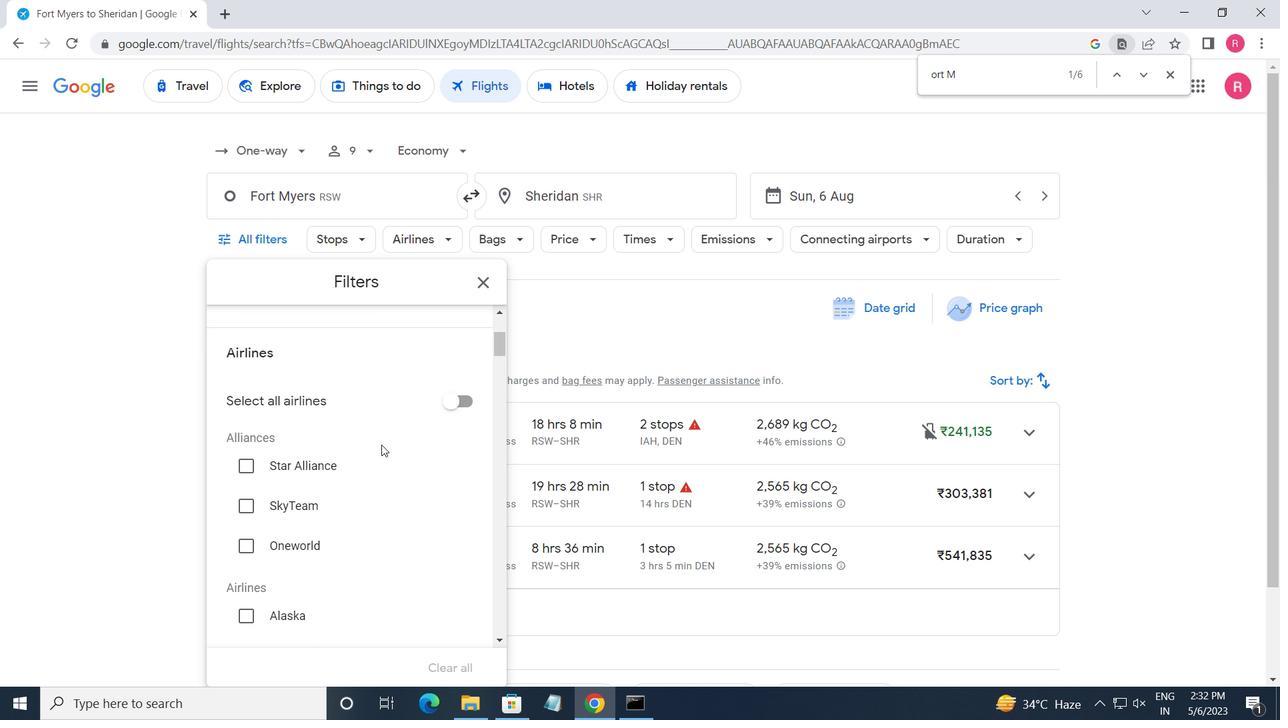 
Action: Mouse scrolled (382, 444) with delta (0, 0)
Screenshot: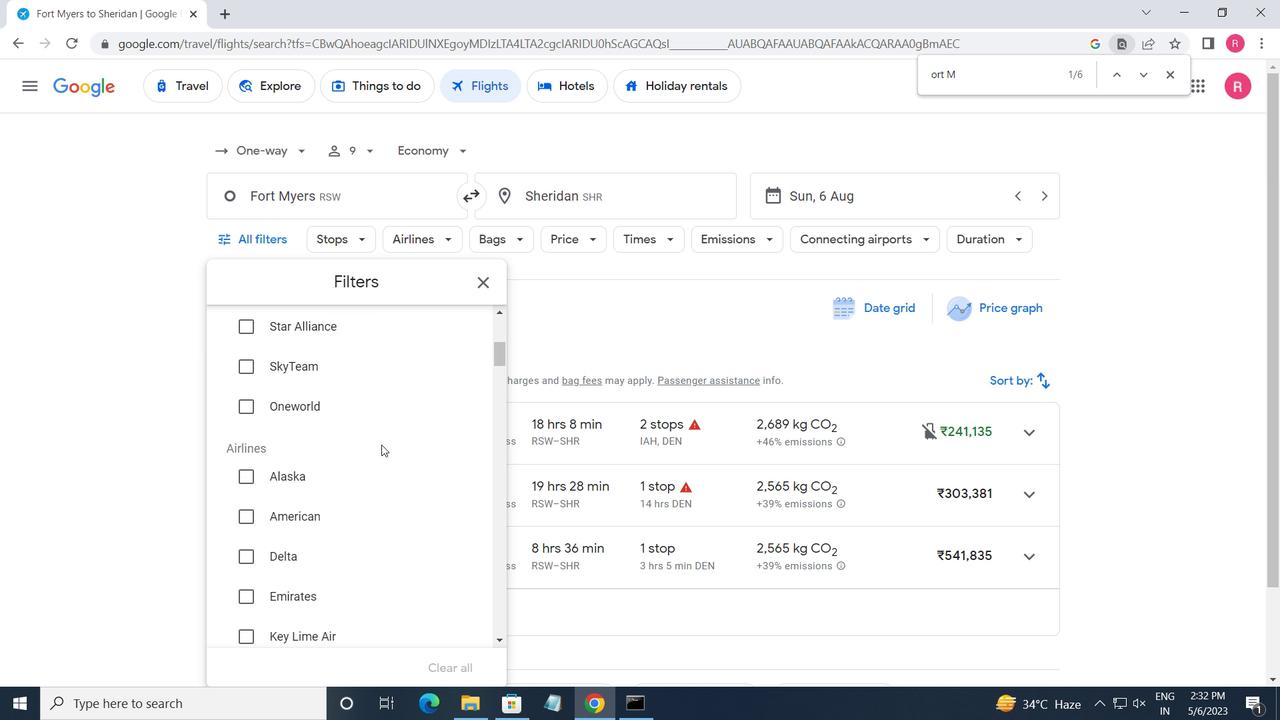 
Action: Mouse scrolled (382, 444) with delta (0, 0)
Screenshot: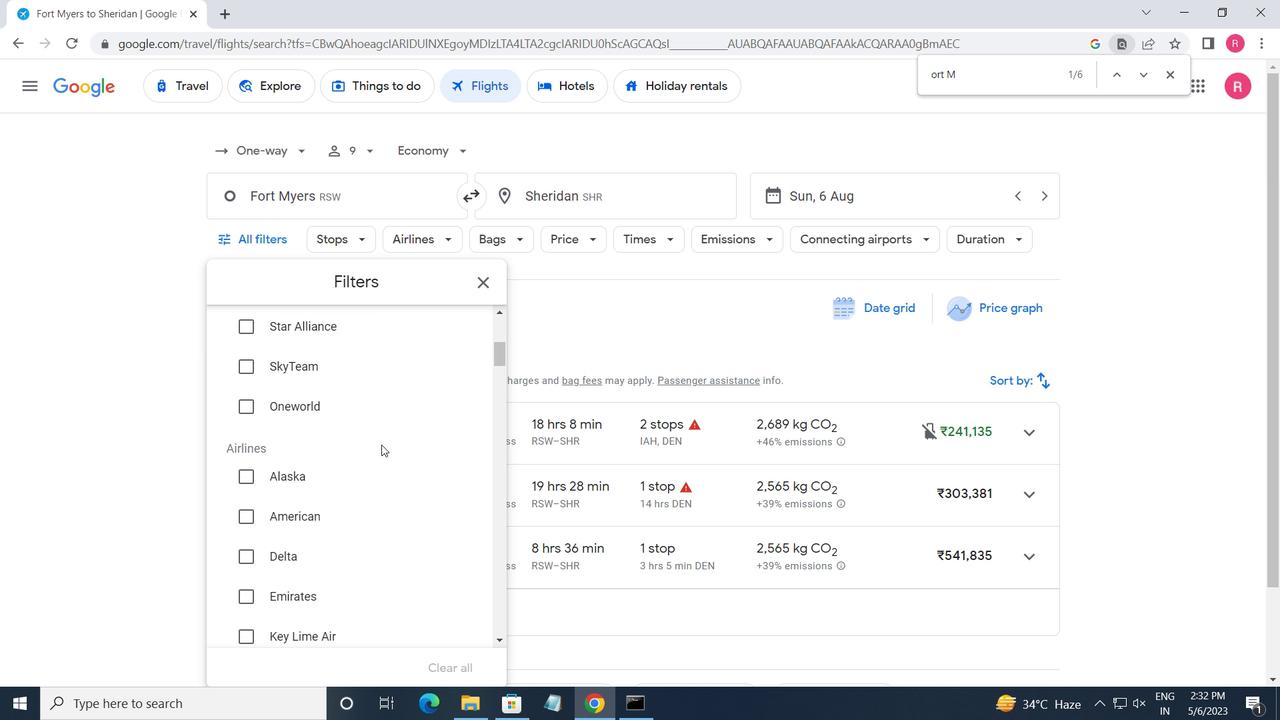 
Action: Mouse moved to (383, 445)
Screenshot: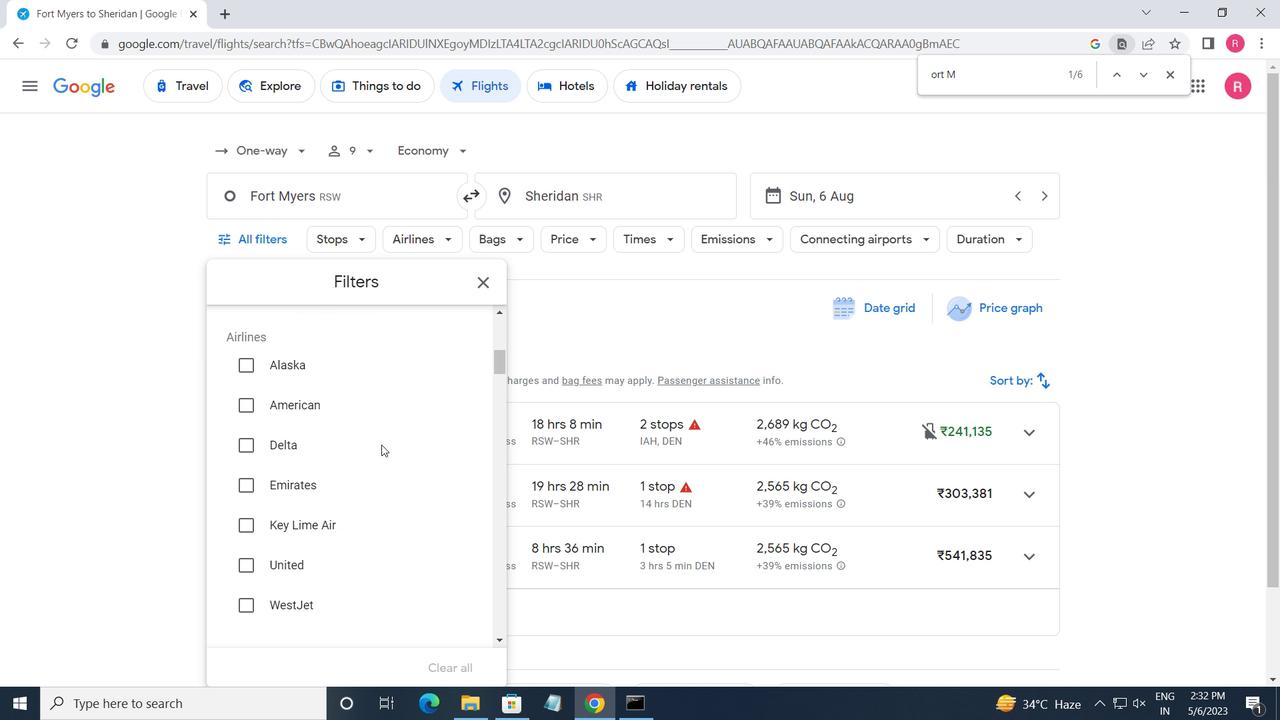 
Action: Mouse scrolled (383, 444) with delta (0, 0)
Screenshot: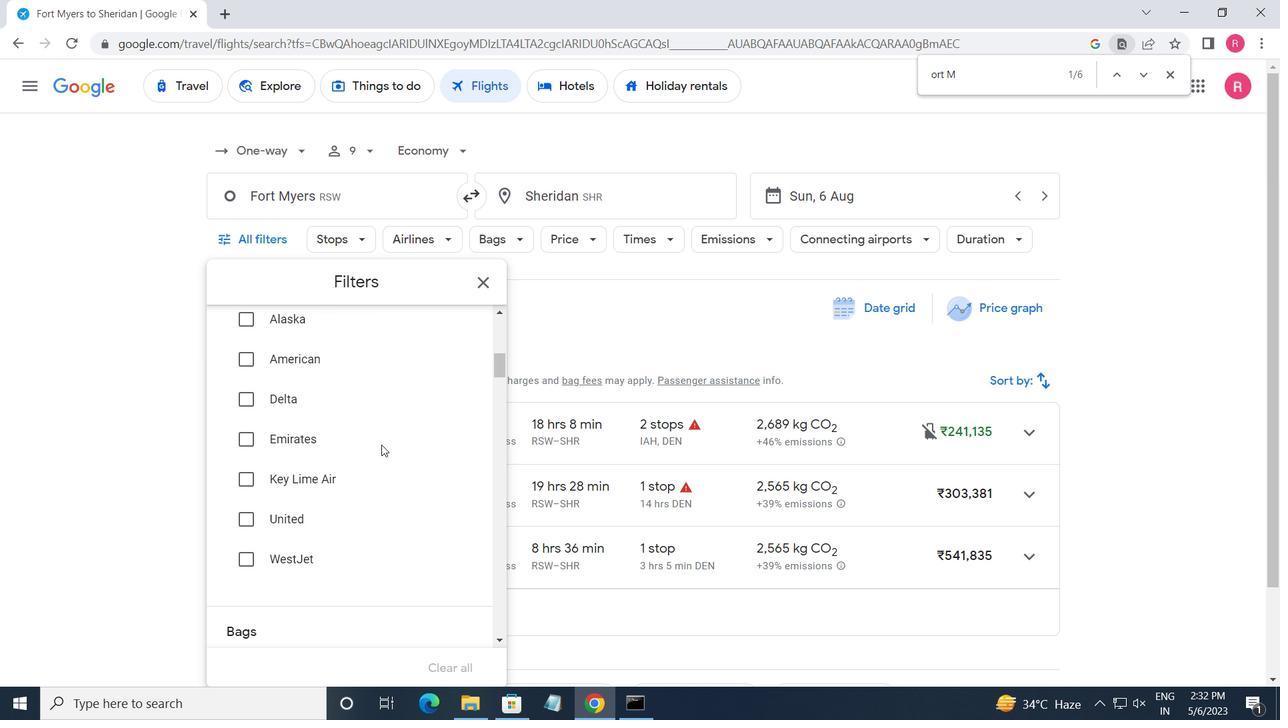 
Action: Mouse scrolled (383, 444) with delta (0, 0)
Screenshot: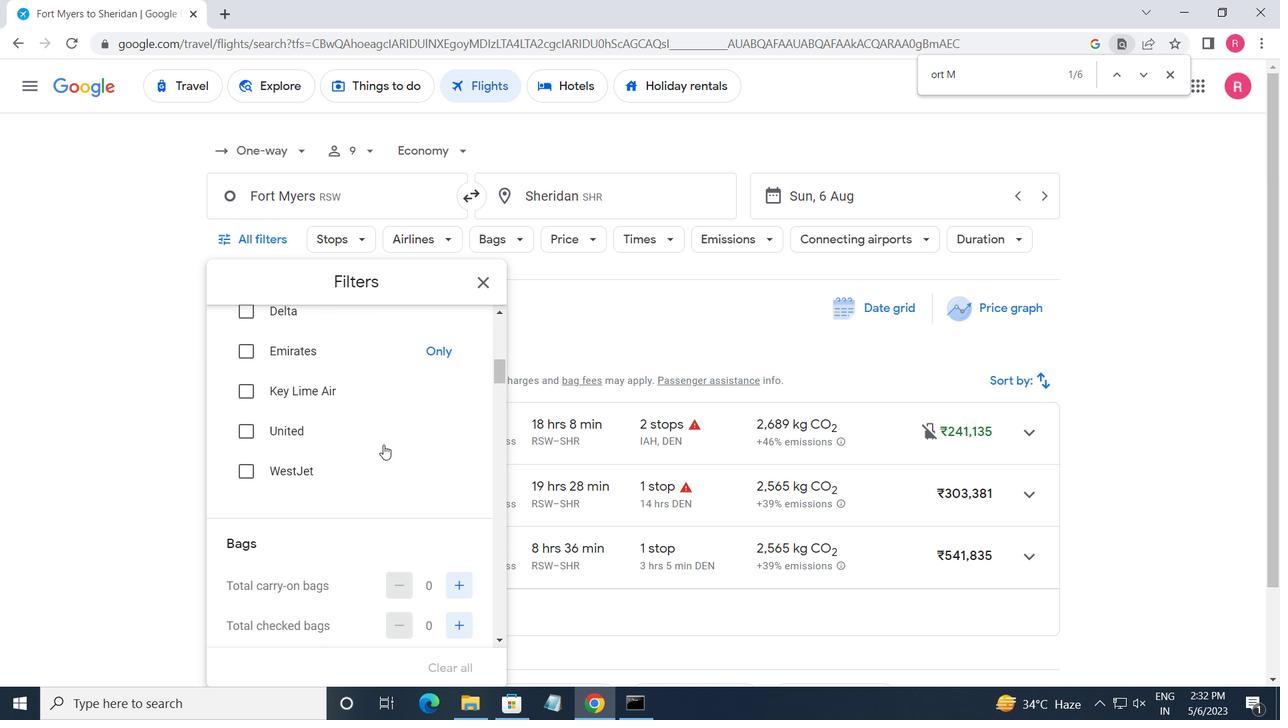 
Action: Mouse moved to (459, 531)
Screenshot: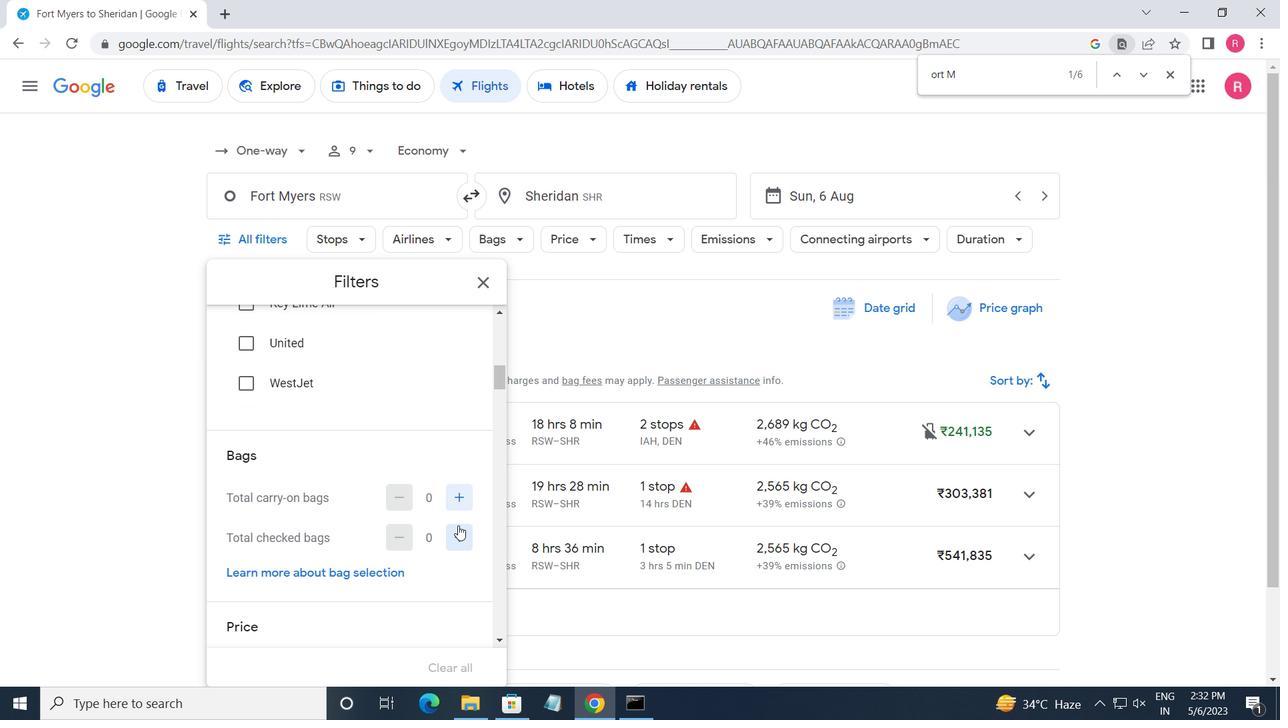 
Action: Mouse pressed left at (459, 531)
Screenshot: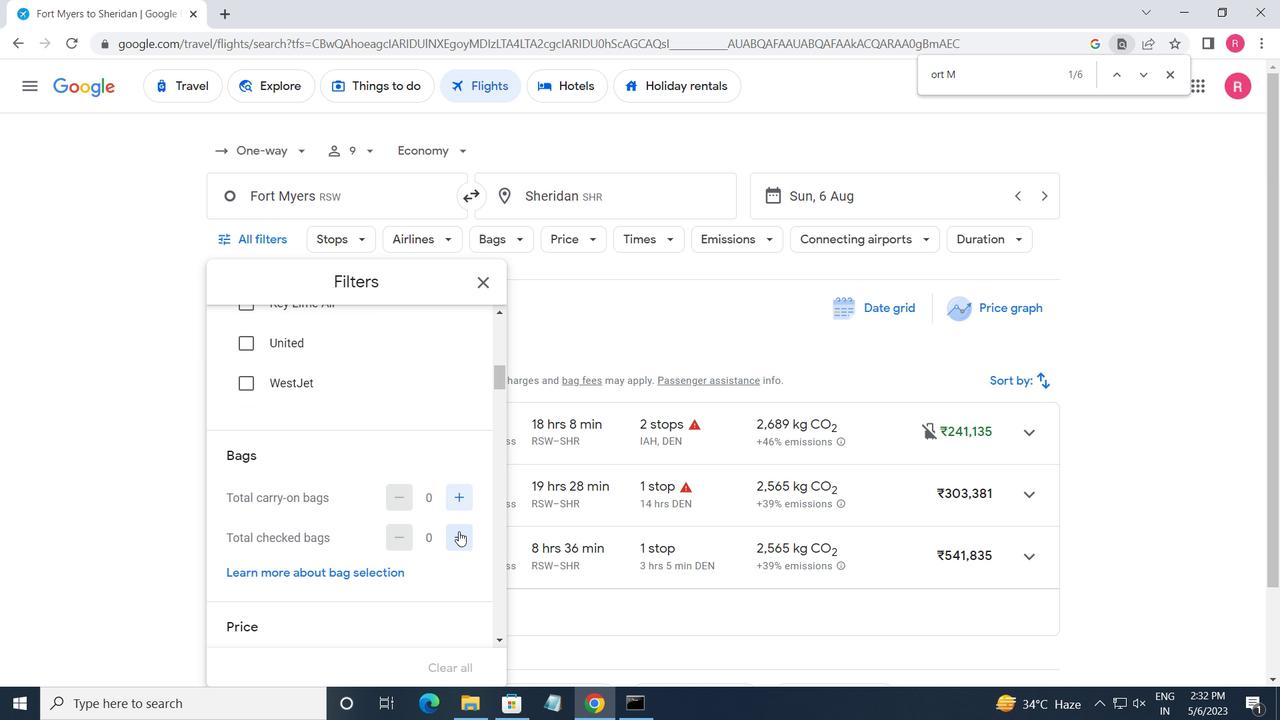 
Action: Mouse pressed left at (459, 531)
Screenshot: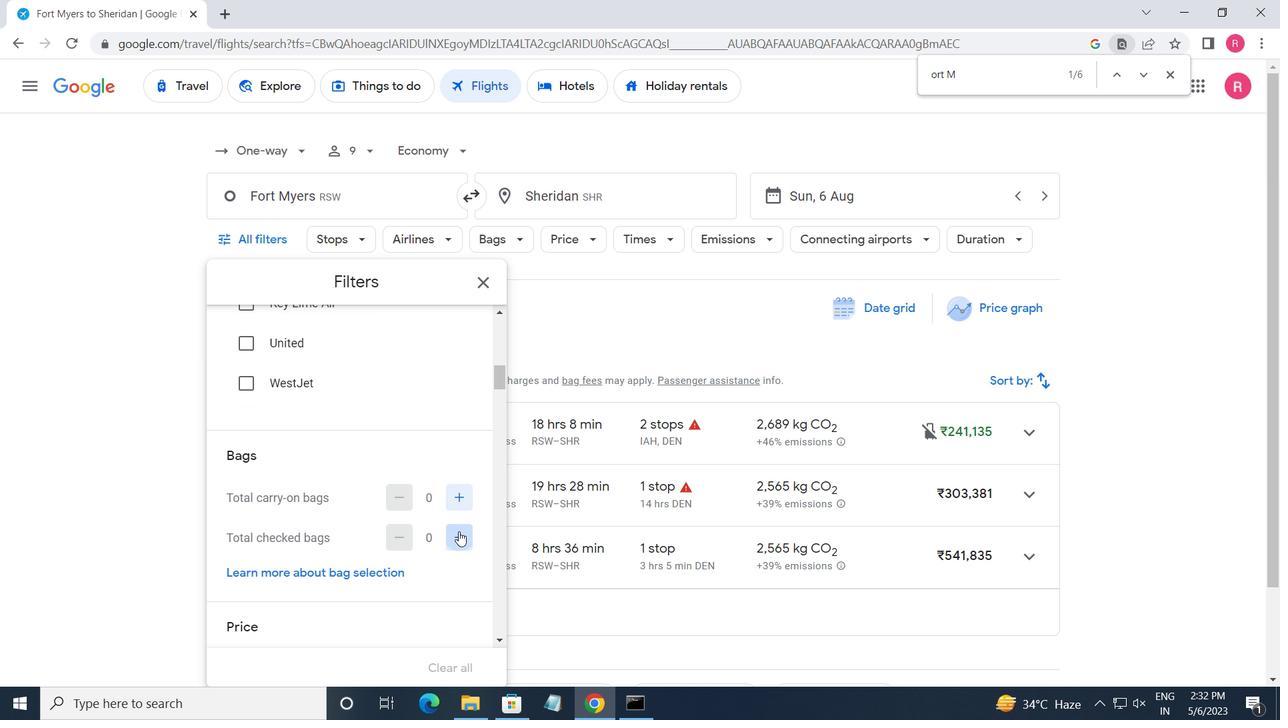 
Action: Mouse moved to (372, 423)
Screenshot: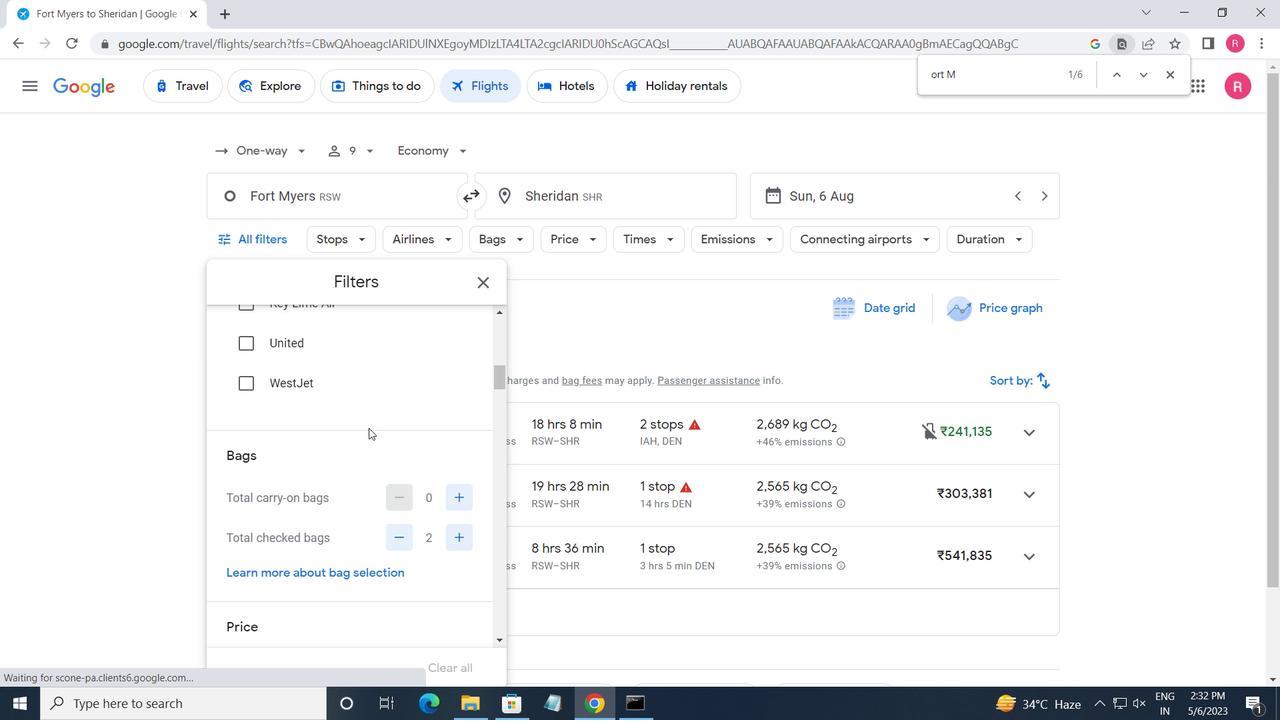 
Action: Mouse scrolled (372, 422) with delta (0, 0)
Screenshot: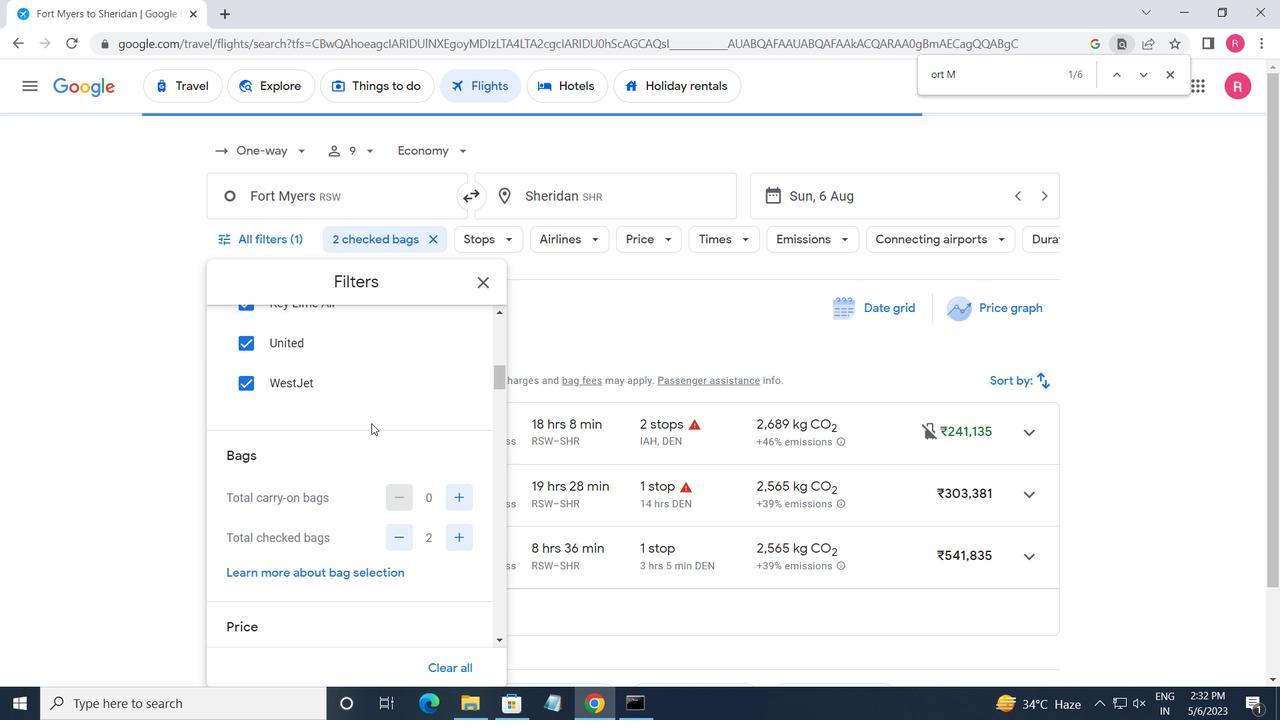 
Action: Mouse scrolled (372, 422) with delta (0, 0)
Screenshot: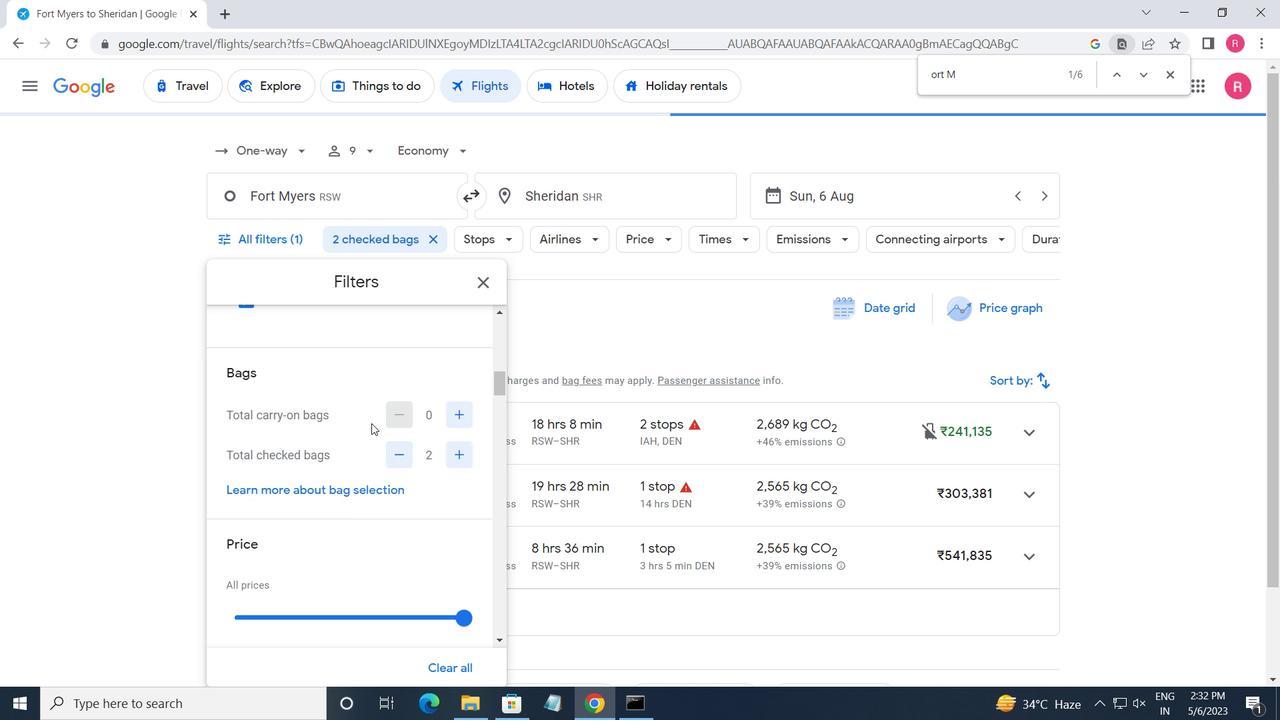 
Action: Mouse moved to (374, 423)
Screenshot: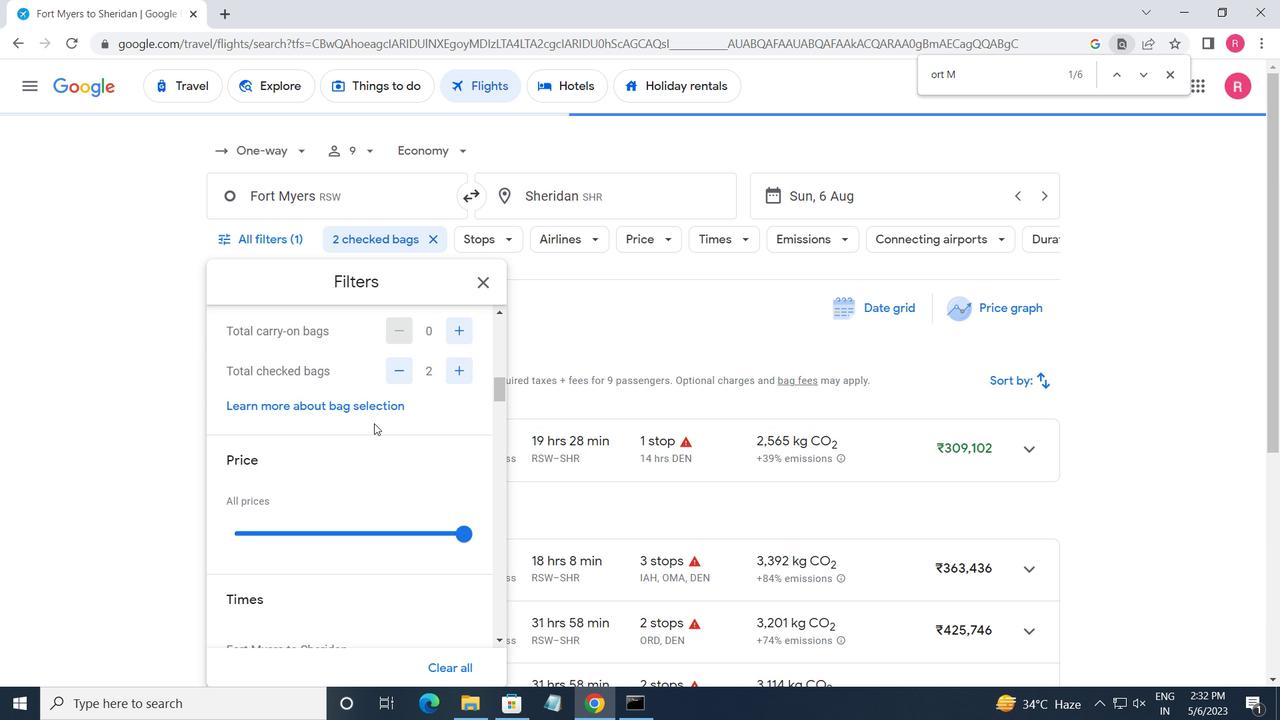 
Action: Mouse scrolled (374, 422) with delta (0, 0)
Screenshot: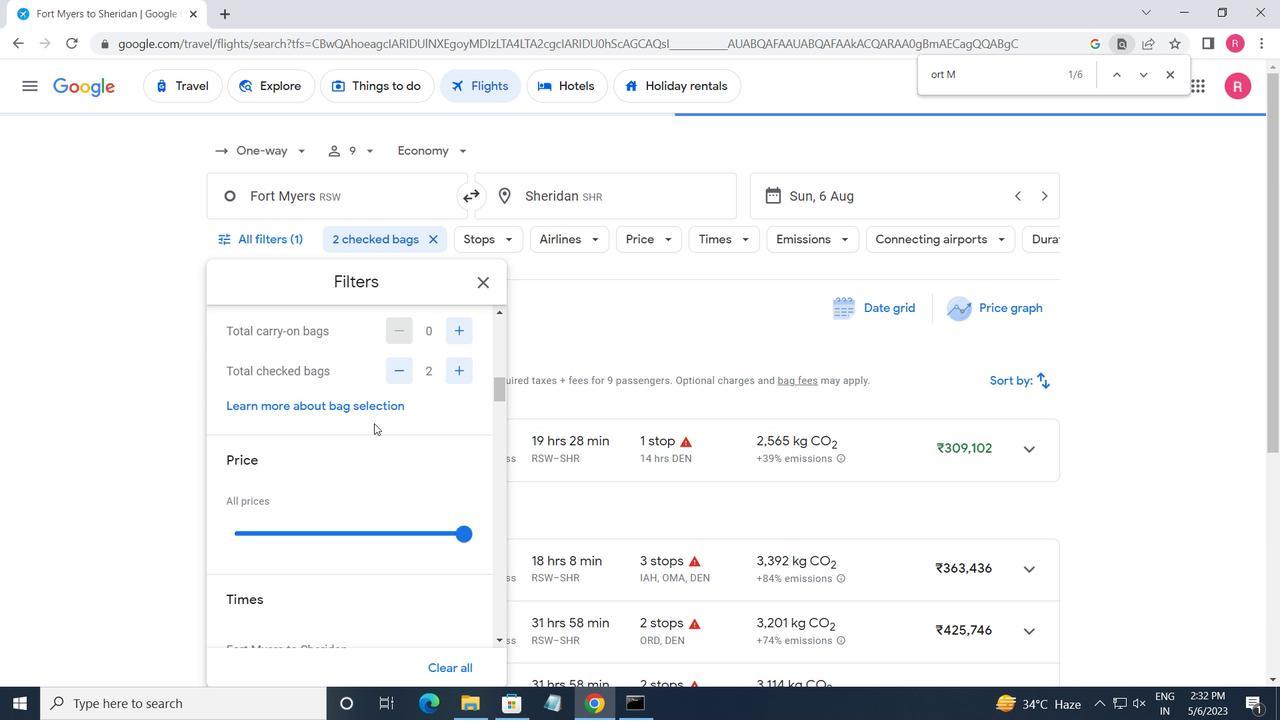 
Action: Mouse moved to (455, 450)
Screenshot: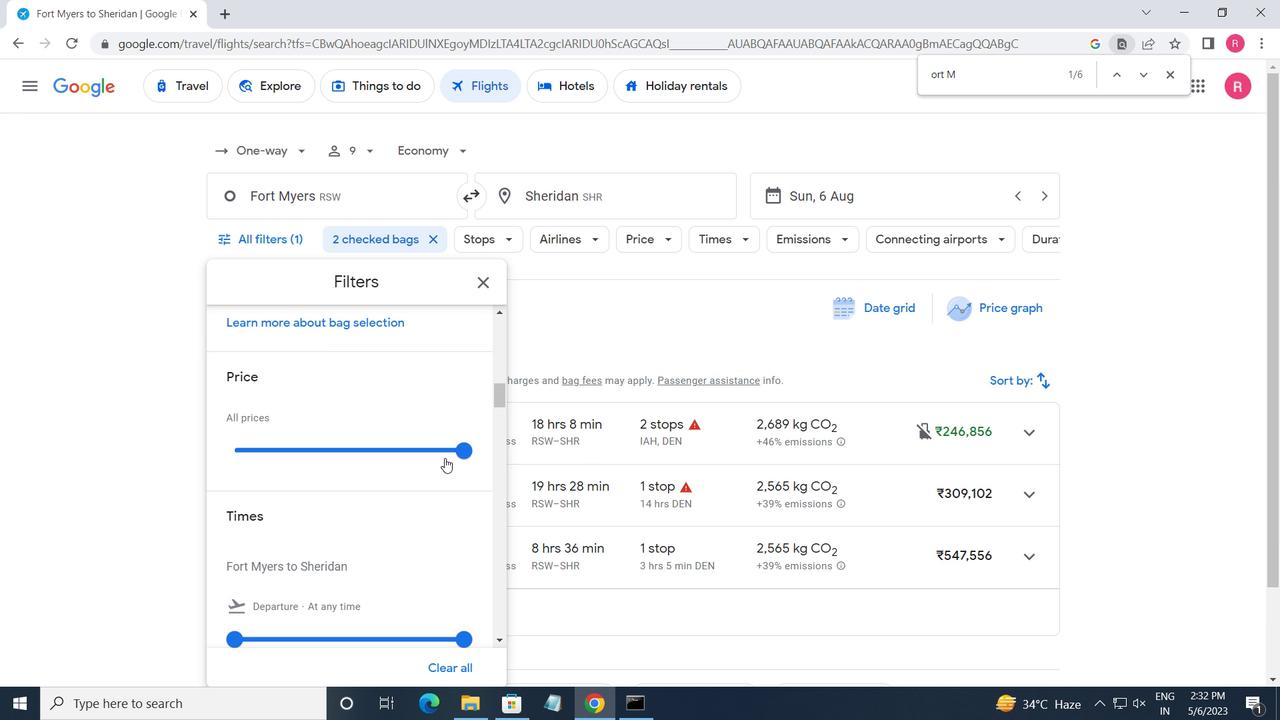 
Action: Mouse pressed left at (455, 450)
Screenshot: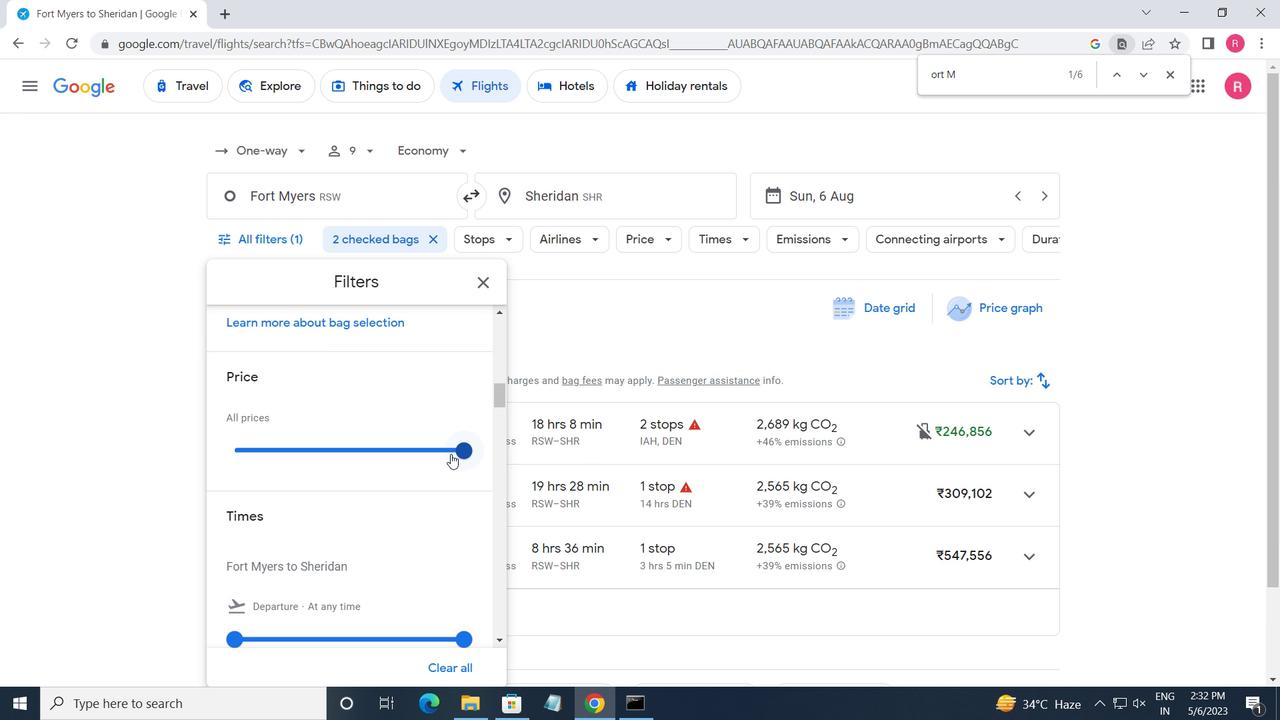 
Action: Mouse moved to (354, 413)
Screenshot: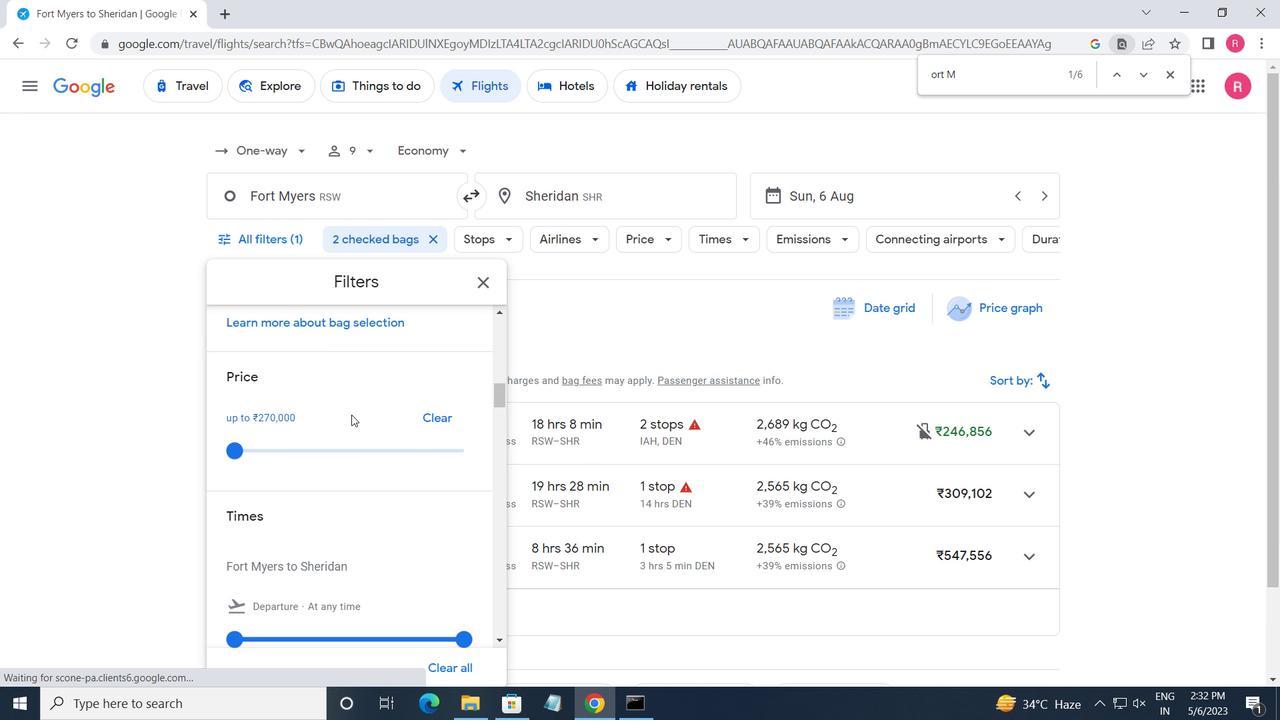 
Action: Mouse scrolled (354, 412) with delta (0, 0)
Screenshot: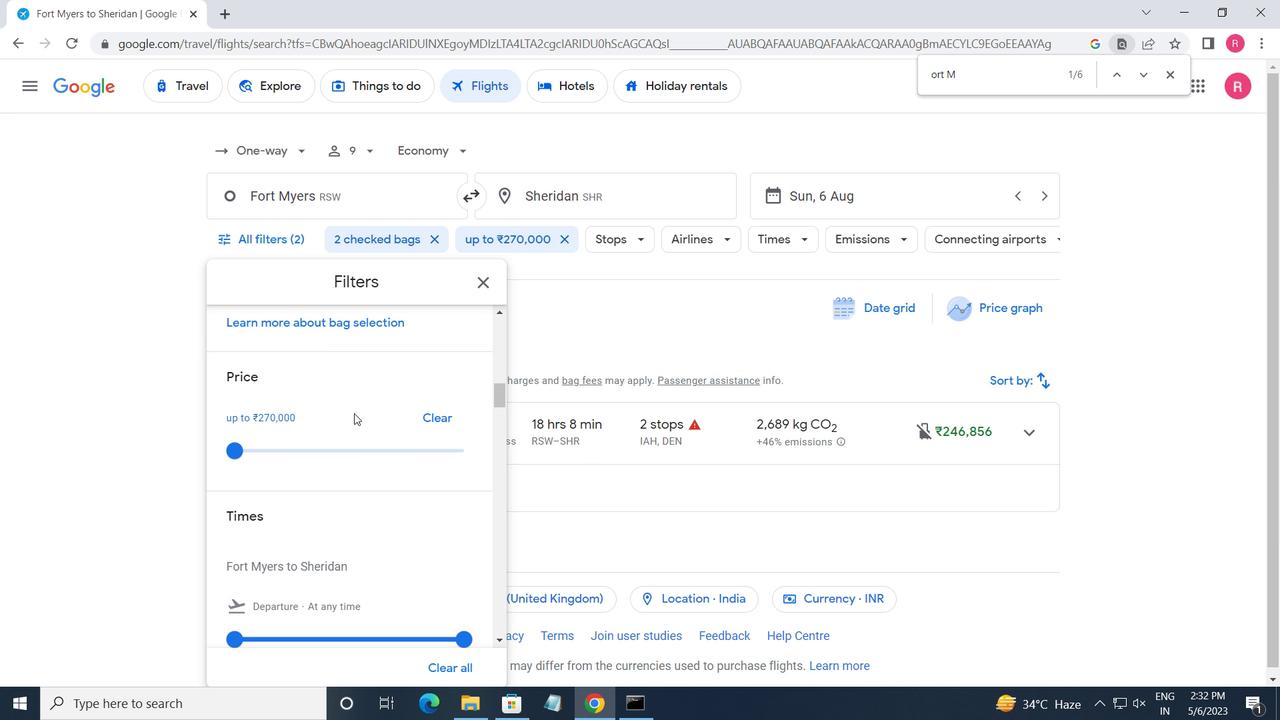 
Action: Mouse moved to (353, 414)
Screenshot: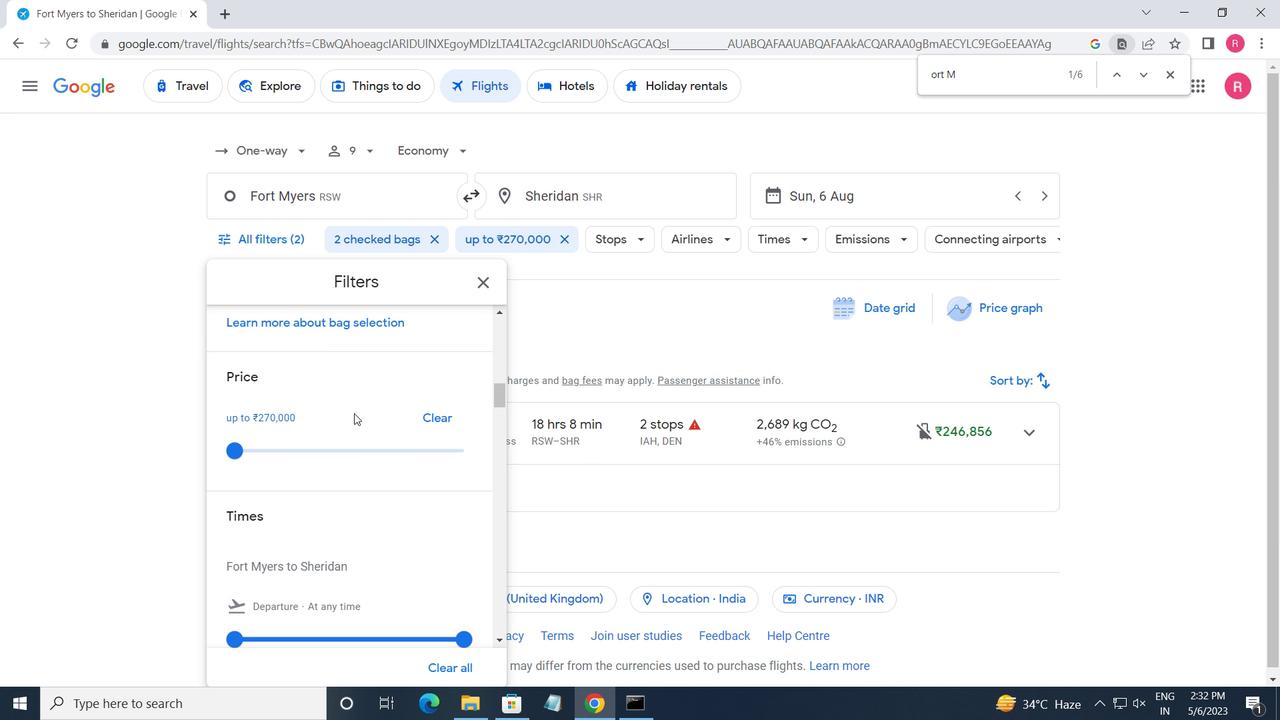 
Action: Mouse scrolled (353, 413) with delta (0, 0)
Screenshot: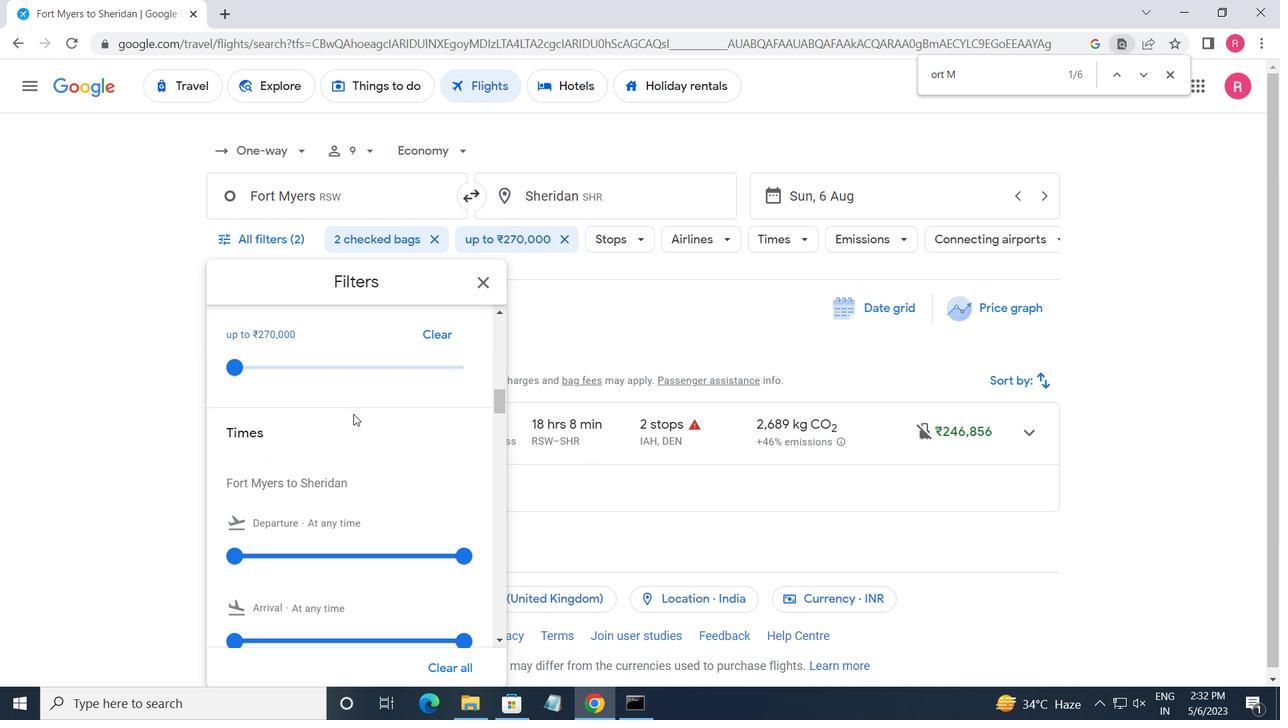 
Action: Mouse moved to (226, 469)
Screenshot: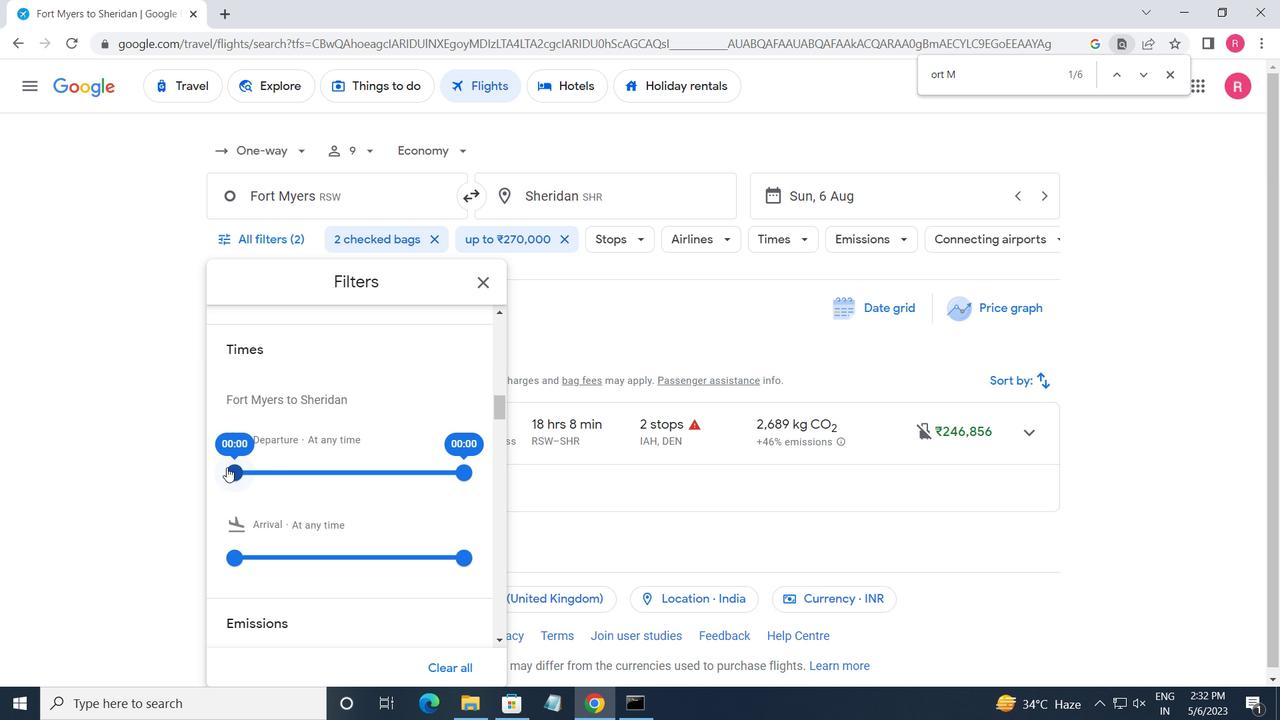 
Action: Mouse pressed left at (226, 469)
Screenshot: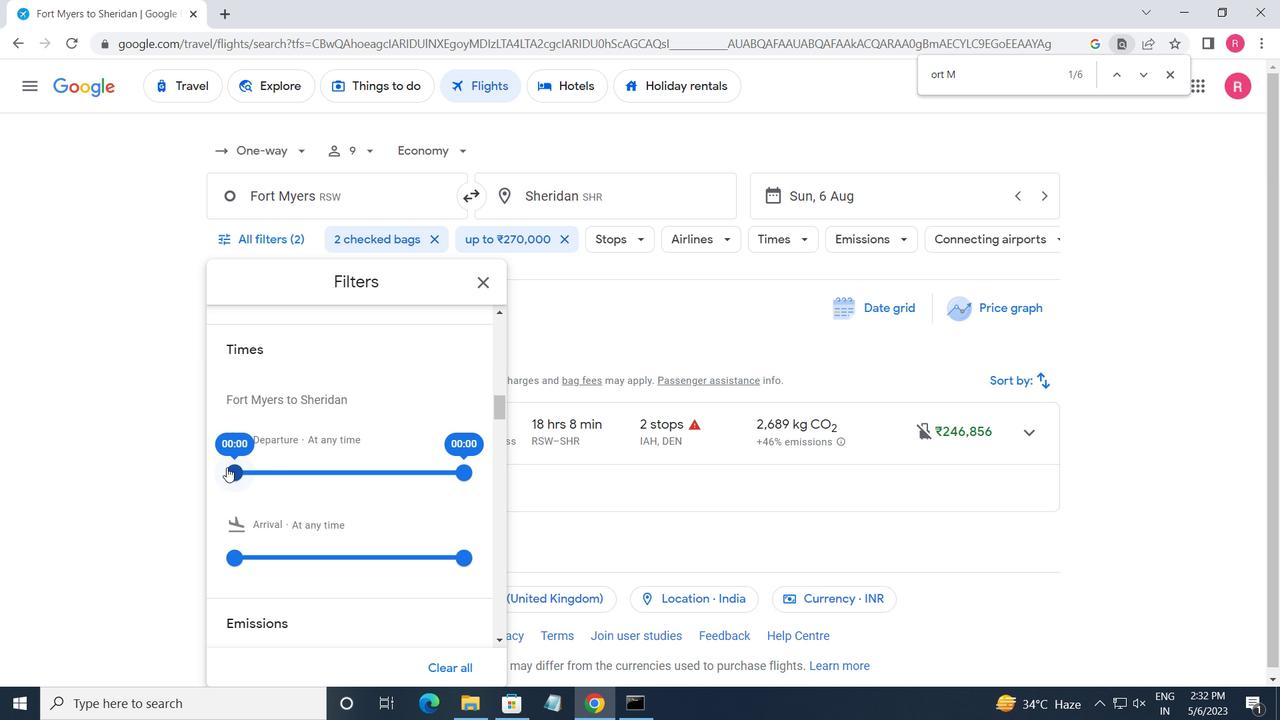 
Action: Mouse moved to (464, 469)
Screenshot: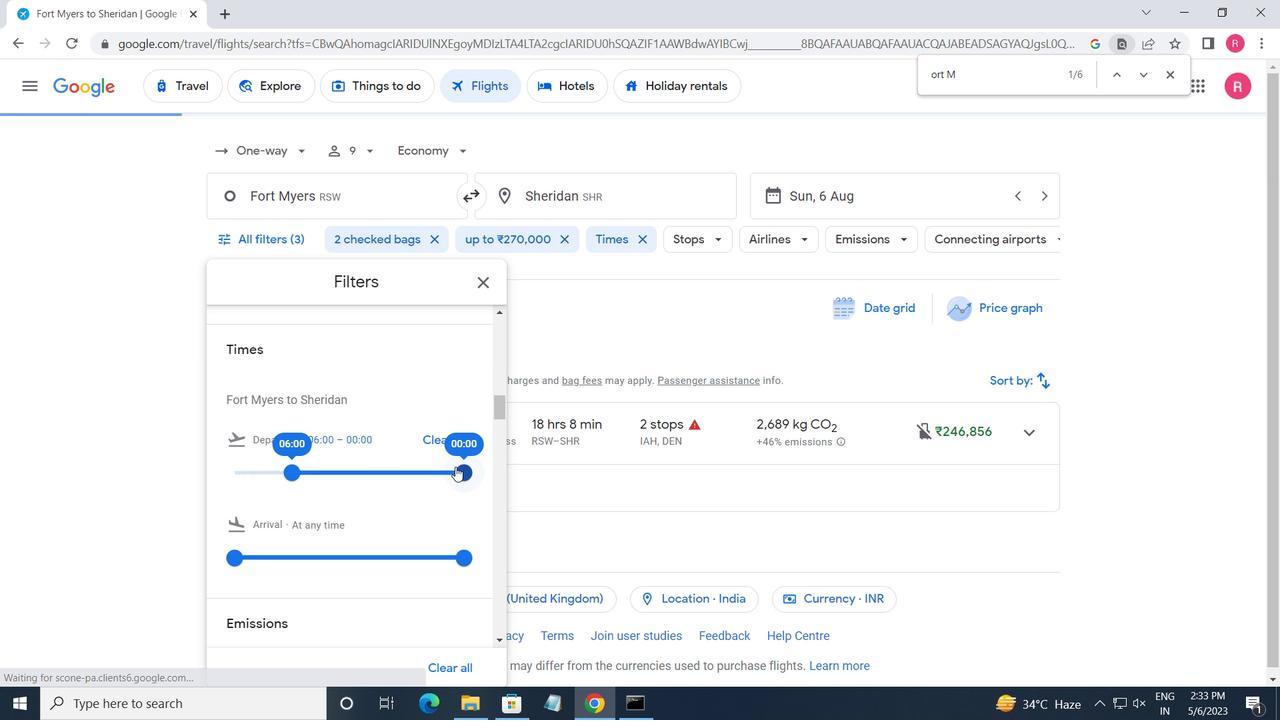 
Action: Mouse pressed left at (464, 469)
Screenshot: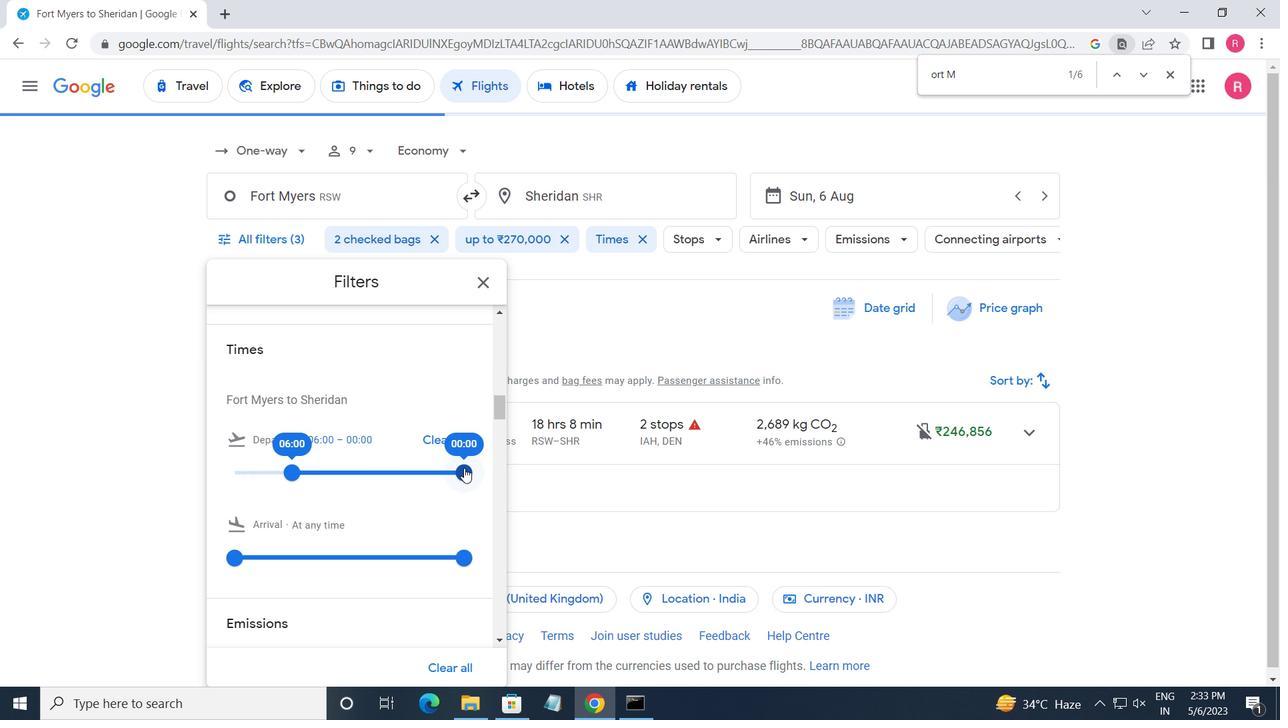 
Action: Mouse moved to (482, 284)
Screenshot: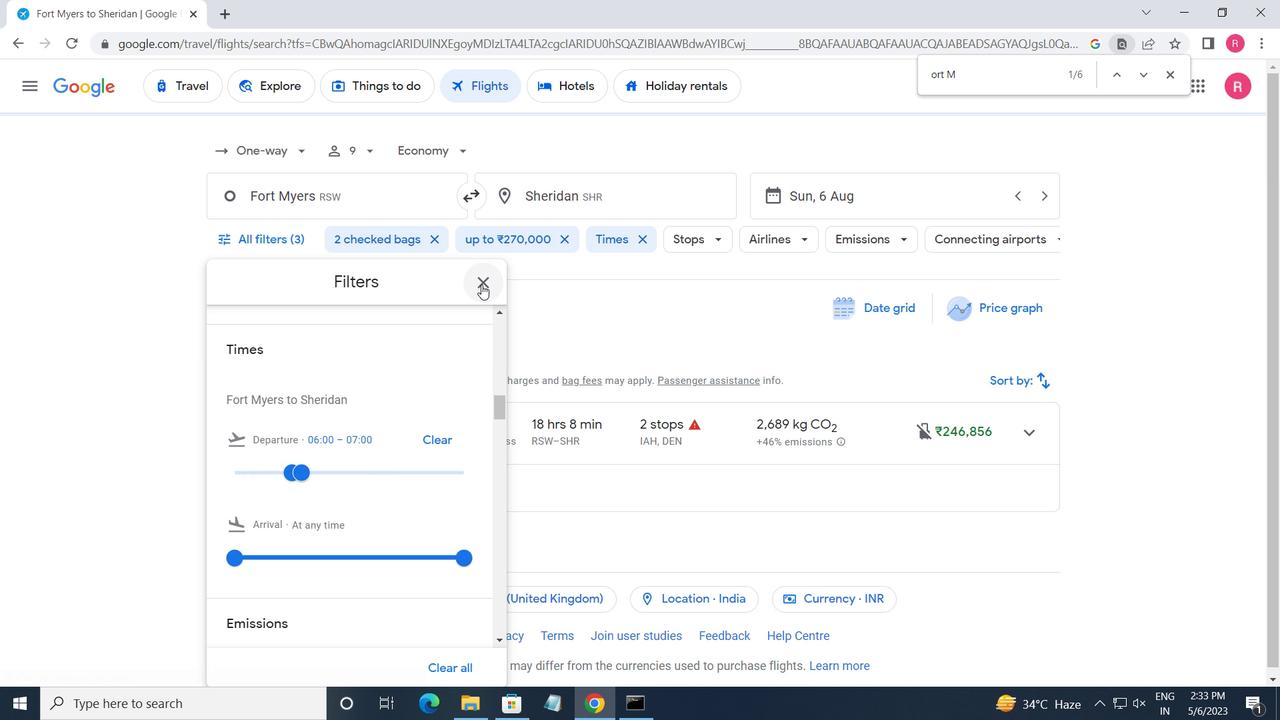
Action: Mouse pressed left at (482, 284)
Screenshot: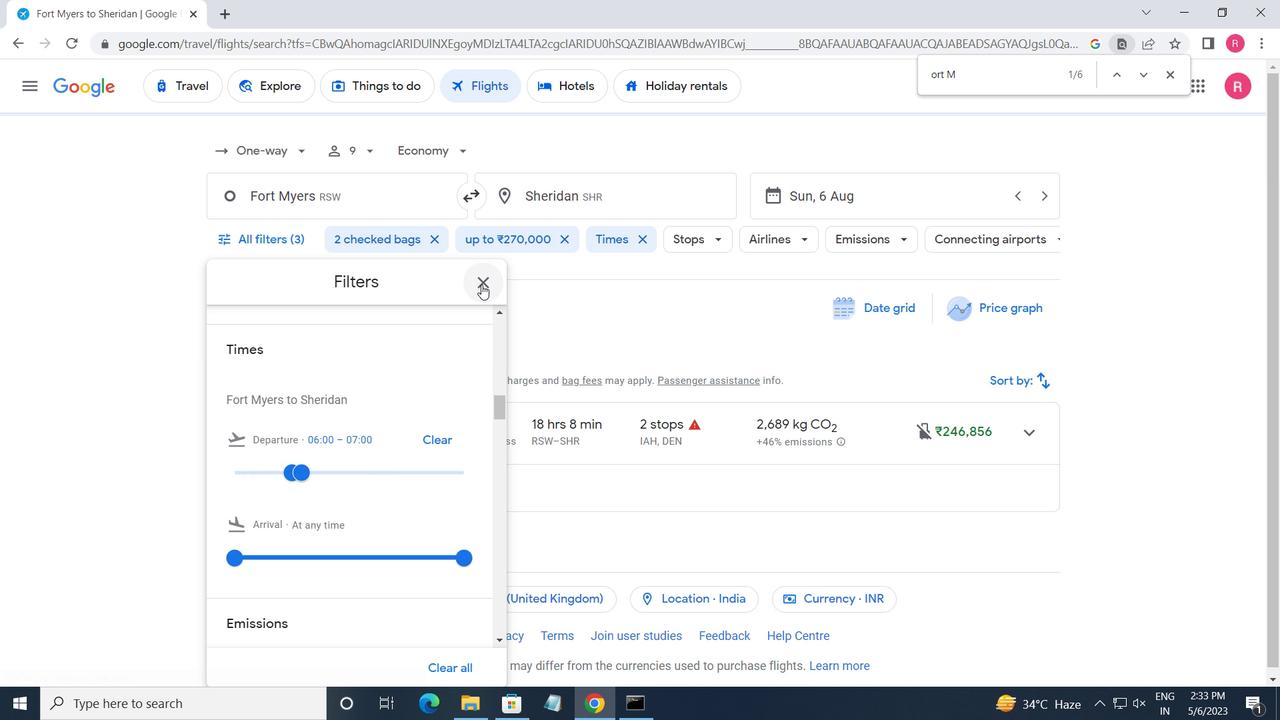 
Action: Mouse moved to (482, 284)
Screenshot: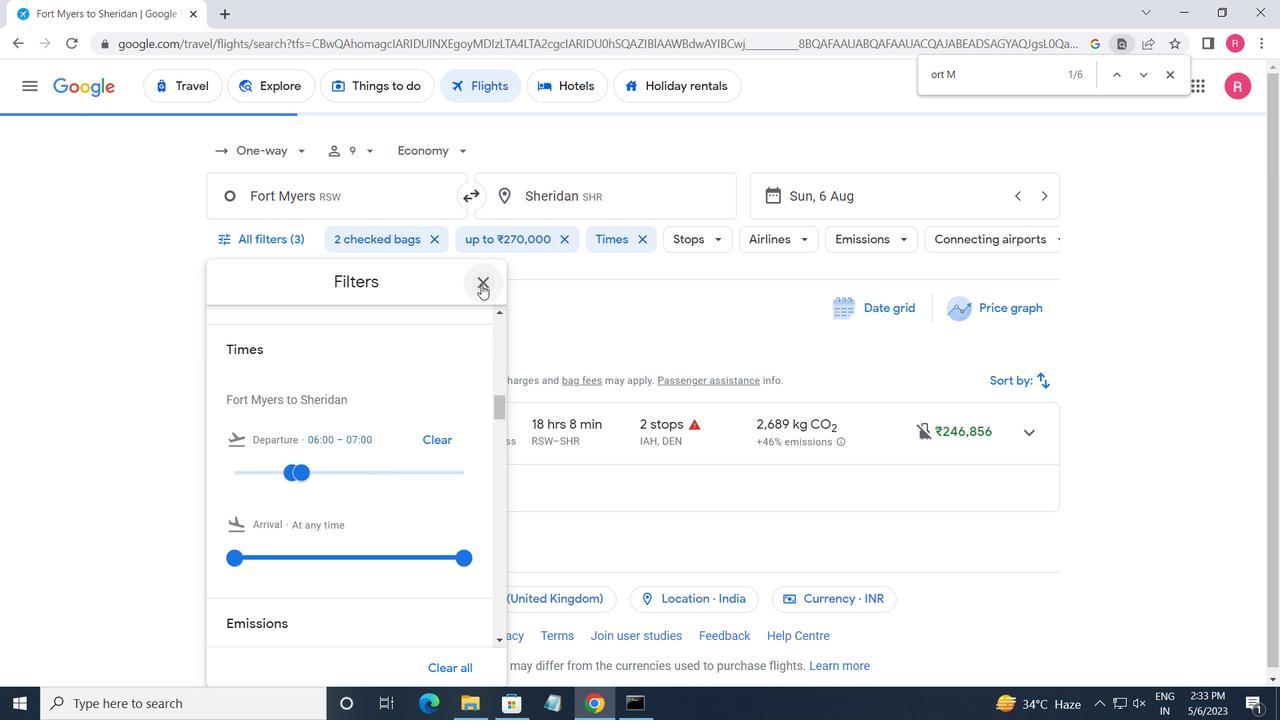 
